 Task: Find connections with filter location Serchhīp with filter topic #hr with filter profile language French with filter current company Job Available Here with filter school St. Xavier's College with filter industry Community Development and Urban Planning with filter service category Video Production with filter keywords title Marketing Staff
Action: Mouse moved to (652, 84)
Screenshot: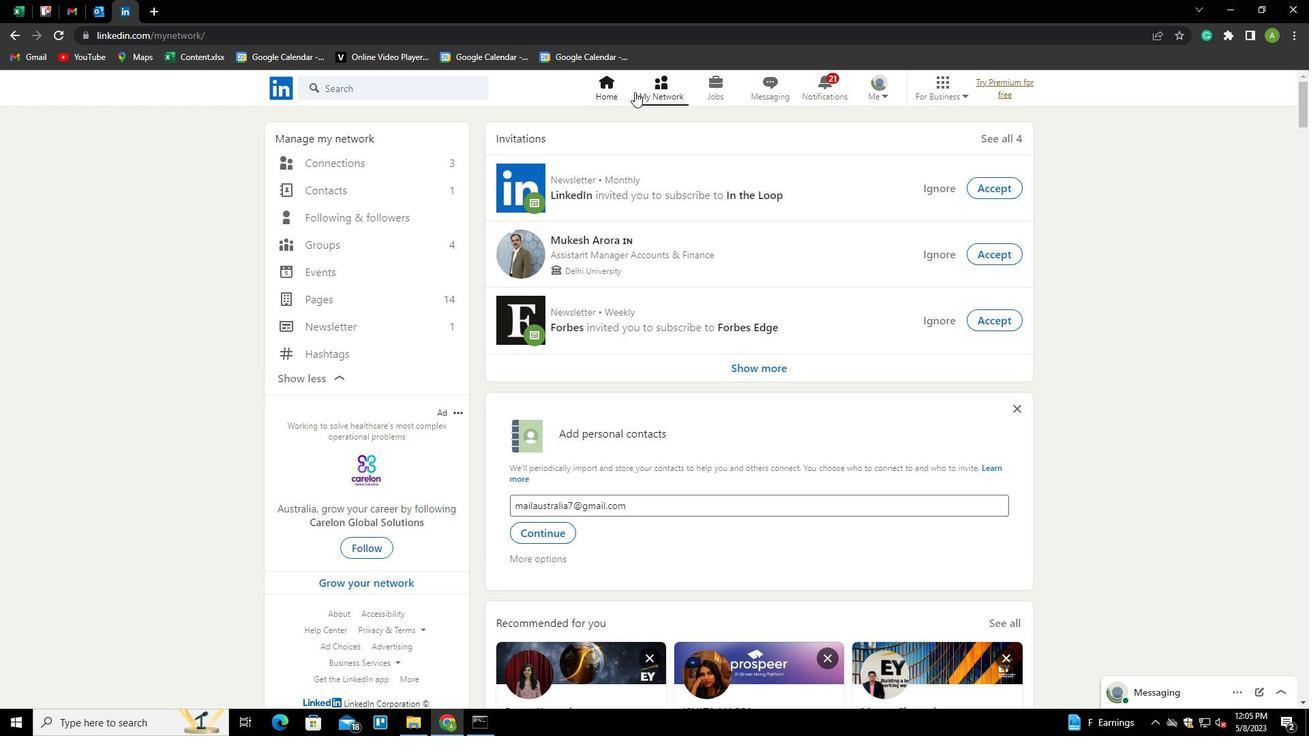 
Action: Mouse pressed left at (652, 84)
Screenshot: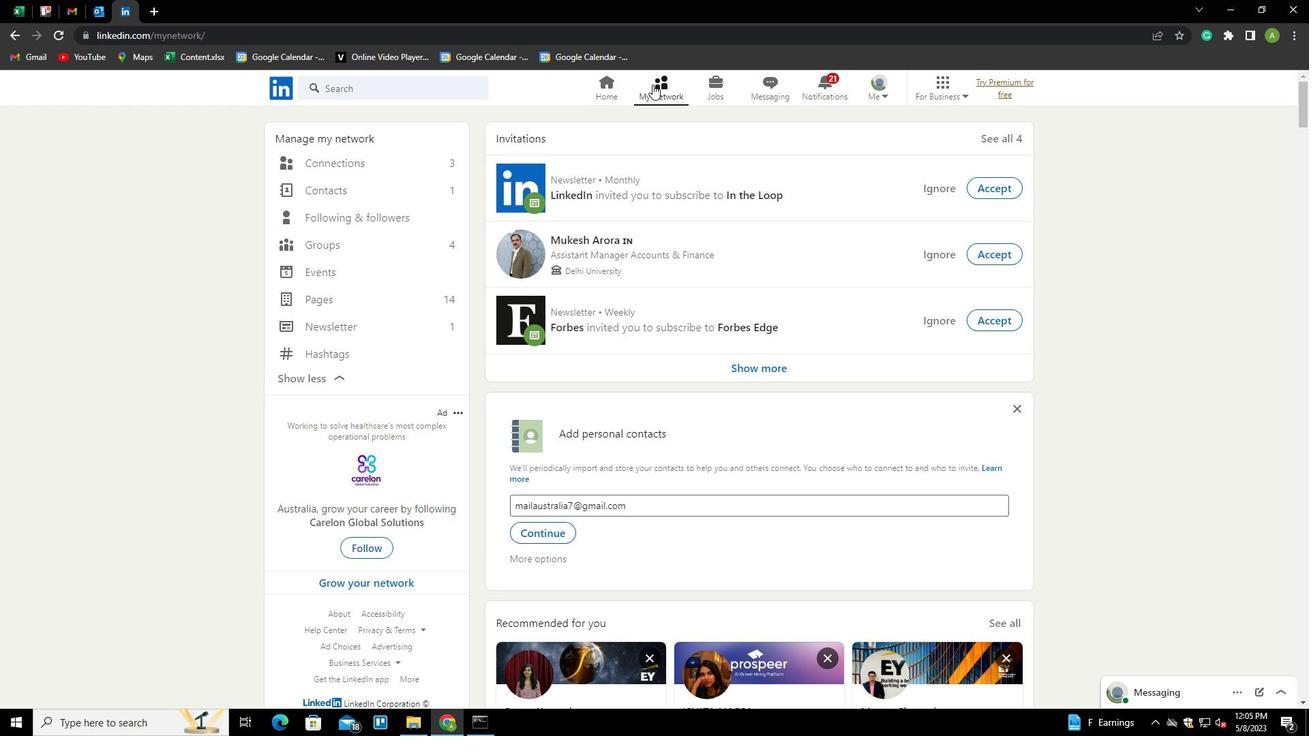 
Action: Mouse moved to (352, 163)
Screenshot: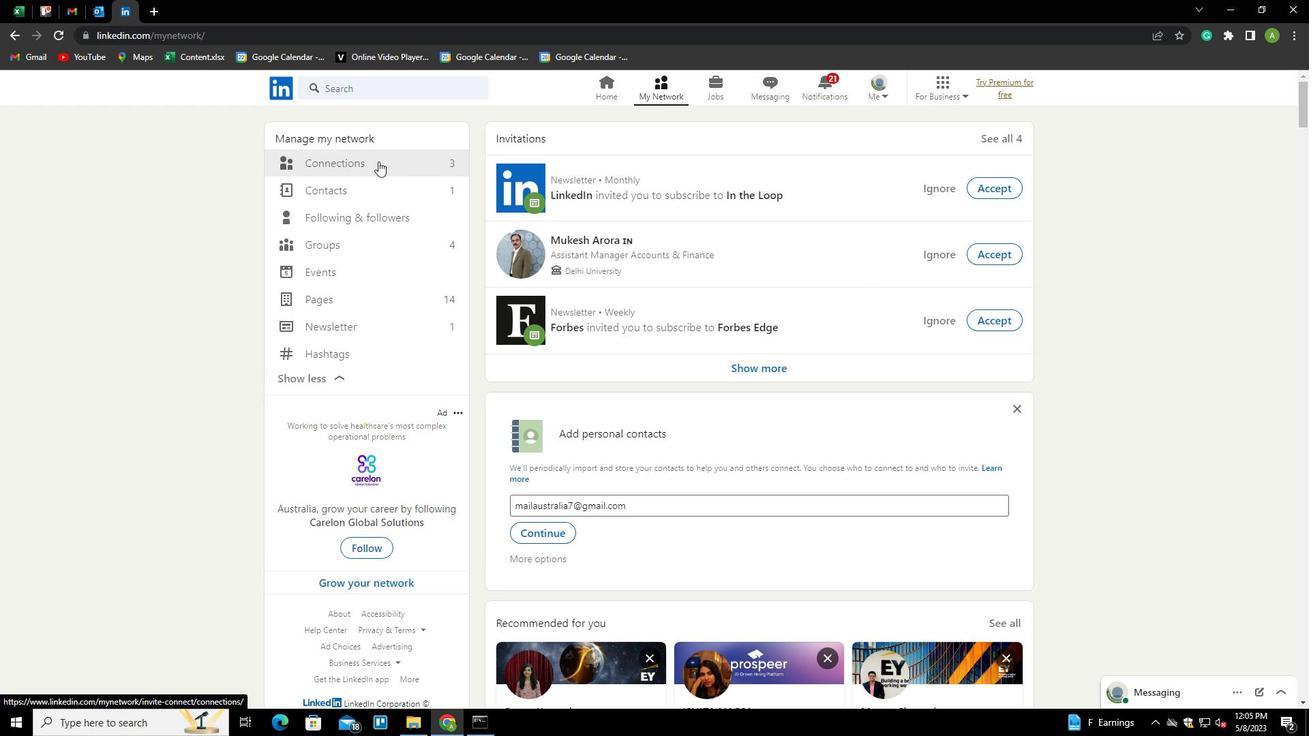 
Action: Mouse pressed left at (352, 163)
Screenshot: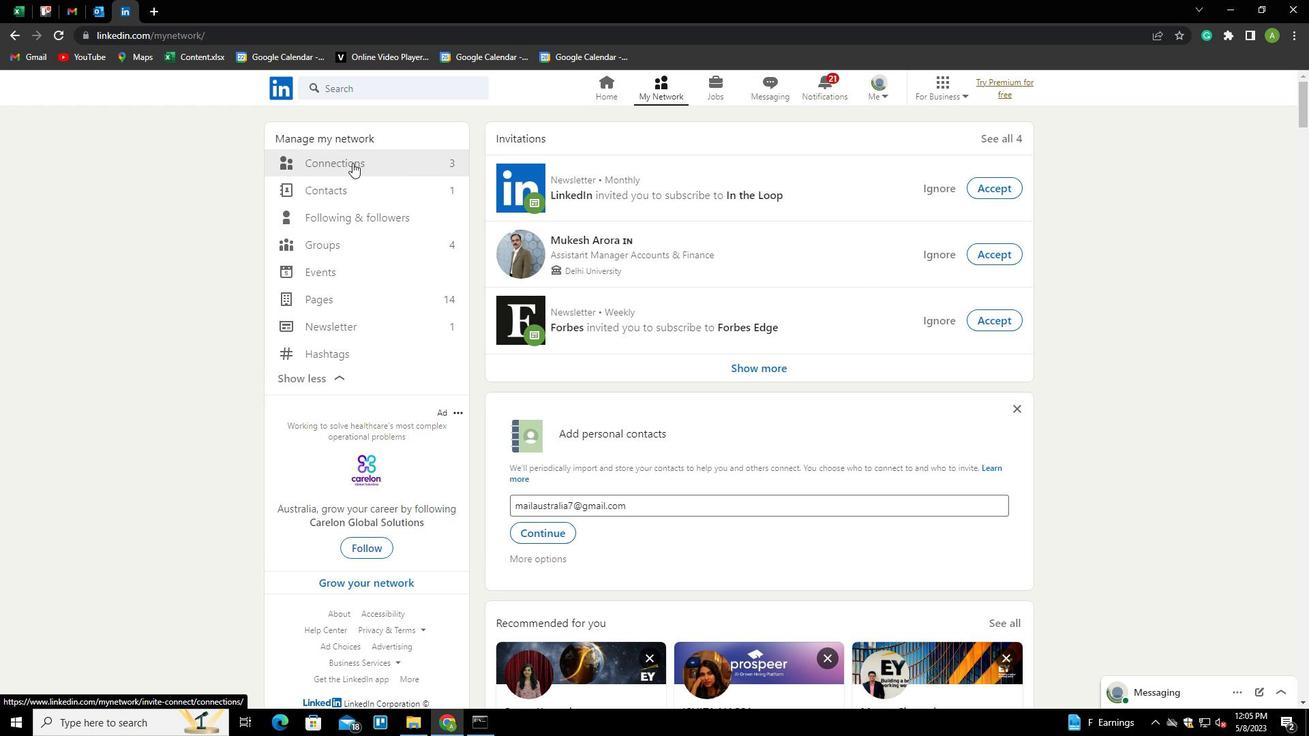 
Action: Mouse moved to (731, 163)
Screenshot: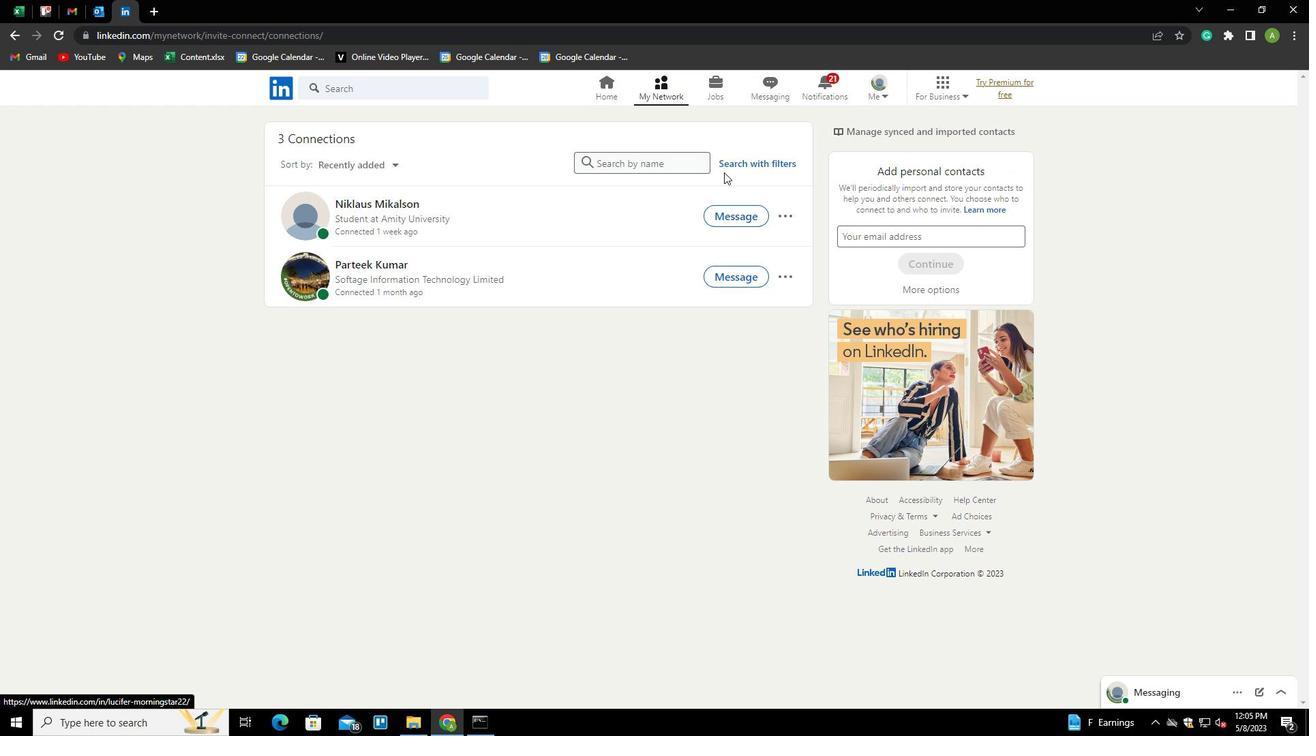 
Action: Mouse pressed left at (731, 163)
Screenshot: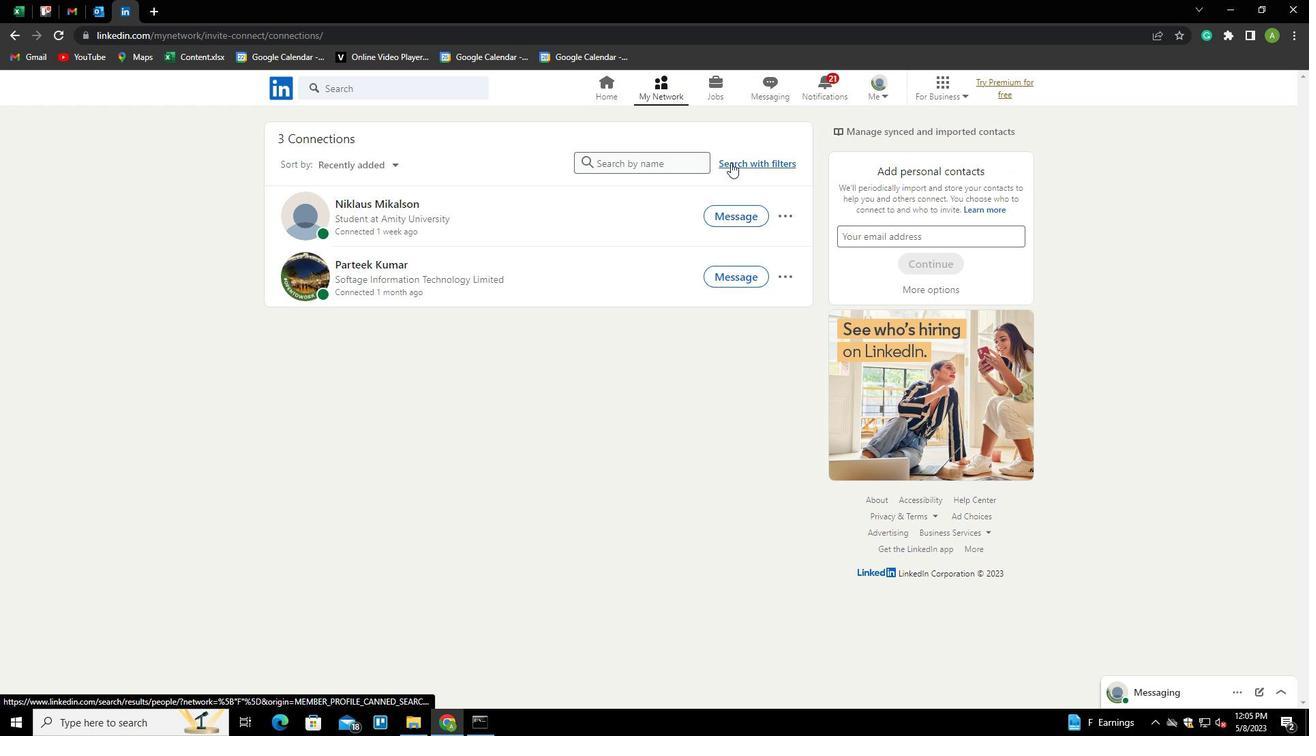 
Action: Mouse moved to (701, 126)
Screenshot: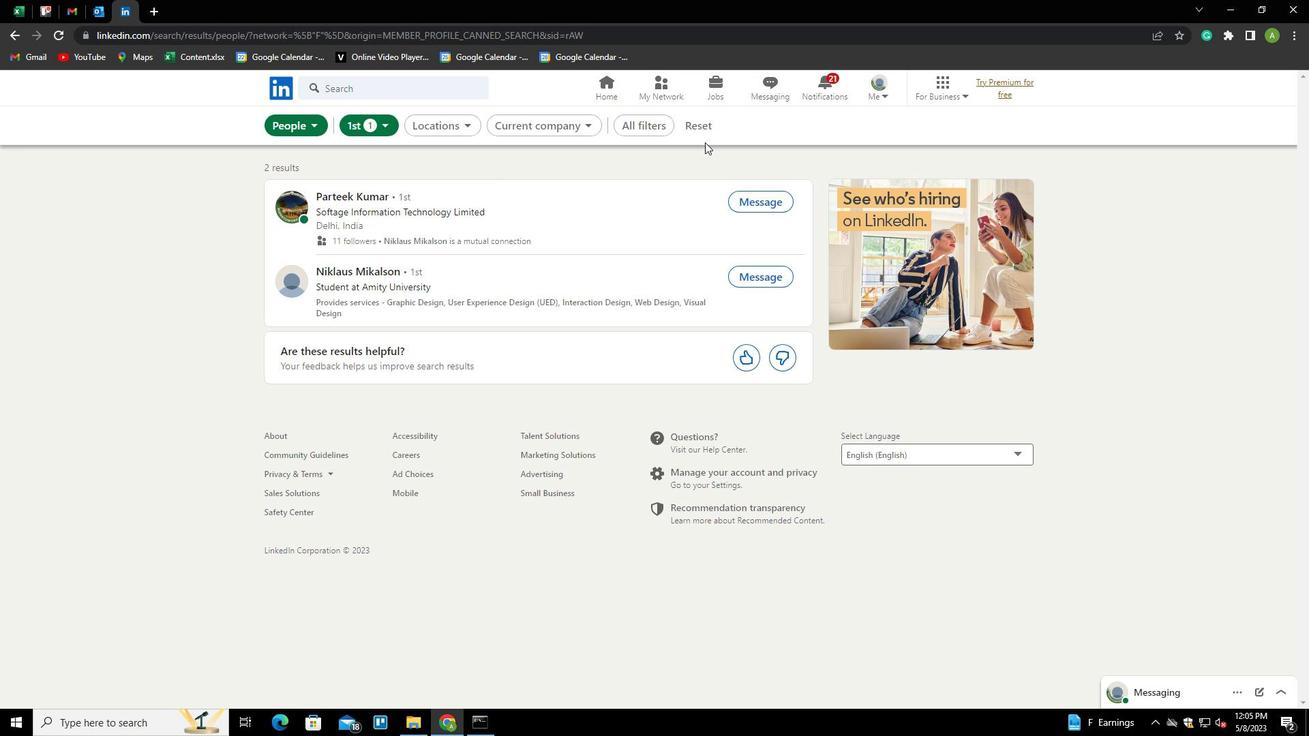 
Action: Mouse pressed left at (701, 126)
Screenshot: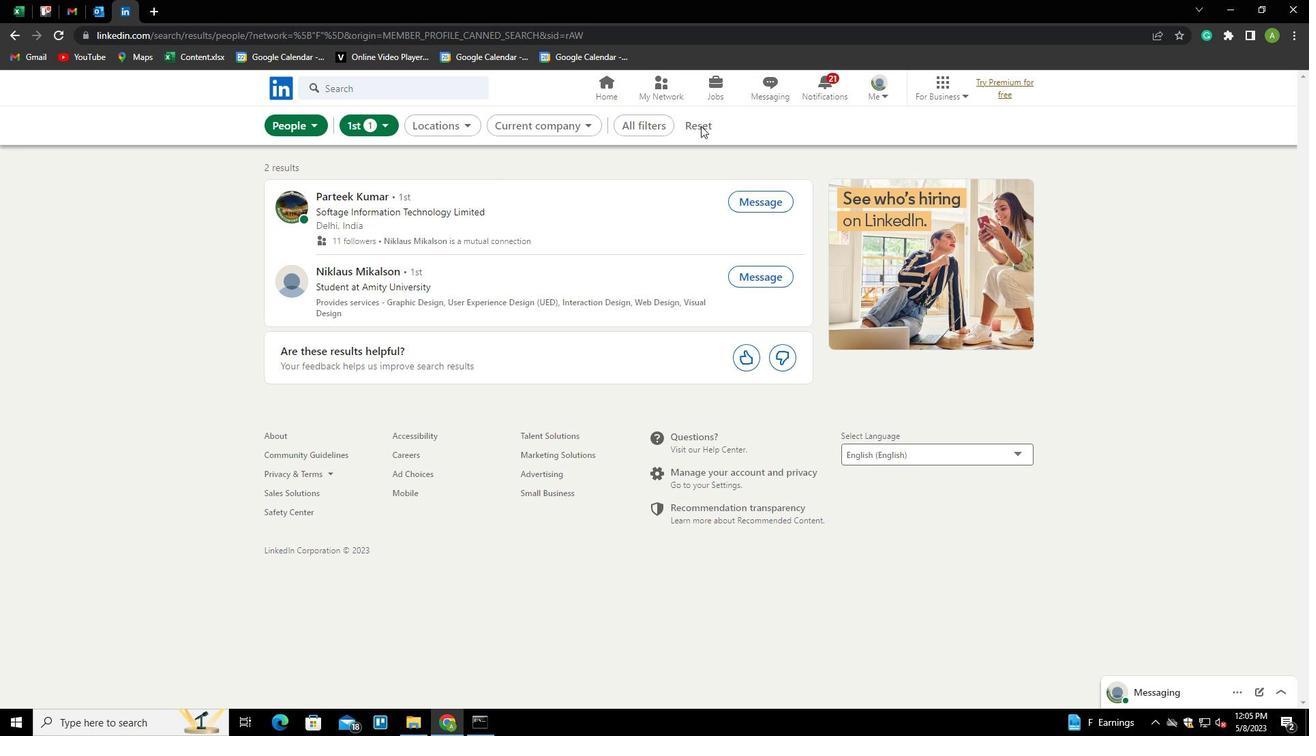 
Action: Mouse moved to (688, 128)
Screenshot: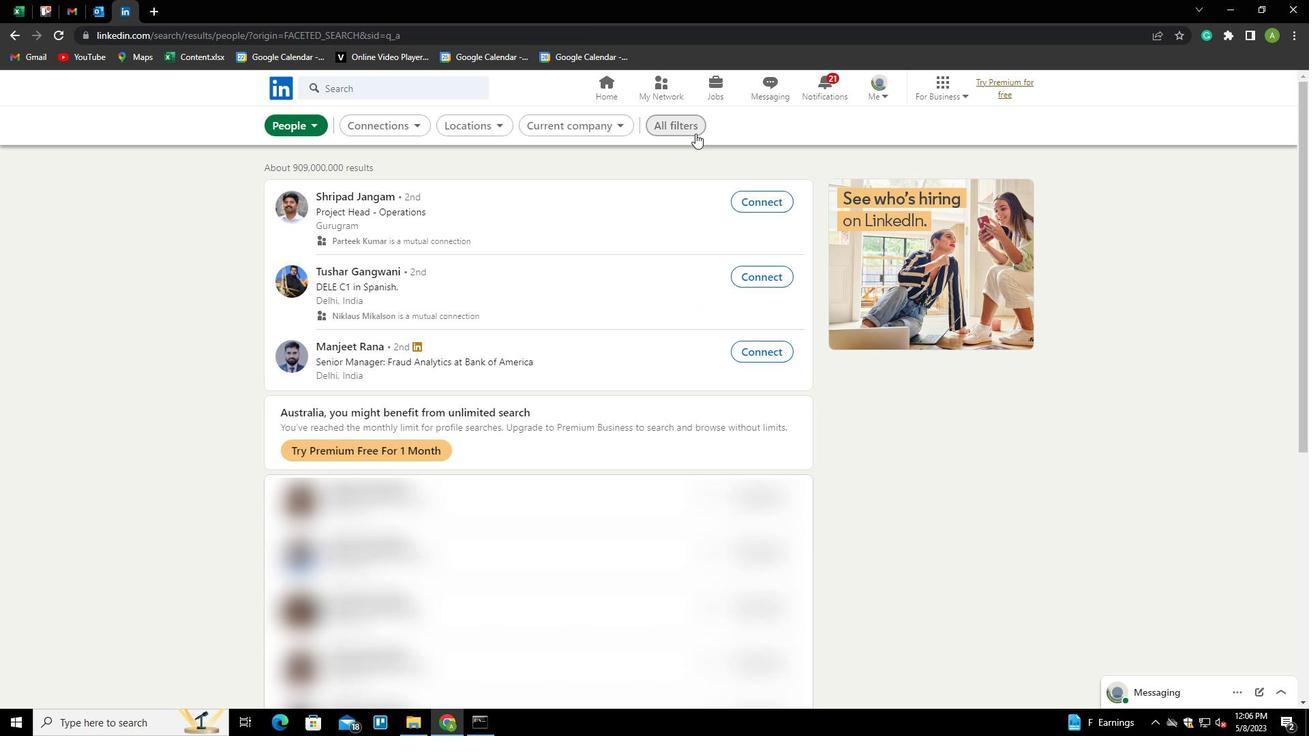 
Action: Mouse pressed left at (688, 128)
Screenshot: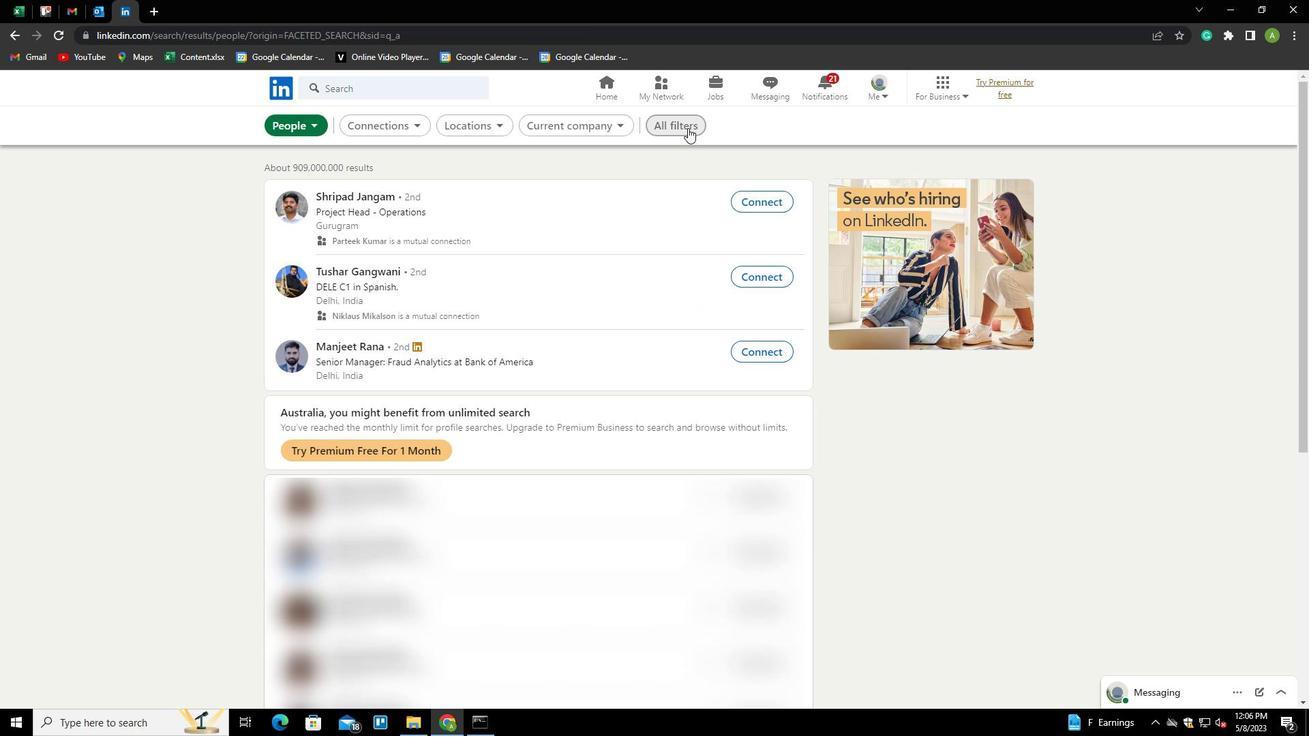 
Action: Mouse moved to (1100, 433)
Screenshot: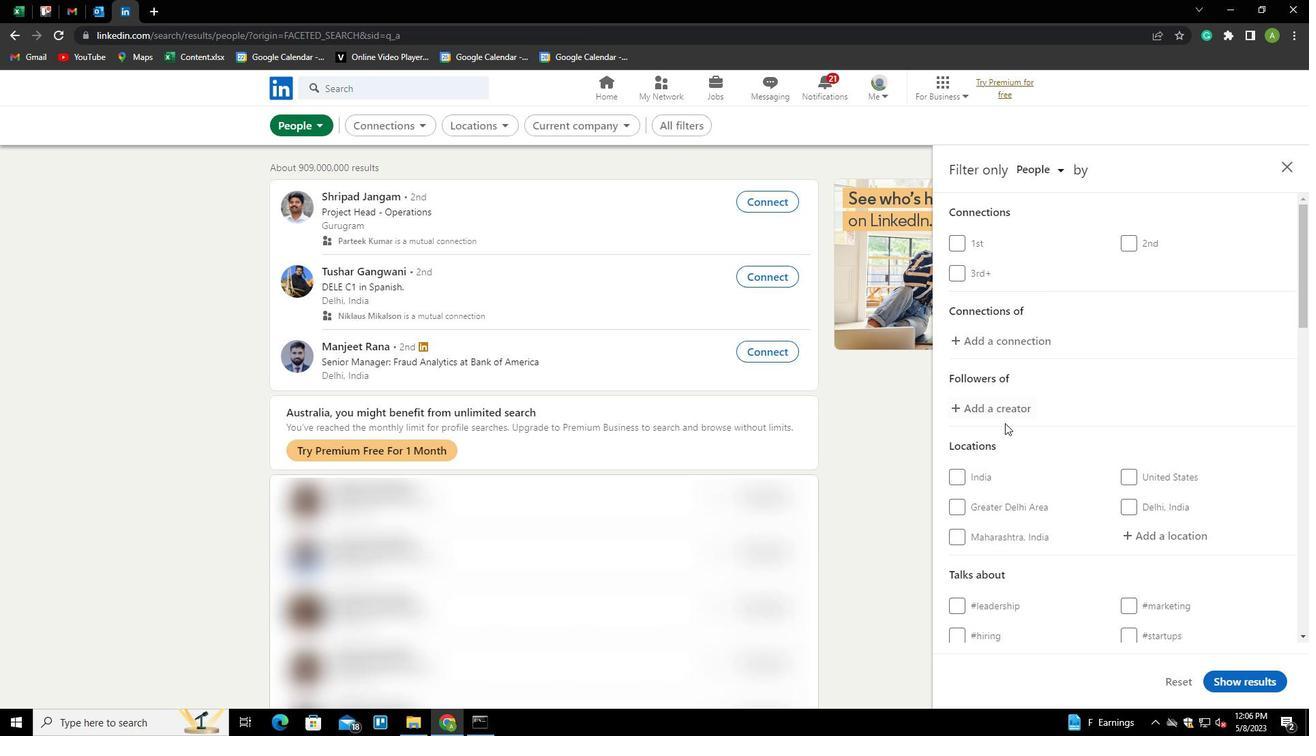 
Action: Mouse scrolled (1100, 432) with delta (0, 0)
Screenshot: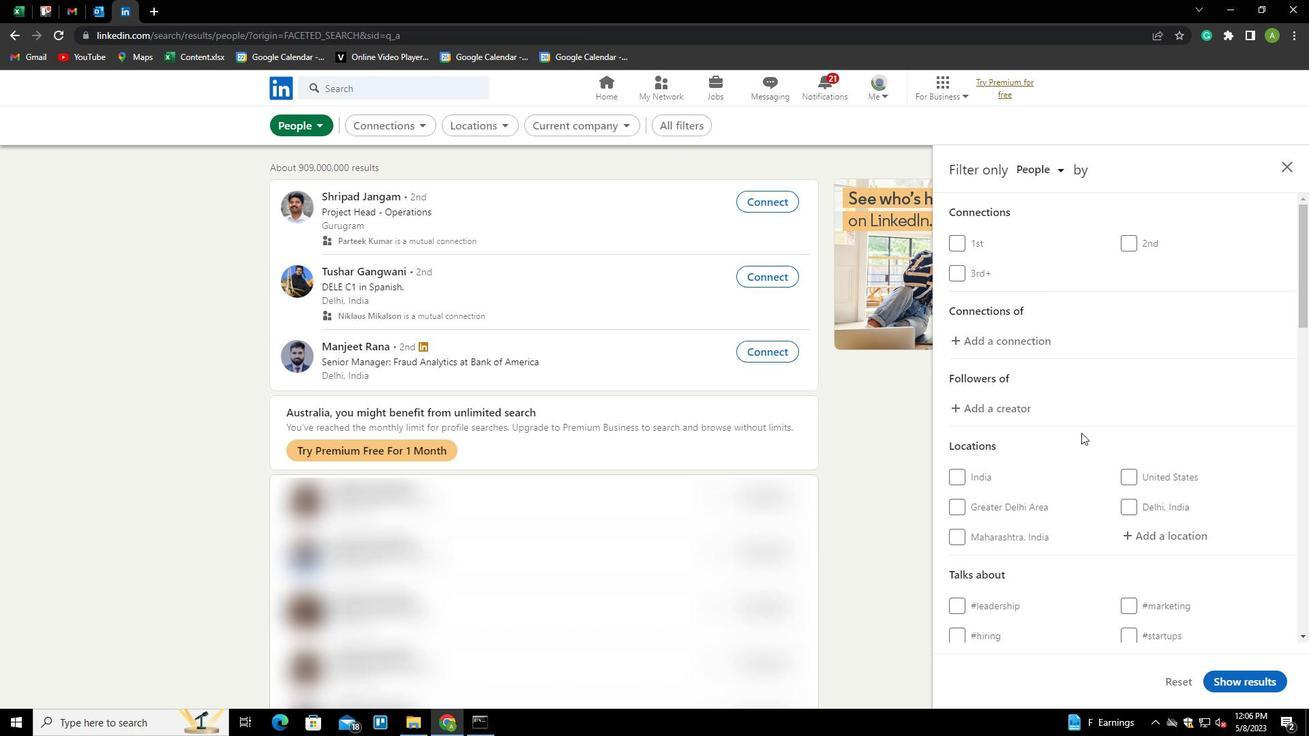 
Action: Mouse scrolled (1100, 432) with delta (0, 0)
Screenshot: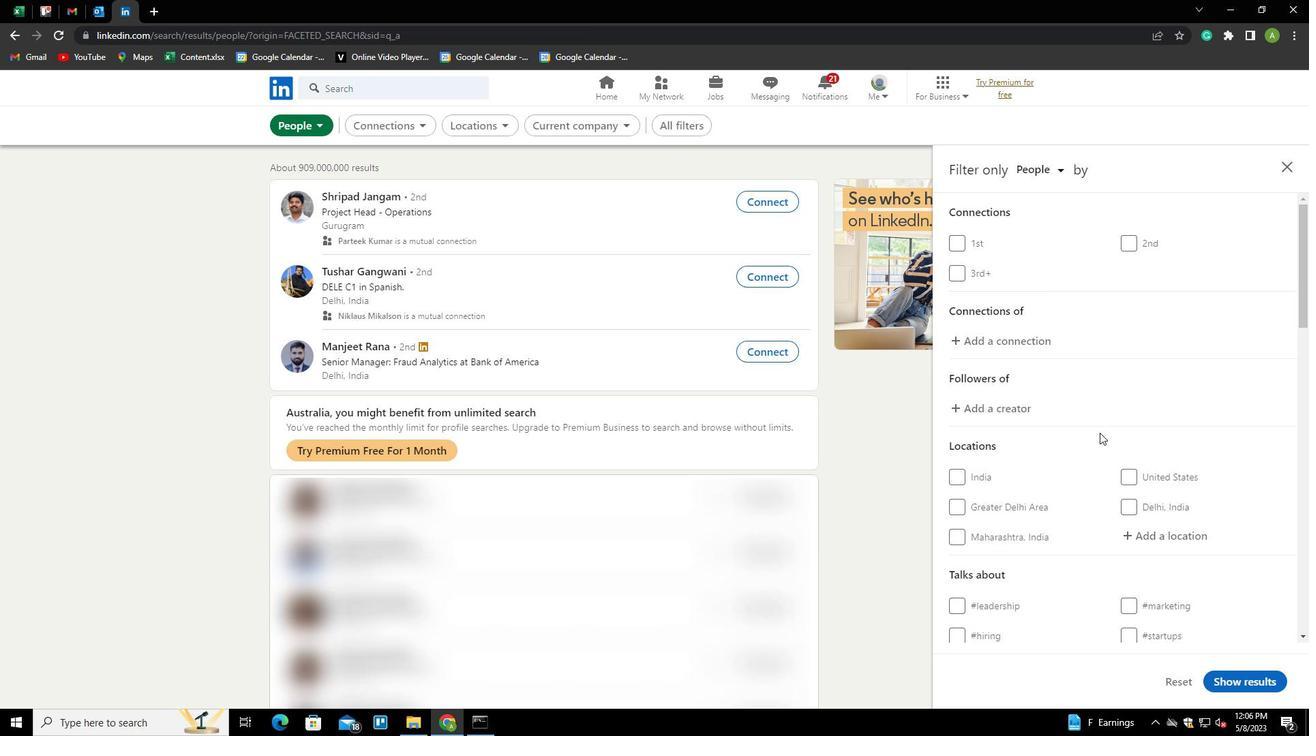 
Action: Mouse moved to (1176, 396)
Screenshot: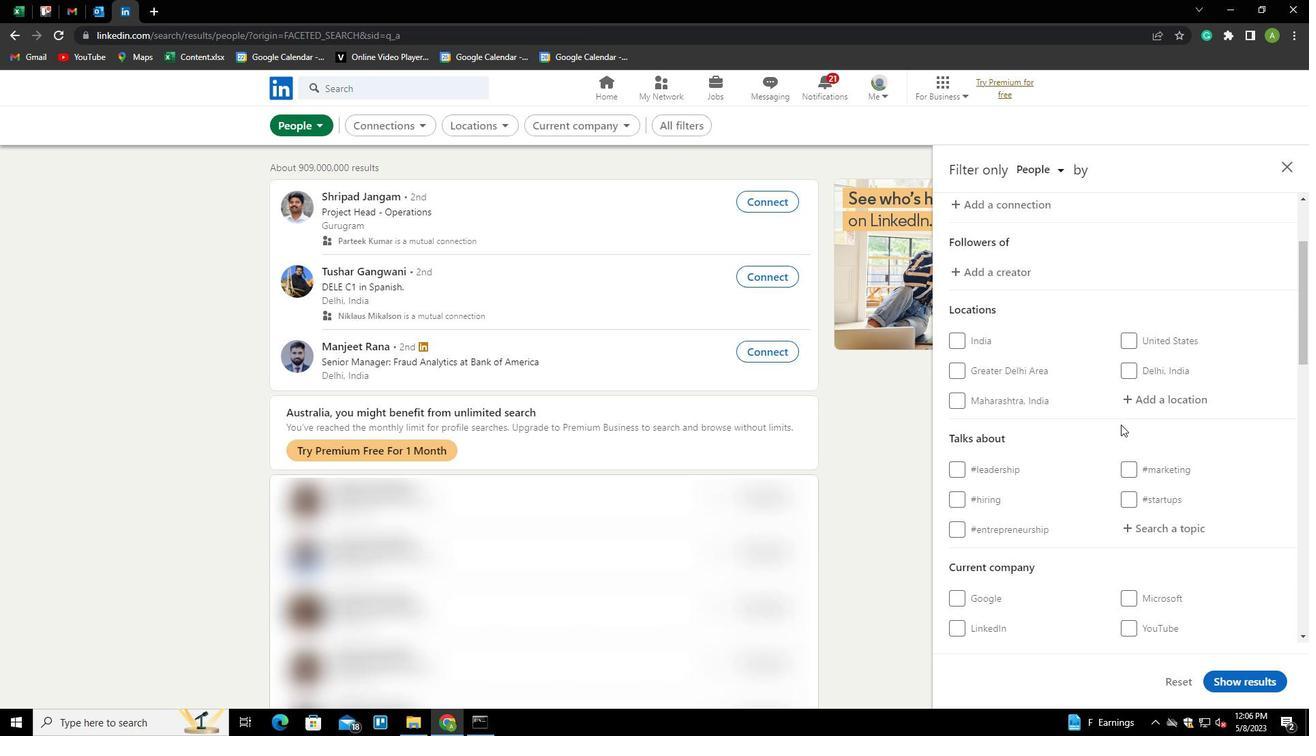 
Action: Mouse pressed left at (1176, 396)
Screenshot: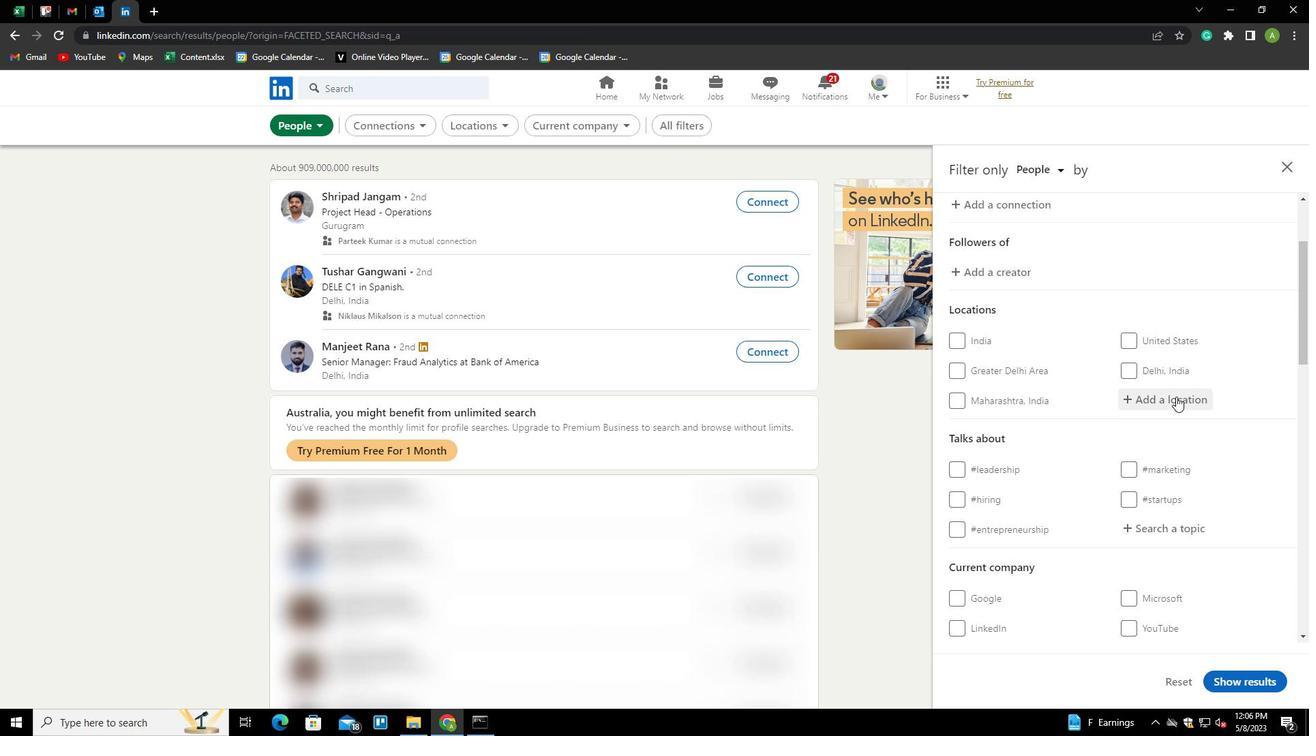 
Action: Key pressed <Key.shift>SERCHHIP<Key.down><Key.enter>
Screenshot: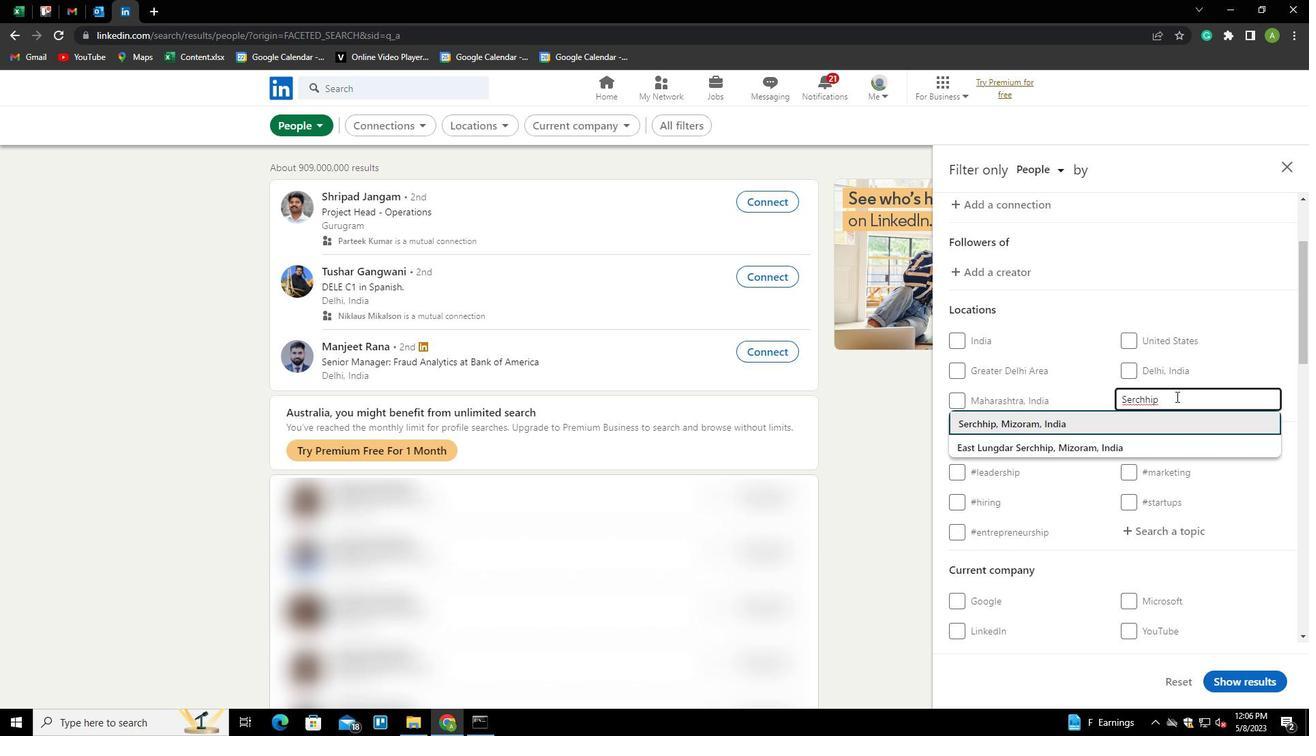 
Action: Mouse scrolled (1176, 396) with delta (0, 0)
Screenshot: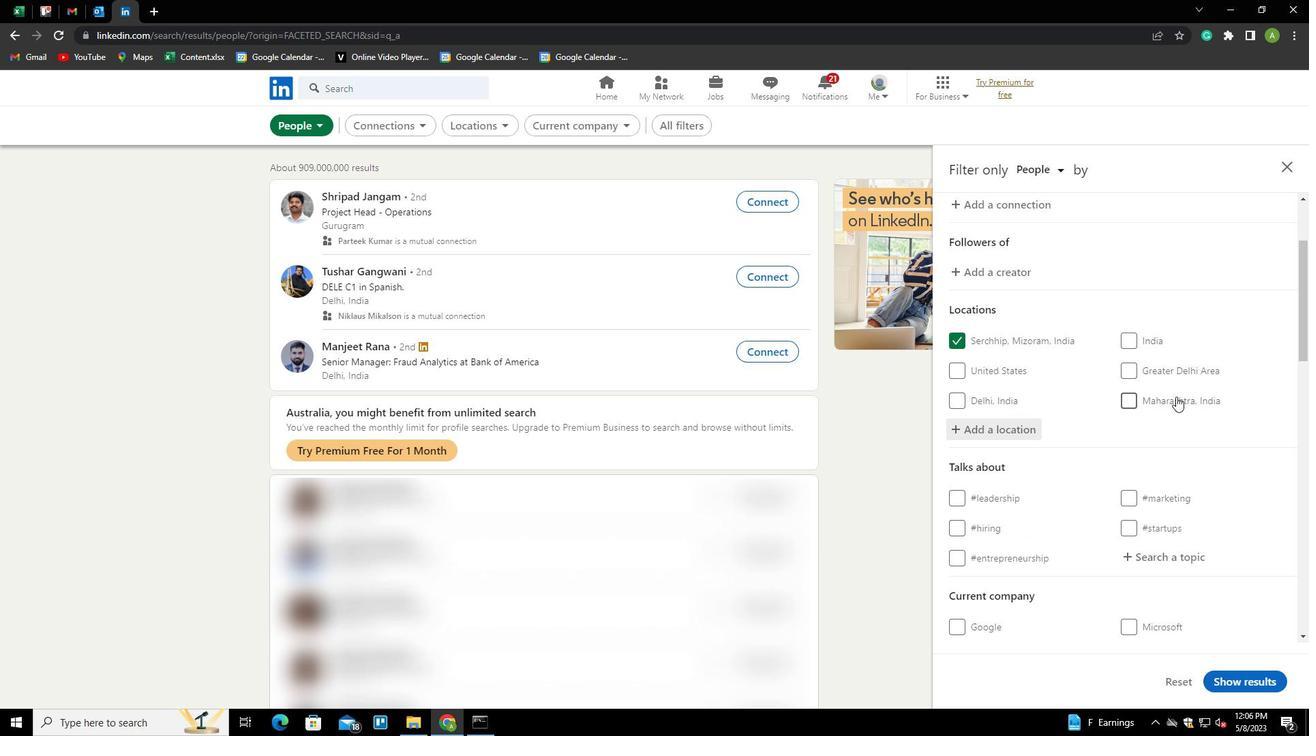 
Action: Mouse scrolled (1176, 396) with delta (0, 0)
Screenshot: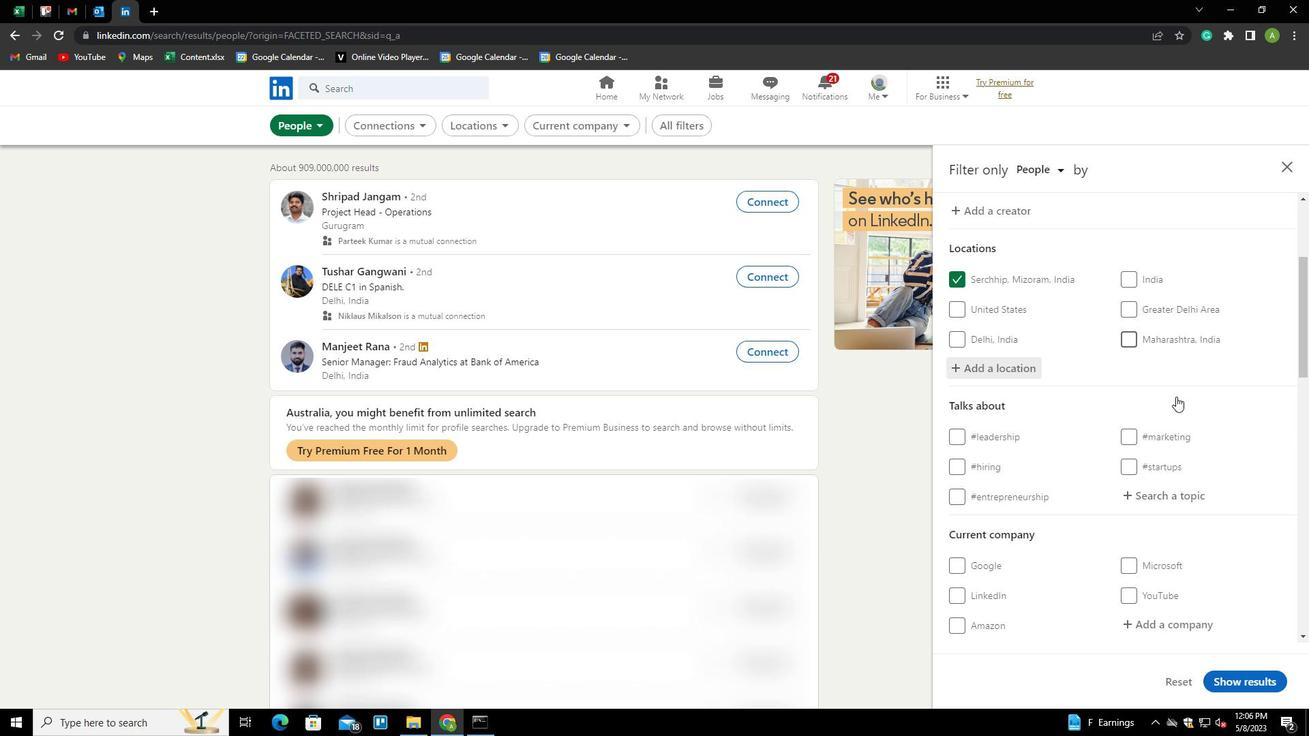 
Action: Mouse scrolled (1176, 396) with delta (0, 0)
Screenshot: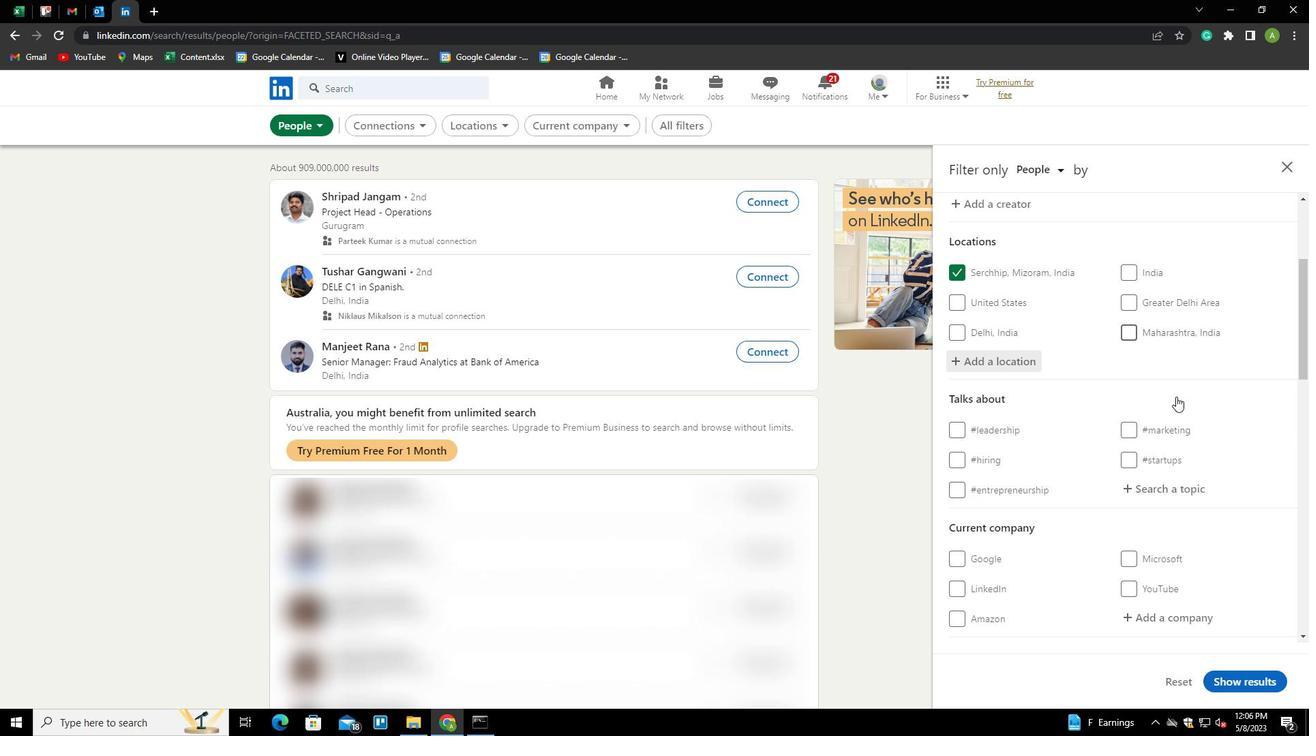 
Action: Mouse scrolled (1176, 396) with delta (0, 0)
Screenshot: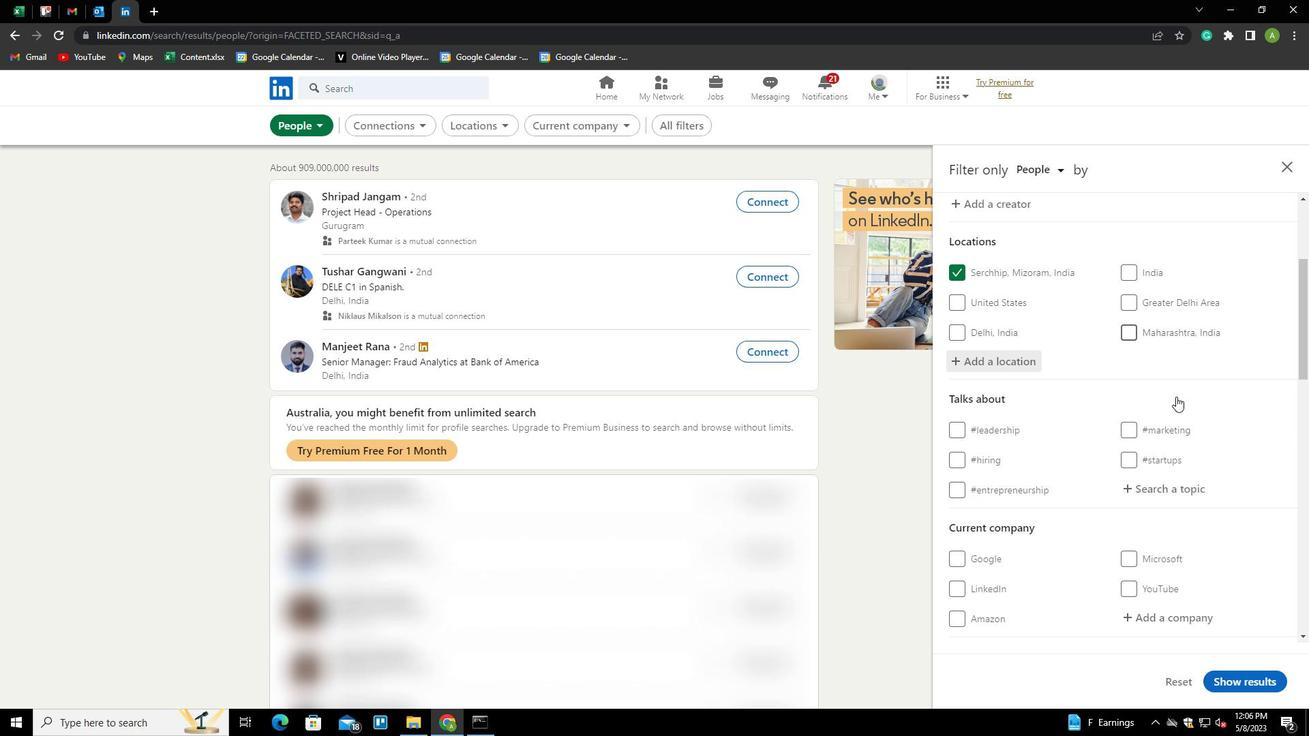
Action: Mouse moved to (1161, 280)
Screenshot: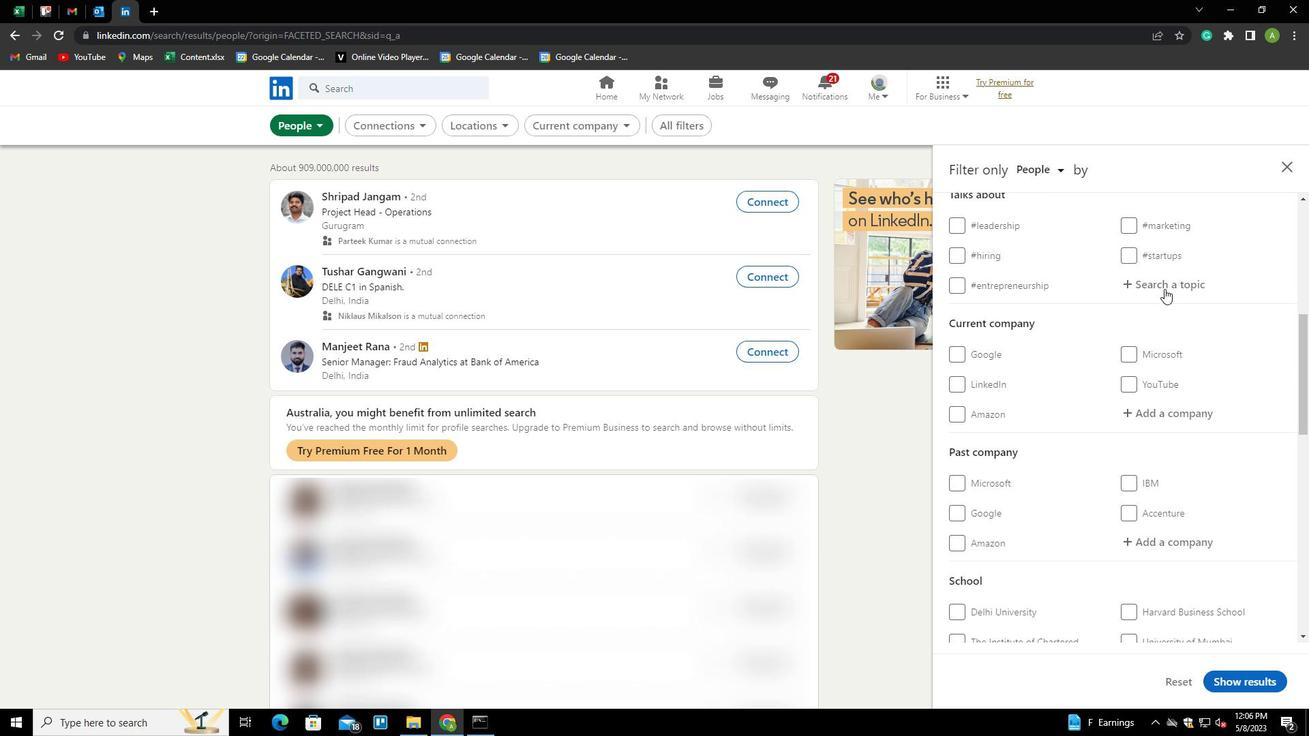 
Action: Mouse pressed left at (1161, 280)
Screenshot: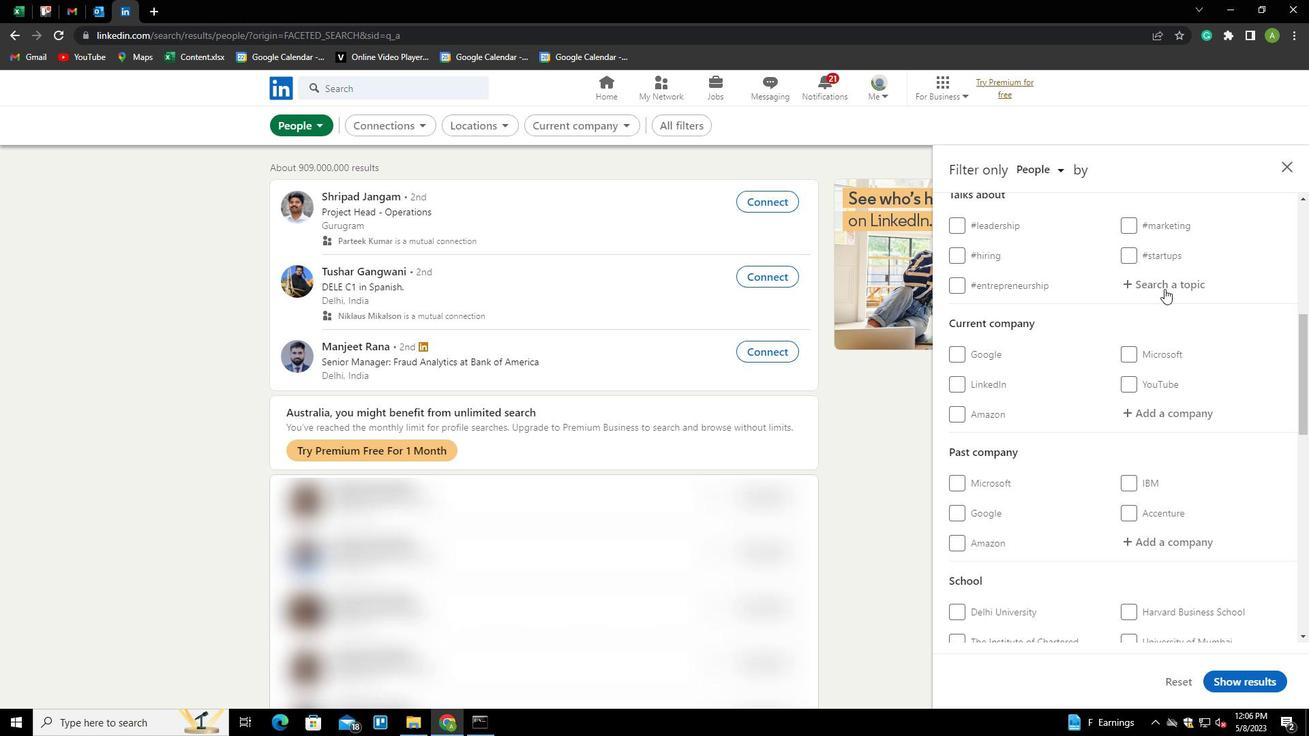 
Action: Mouse moved to (1161, 280)
Screenshot: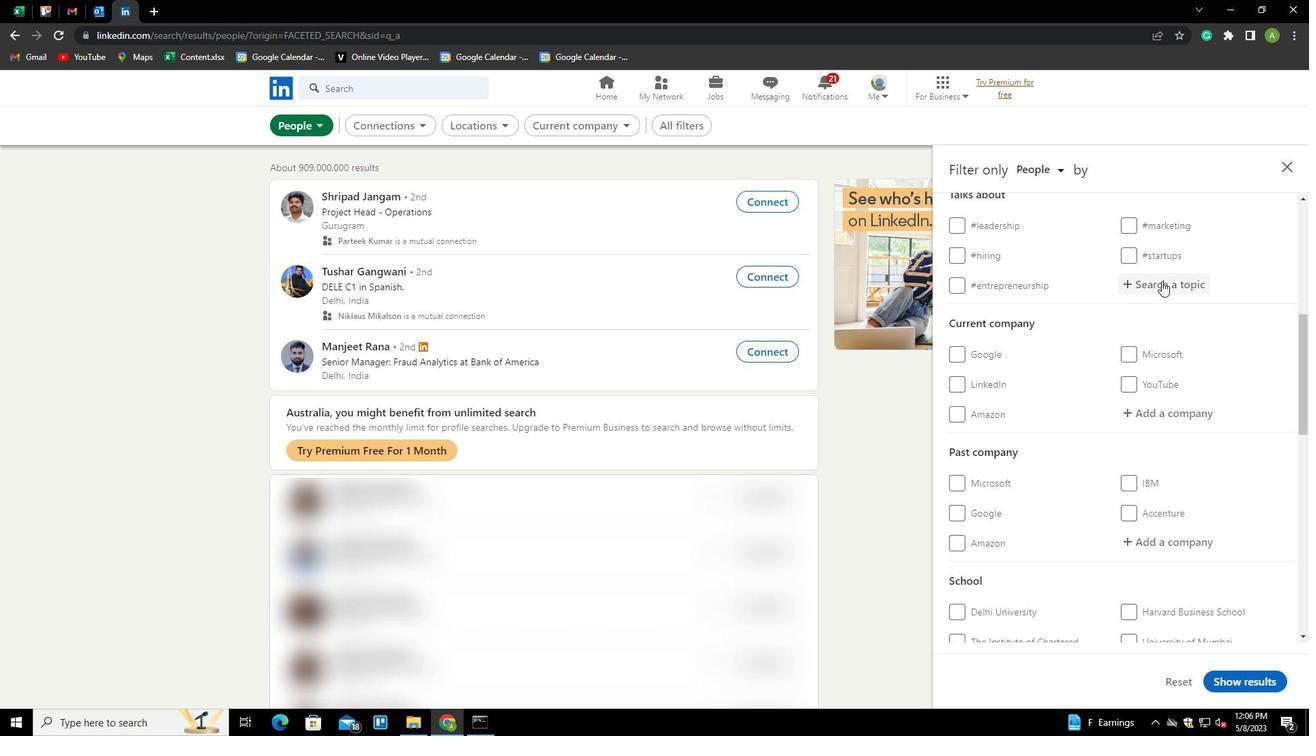 
Action: Key pressed HR<Key.down><Key.down><Key.enter>
Screenshot: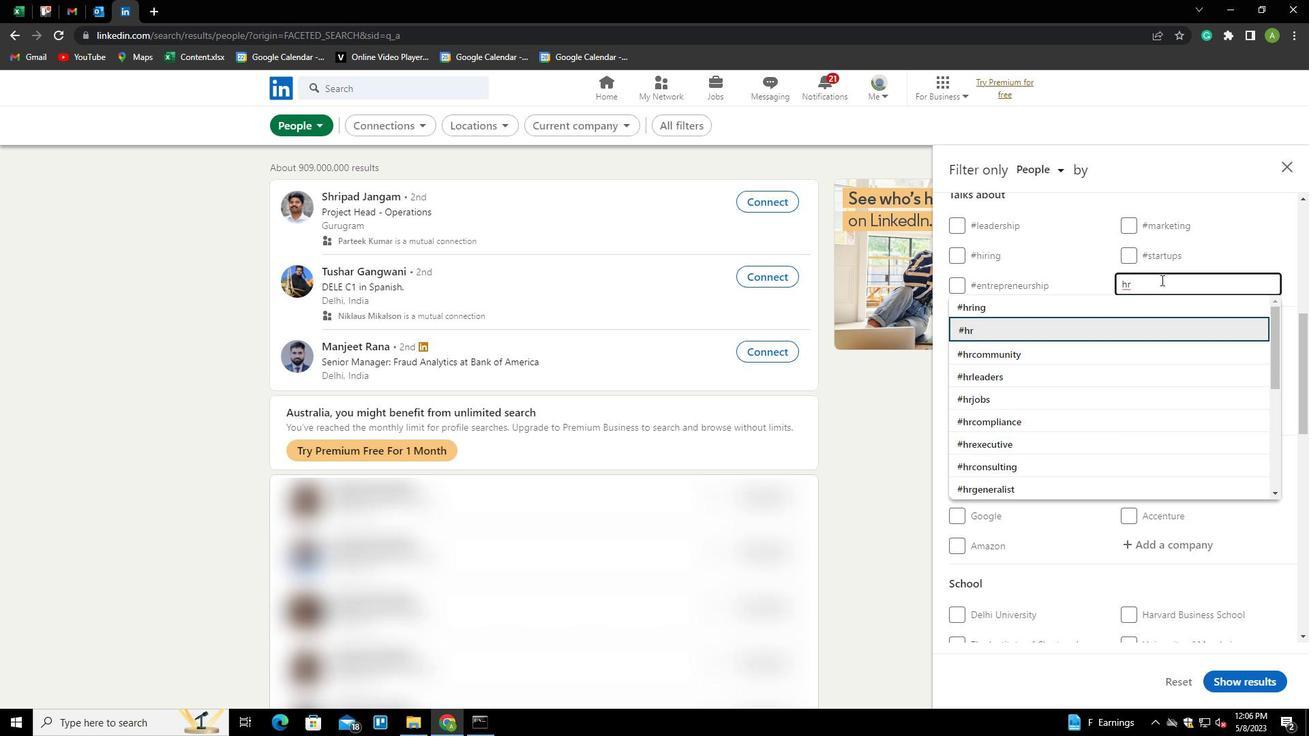 
Action: Mouse scrolled (1161, 279) with delta (0, 0)
Screenshot: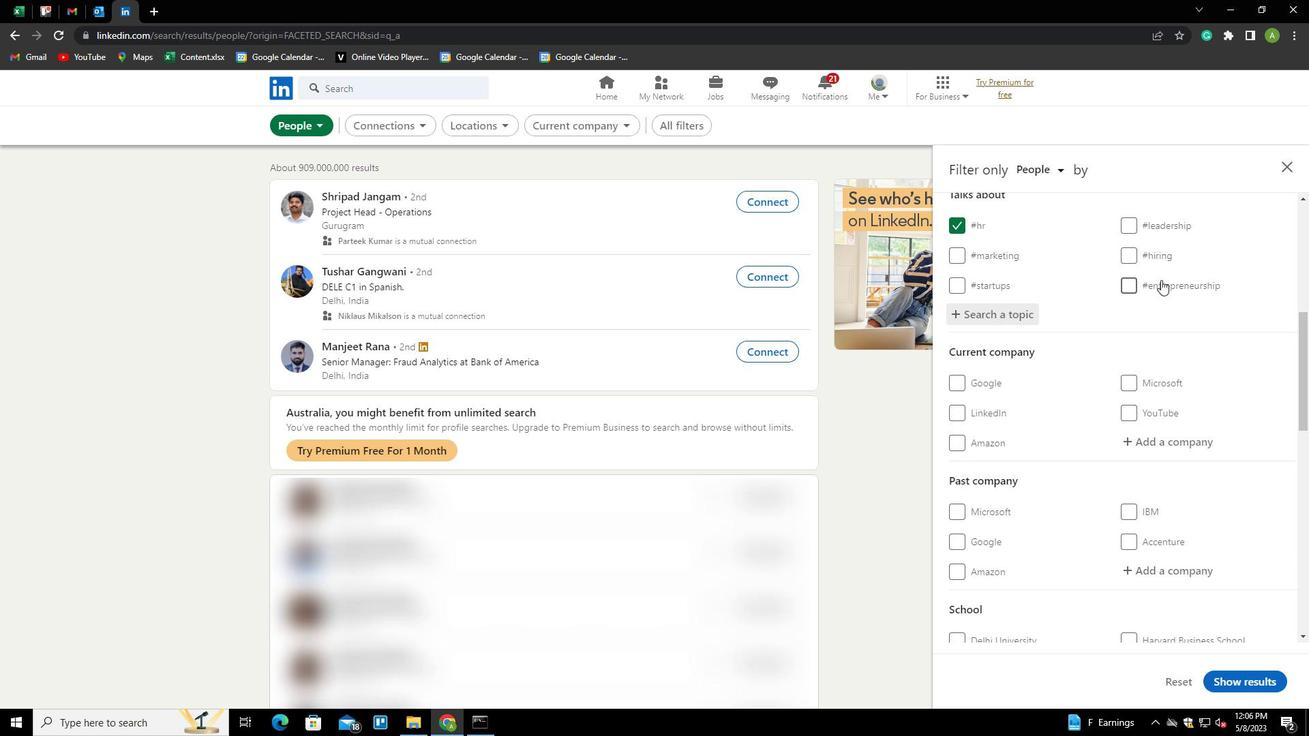 
Action: Mouse scrolled (1161, 279) with delta (0, 0)
Screenshot: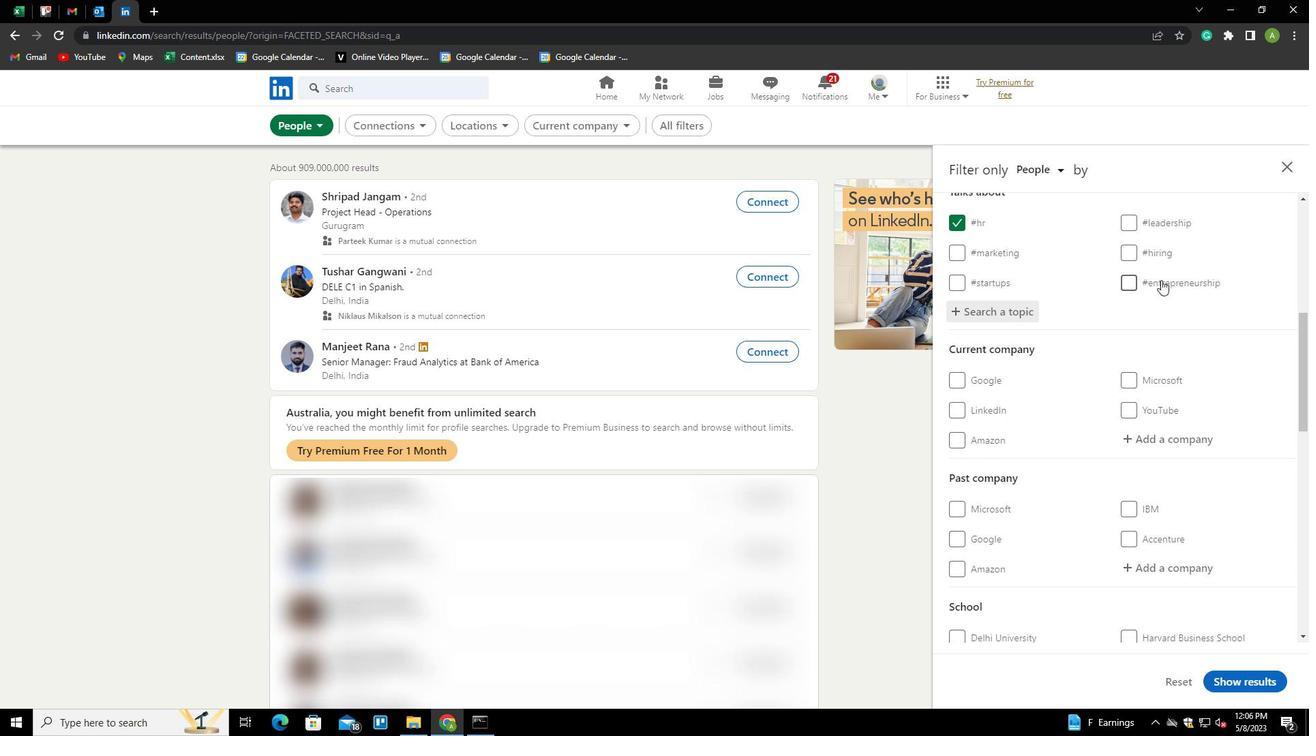 
Action: Mouse scrolled (1161, 279) with delta (0, 0)
Screenshot: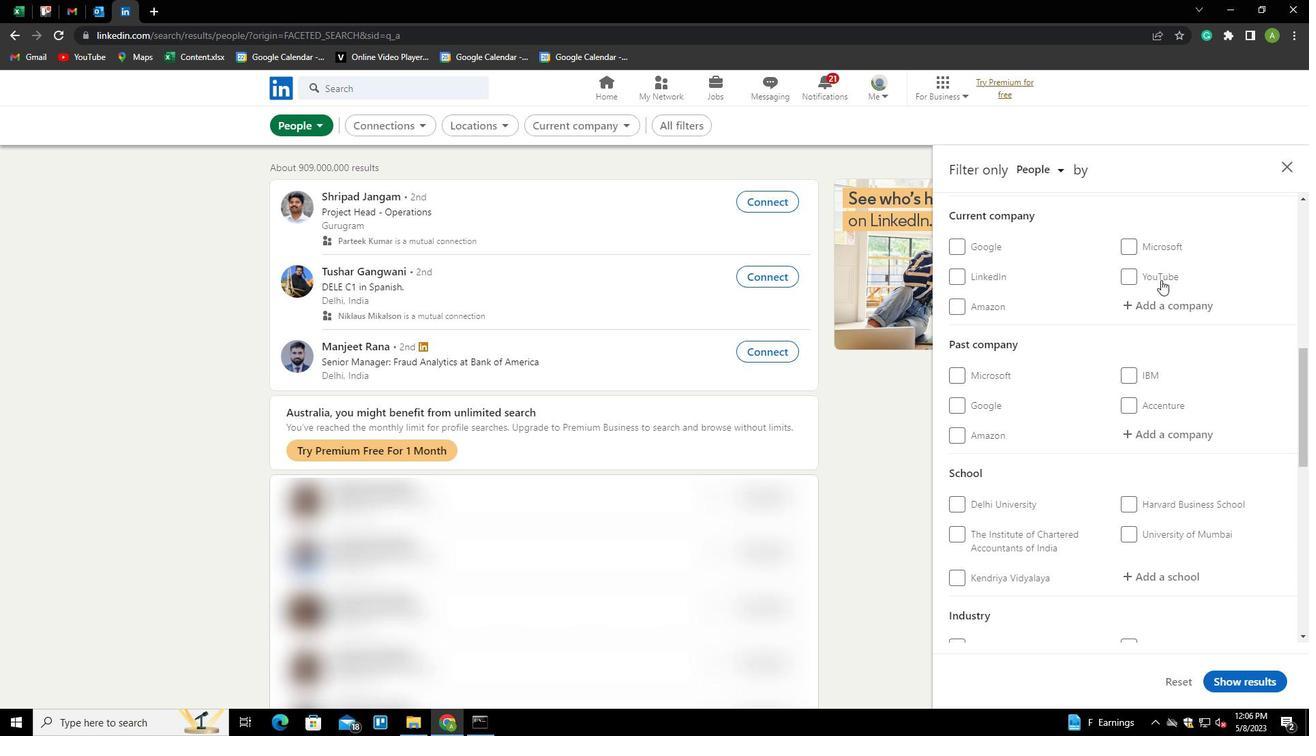 
Action: Mouse scrolled (1161, 279) with delta (0, 0)
Screenshot: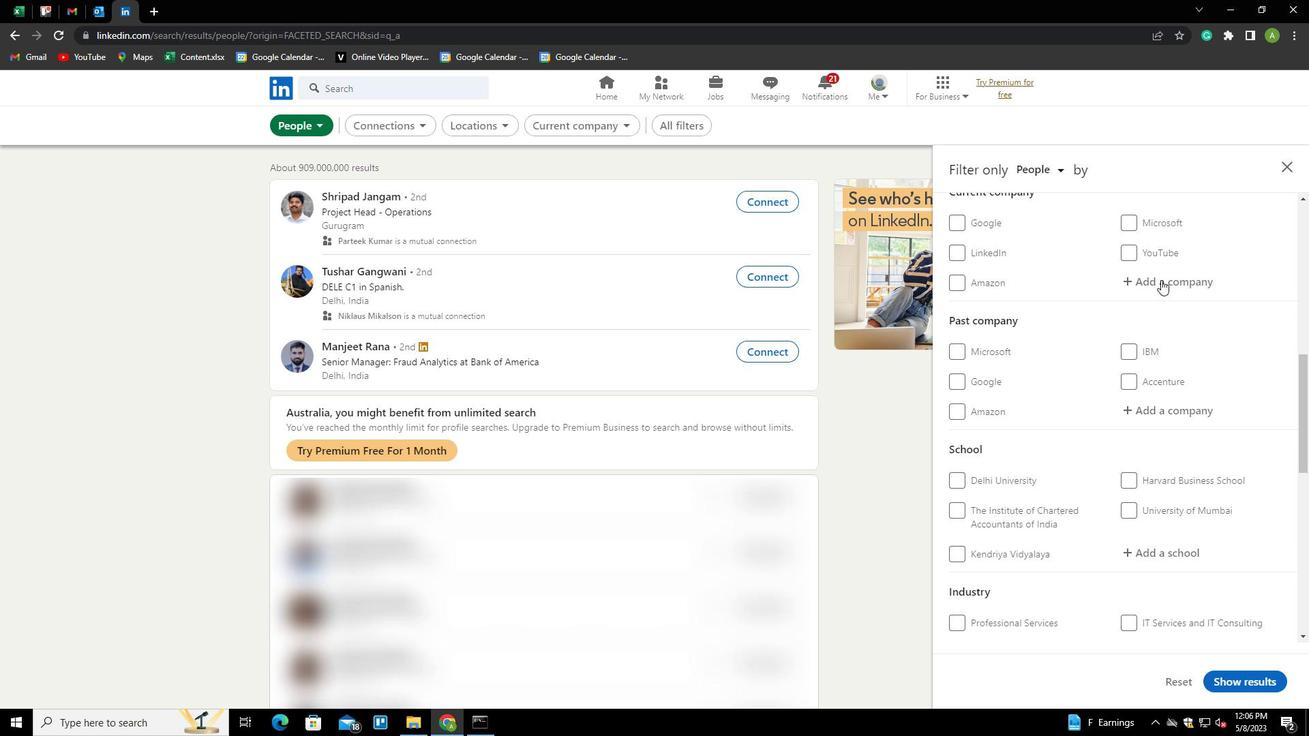 
Action: Mouse scrolled (1161, 279) with delta (0, 0)
Screenshot: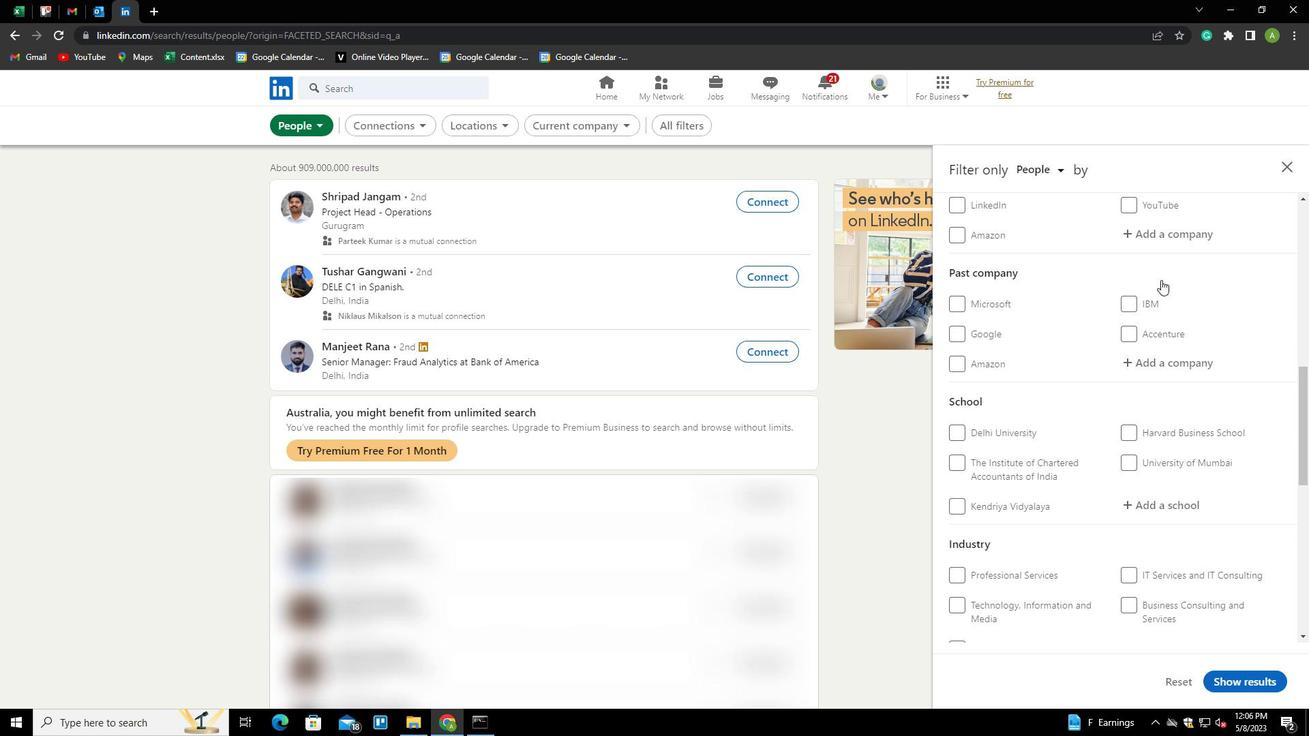 
Action: Mouse scrolled (1161, 279) with delta (0, 0)
Screenshot: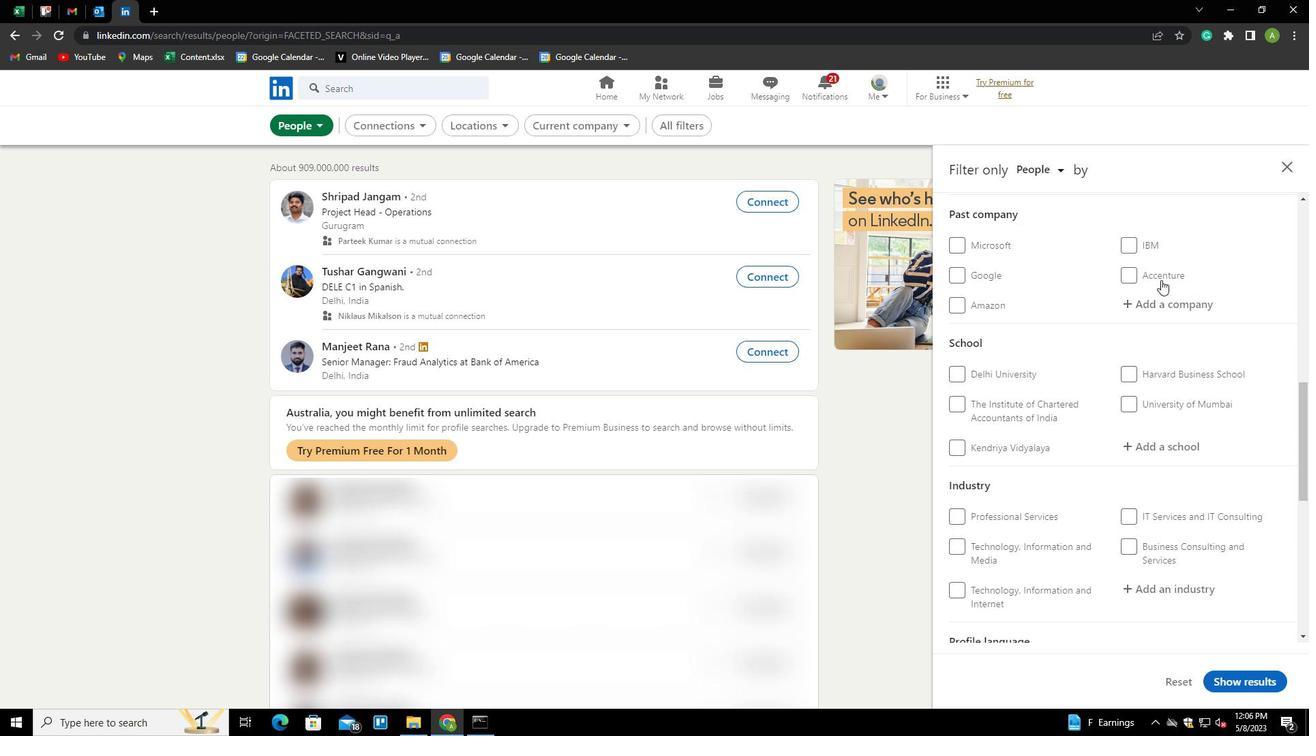 
Action: Mouse scrolled (1161, 279) with delta (0, 0)
Screenshot: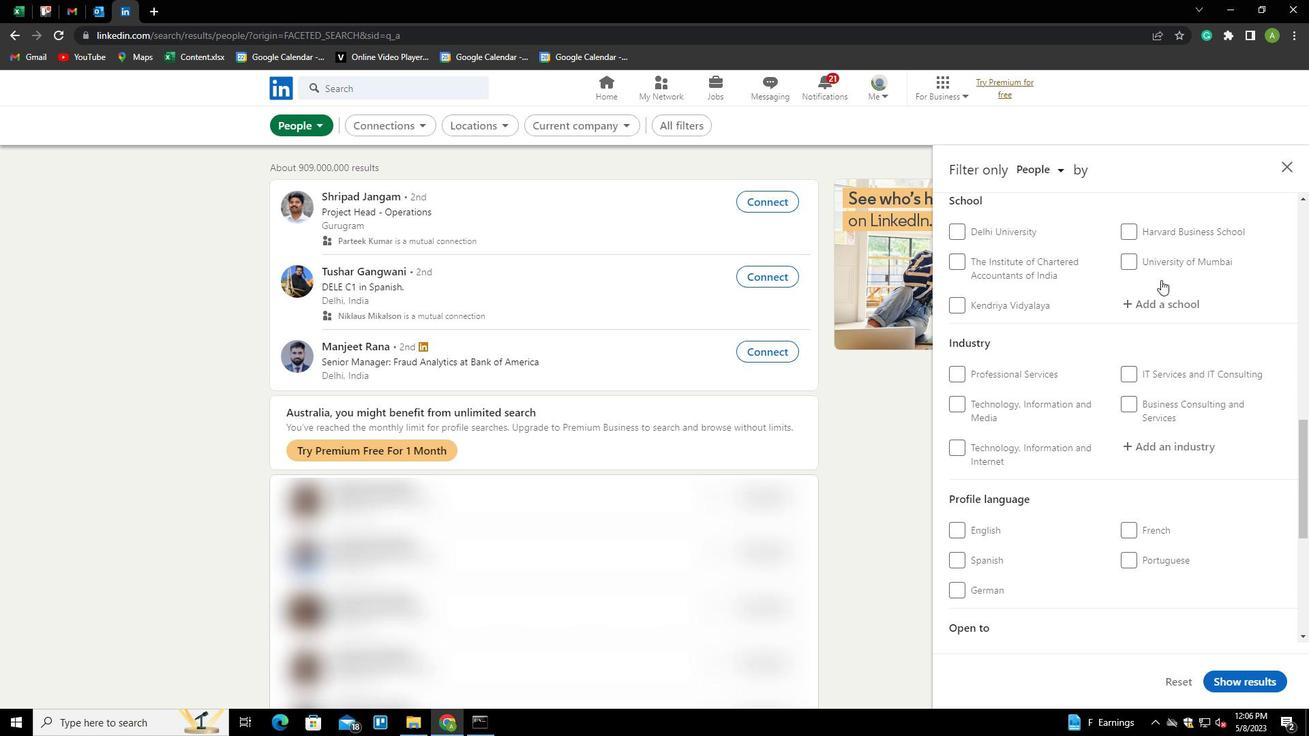 
Action: Mouse scrolled (1161, 279) with delta (0, 0)
Screenshot: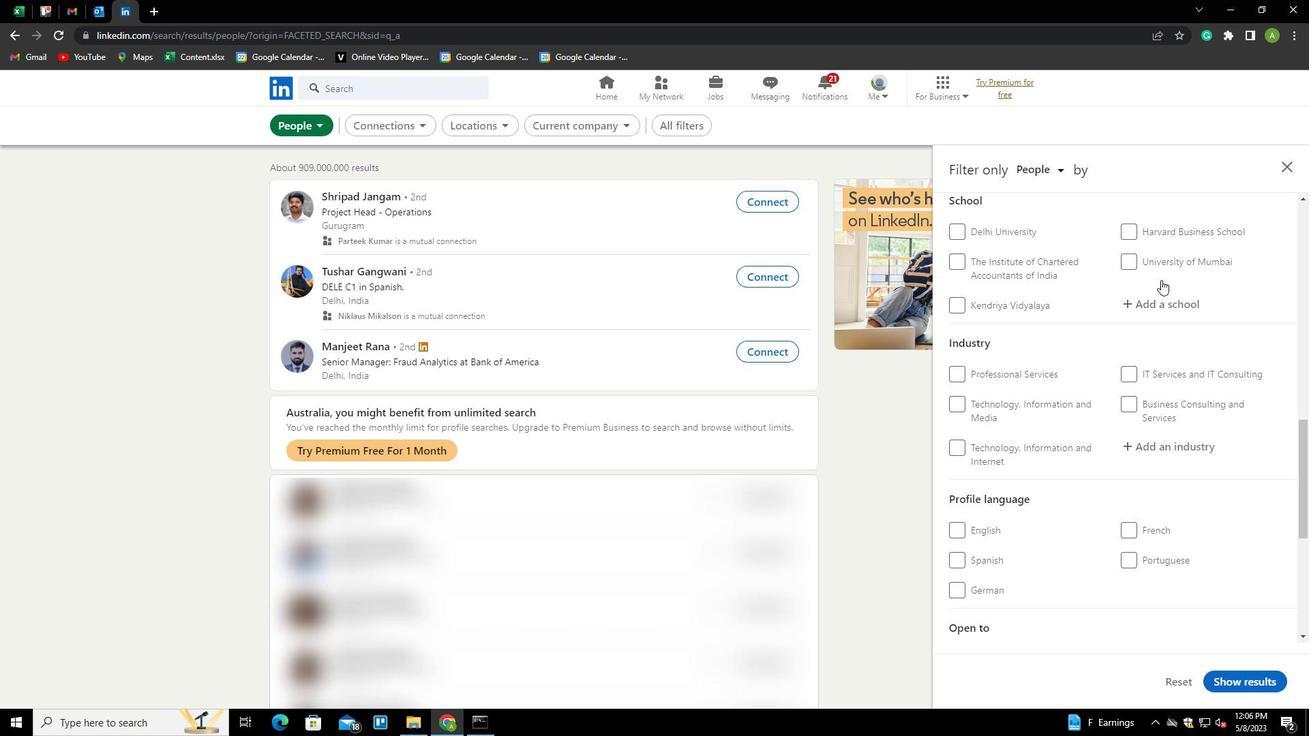 
Action: Mouse moved to (1127, 400)
Screenshot: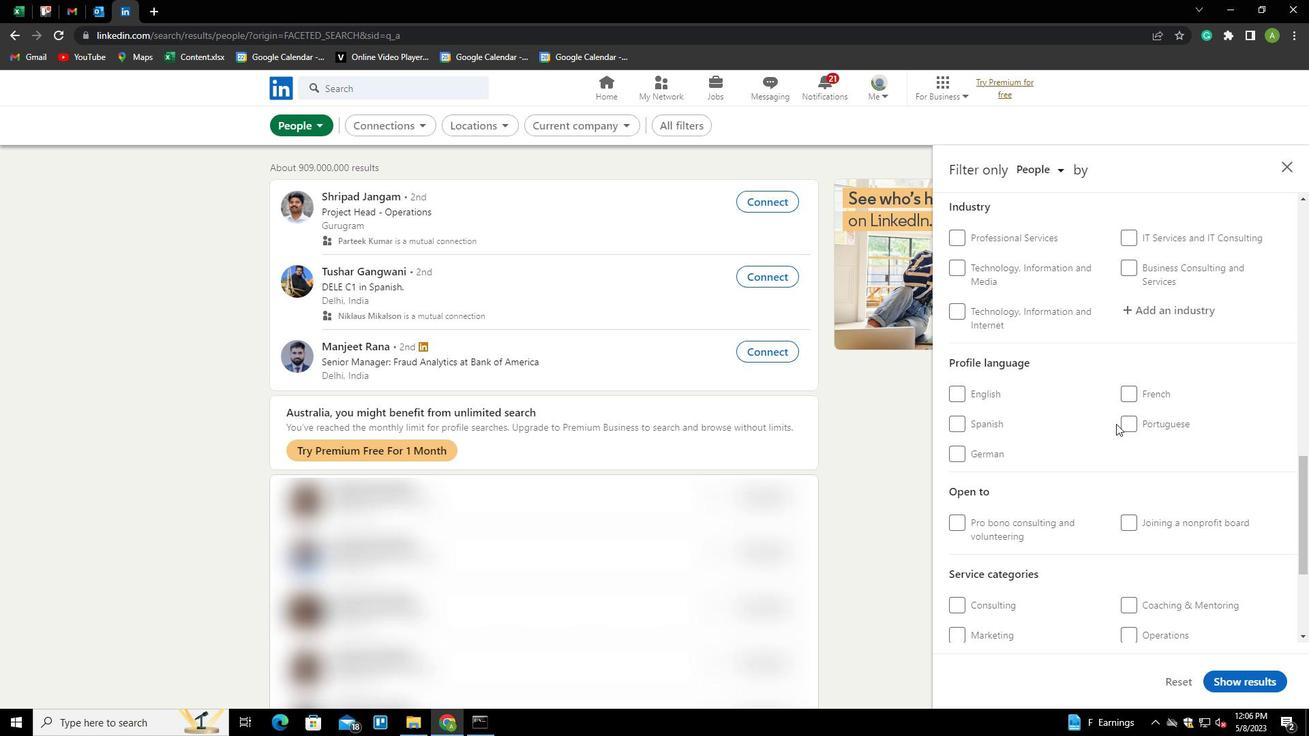 
Action: Mouse pressed left at (1127, 400)
Screenshot: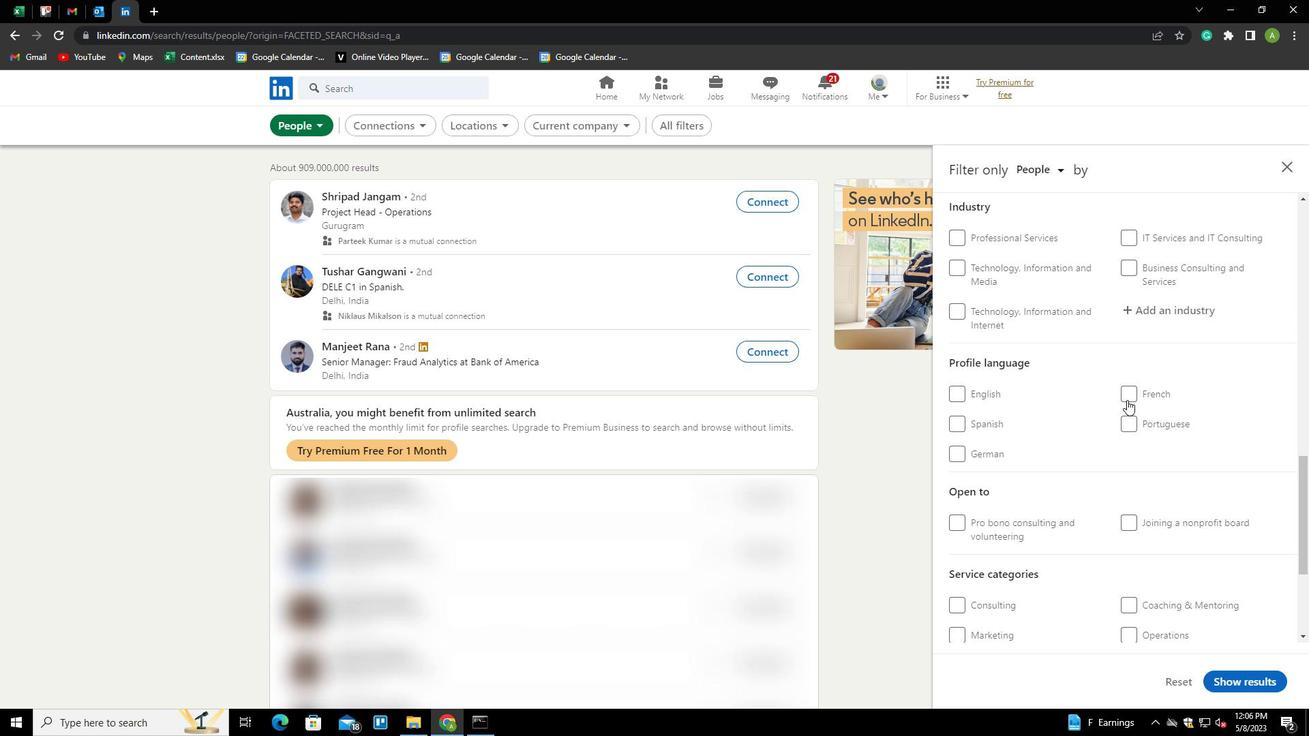 
Action: Mouse moved to (1184, 369)
Screenshot: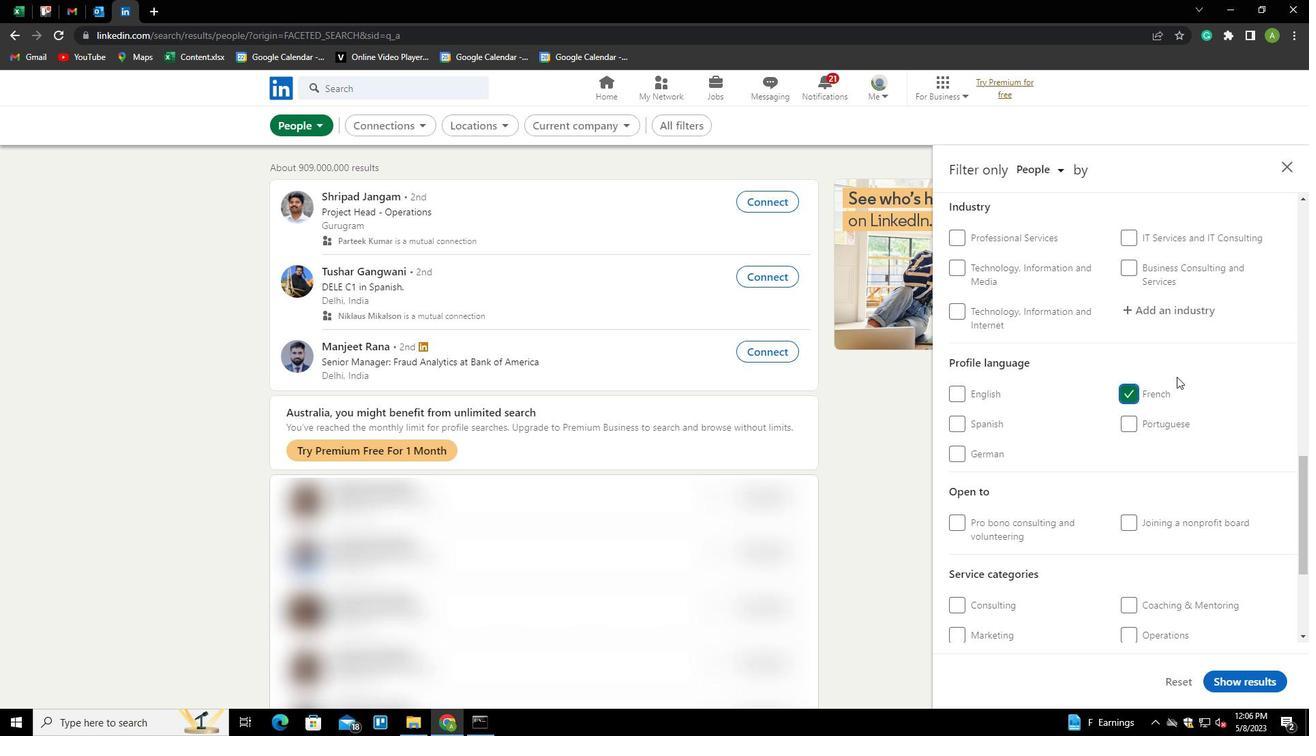 
Action: Mouse scrolled (1184, 370) with delta (0, 0)
Screenshot: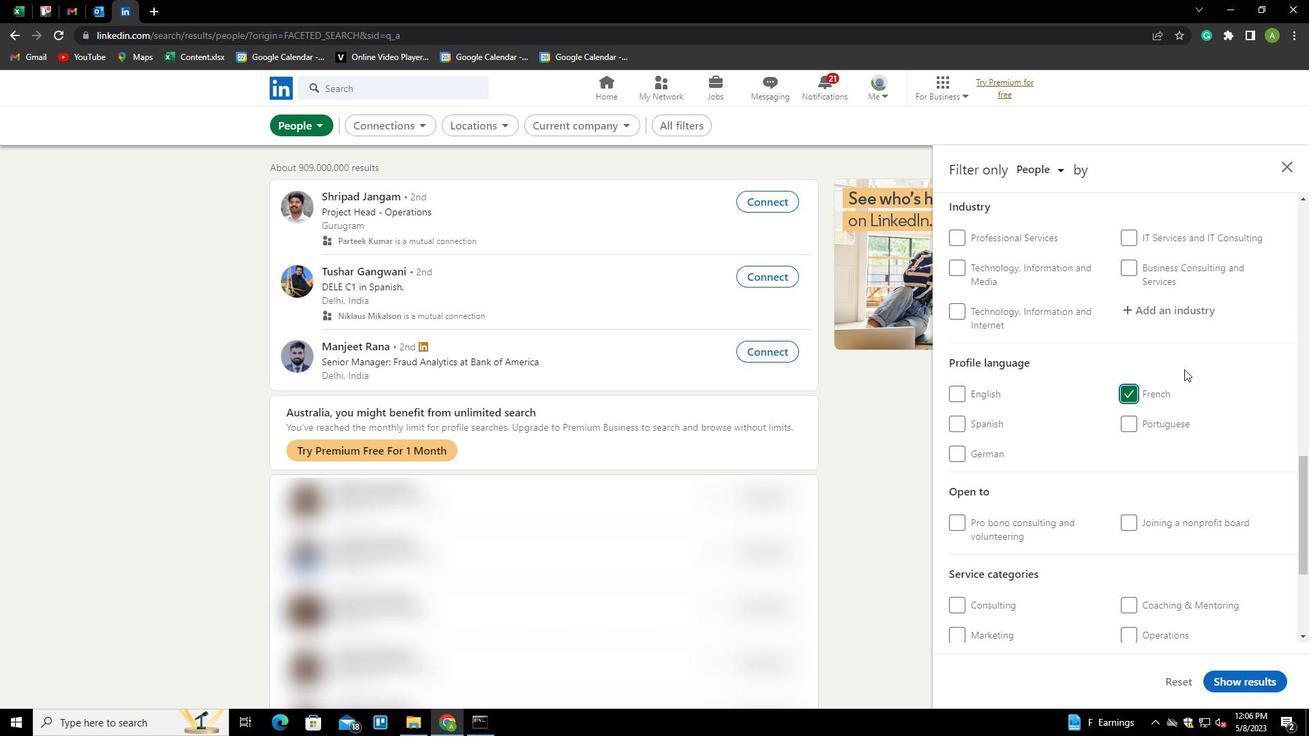
Action: Mouse scrolled (1184, 370) with delta (0, 0)
Screenshot: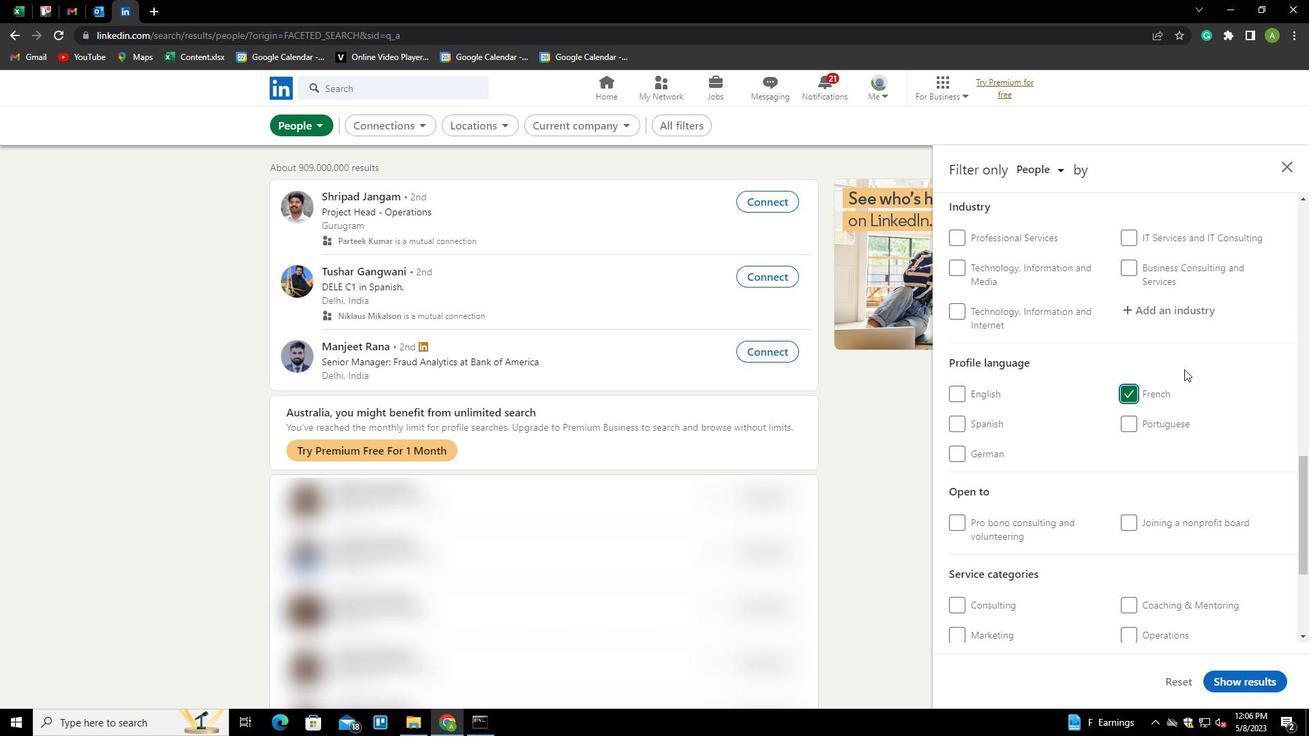 
Action: Mouse scrolled (1184, 370) with delta (0, 0)
Screenshot: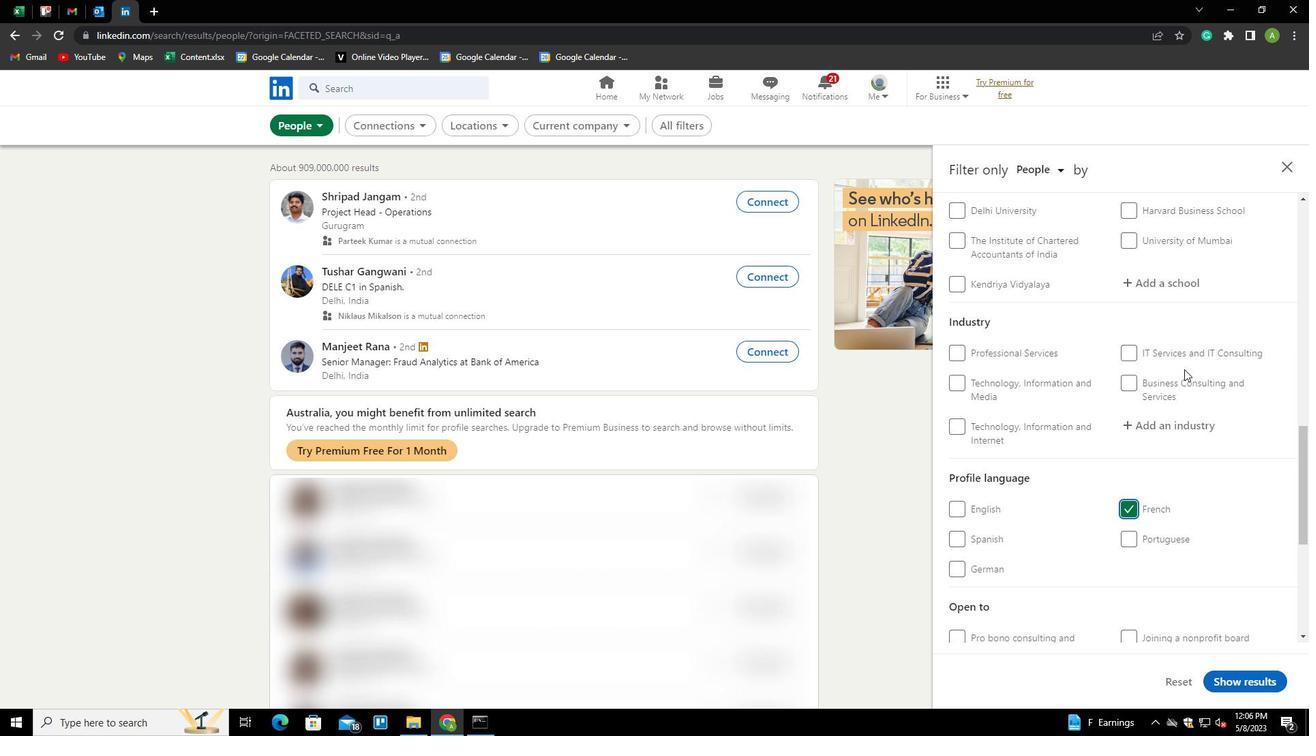 
Action: Mouse scrolled (1184, 370) with delta (0, 0)
Screenshot: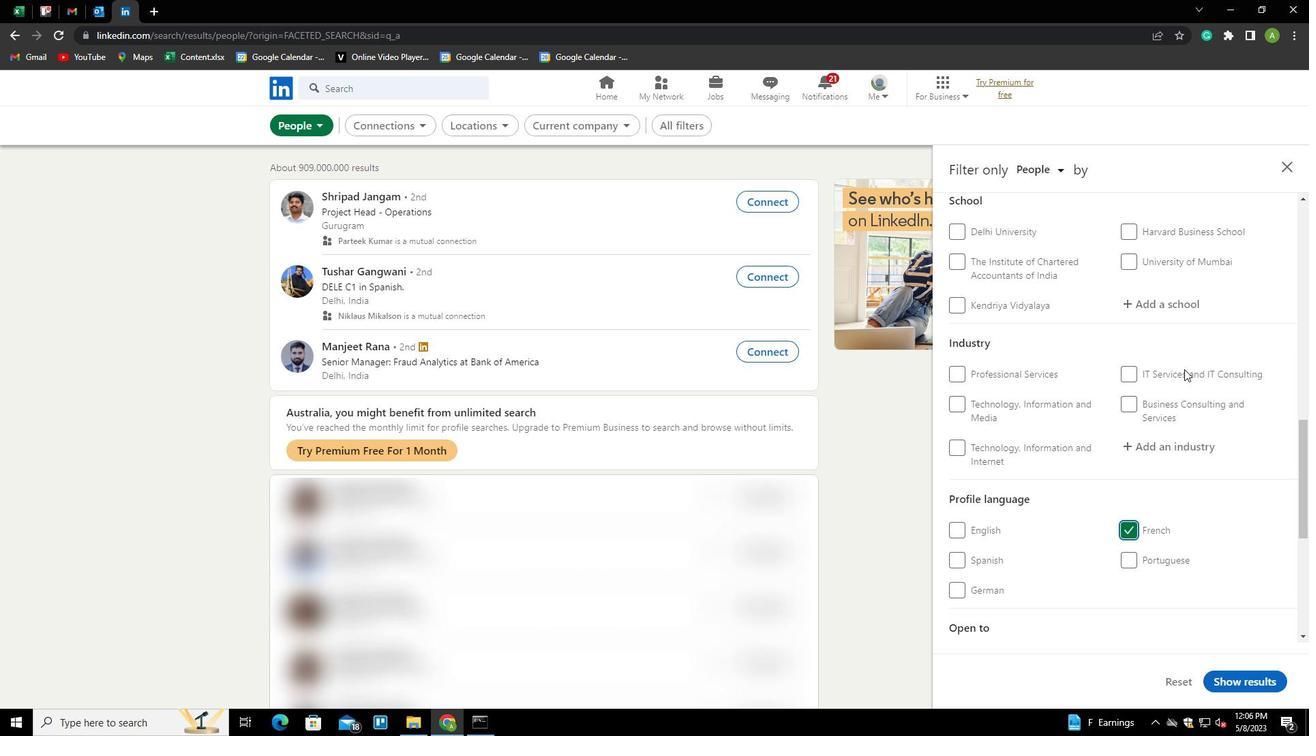 
Action: Mouse scrolled (1184, 370) with delta (0, 0)
Screenshot: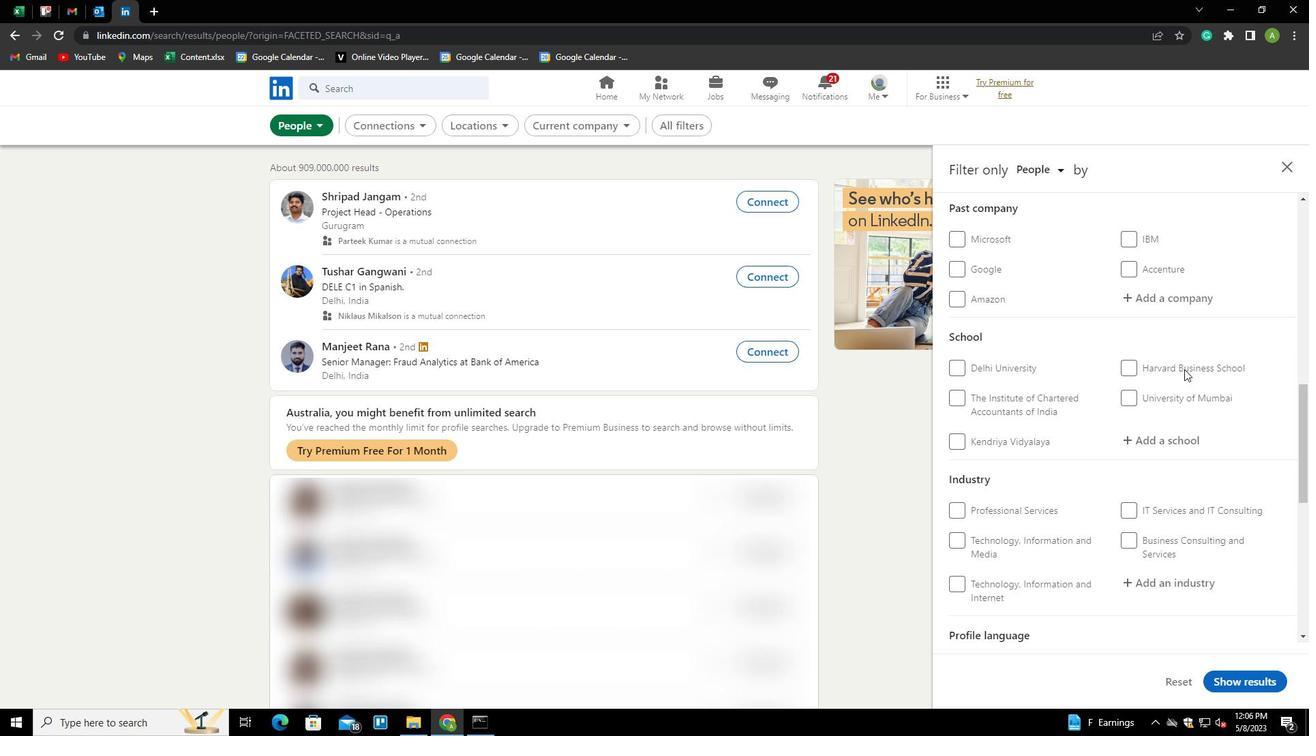 
Action: Mouse scrolled (1184, 370) with delta (0, 0)
Screenshot: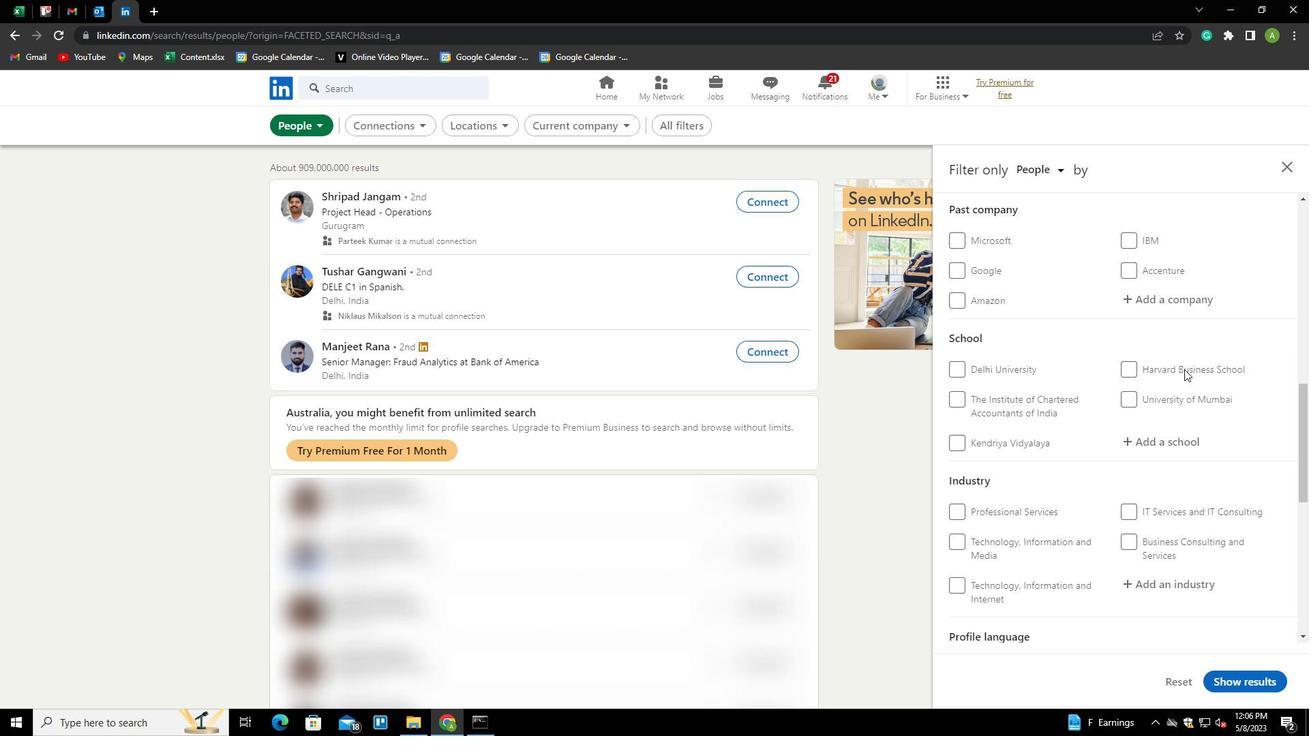 
Action: Mouse moved to (1175, 308)
Screenshot: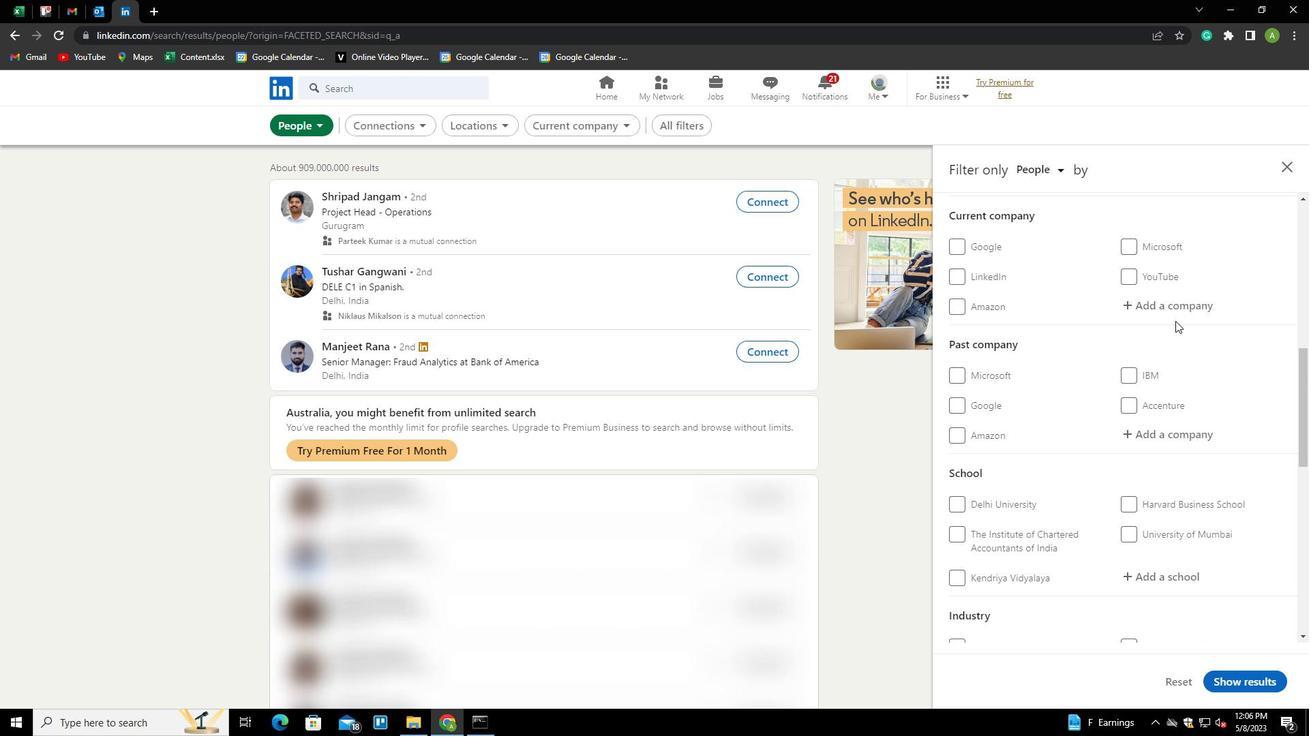 
Action: Mouse pressed left at (1175, 308)
Screenshot: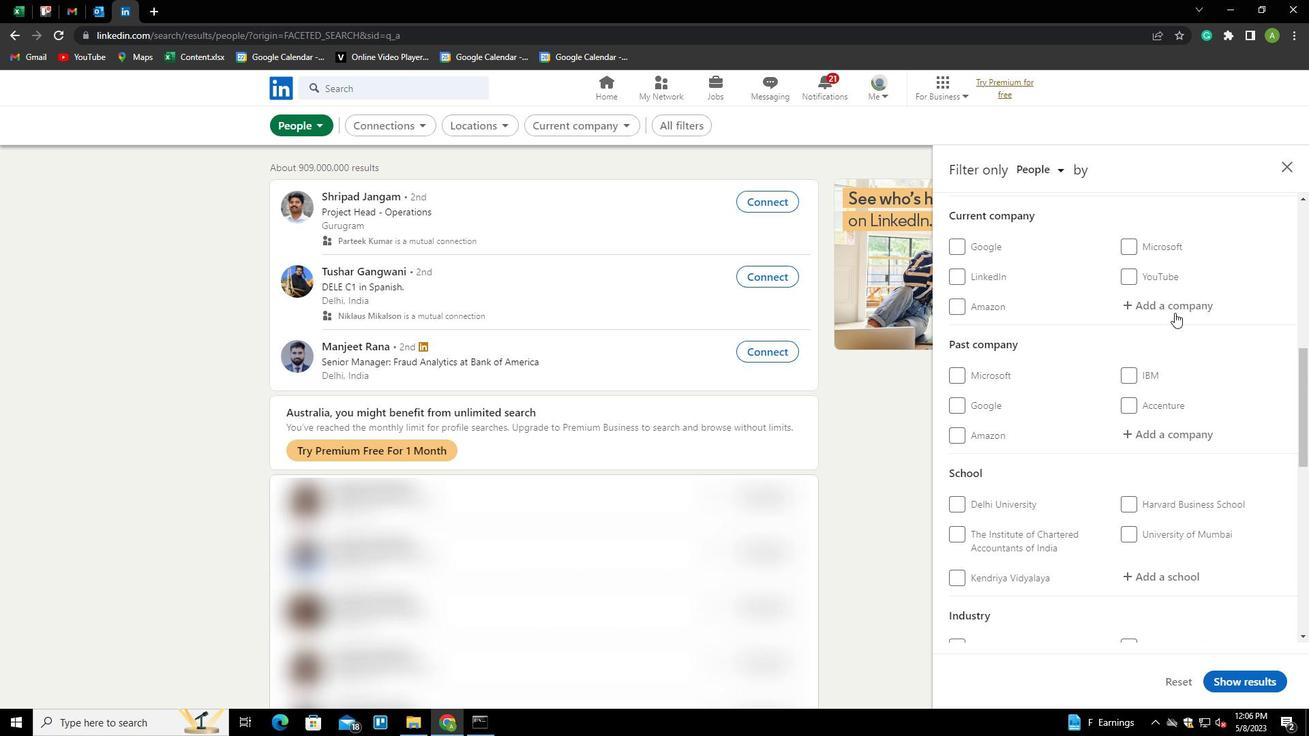 
Action: Key pressed <Key.shift>JOB<Key.space><Key.shift>AC<Key.backspace>VAILABLE<Key.space><Key.shift>HERE<Key.down><Key.enter>
Screenshot: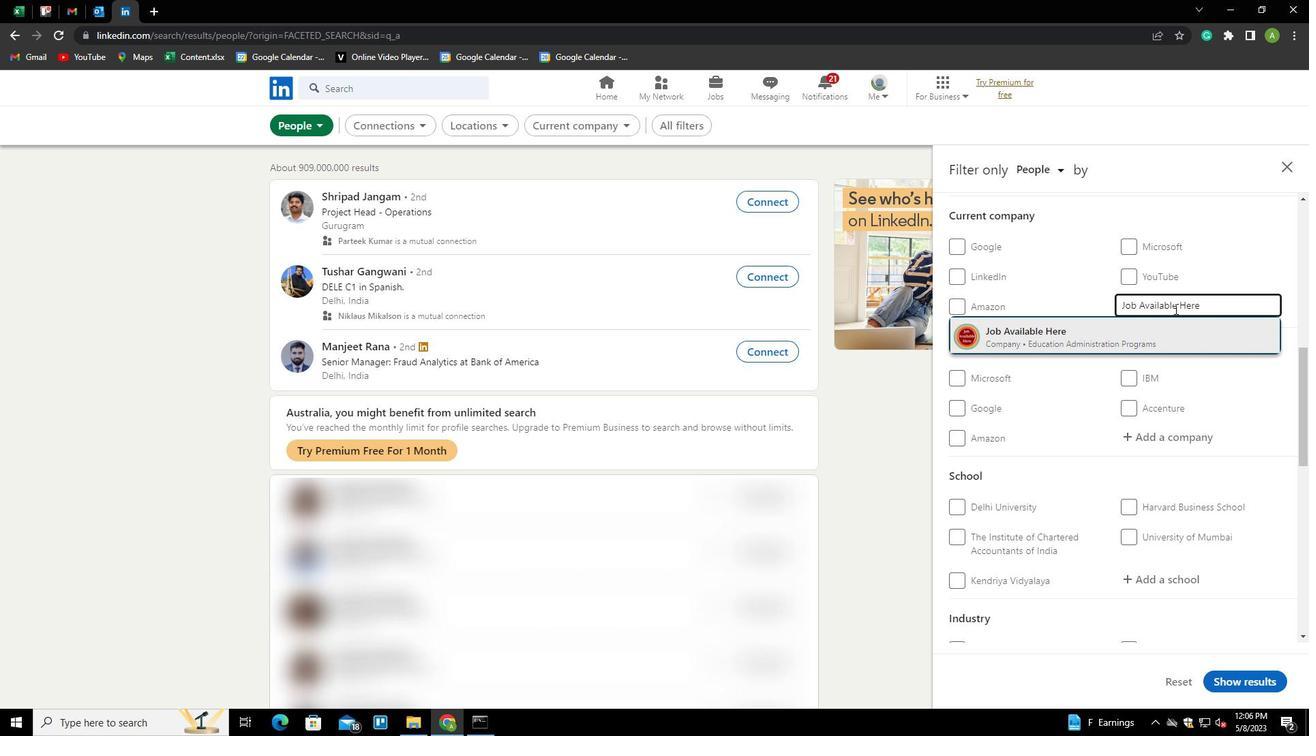 
Action: Mouse scrolled (1175, 308) with delta (0, 0)
Screenshot: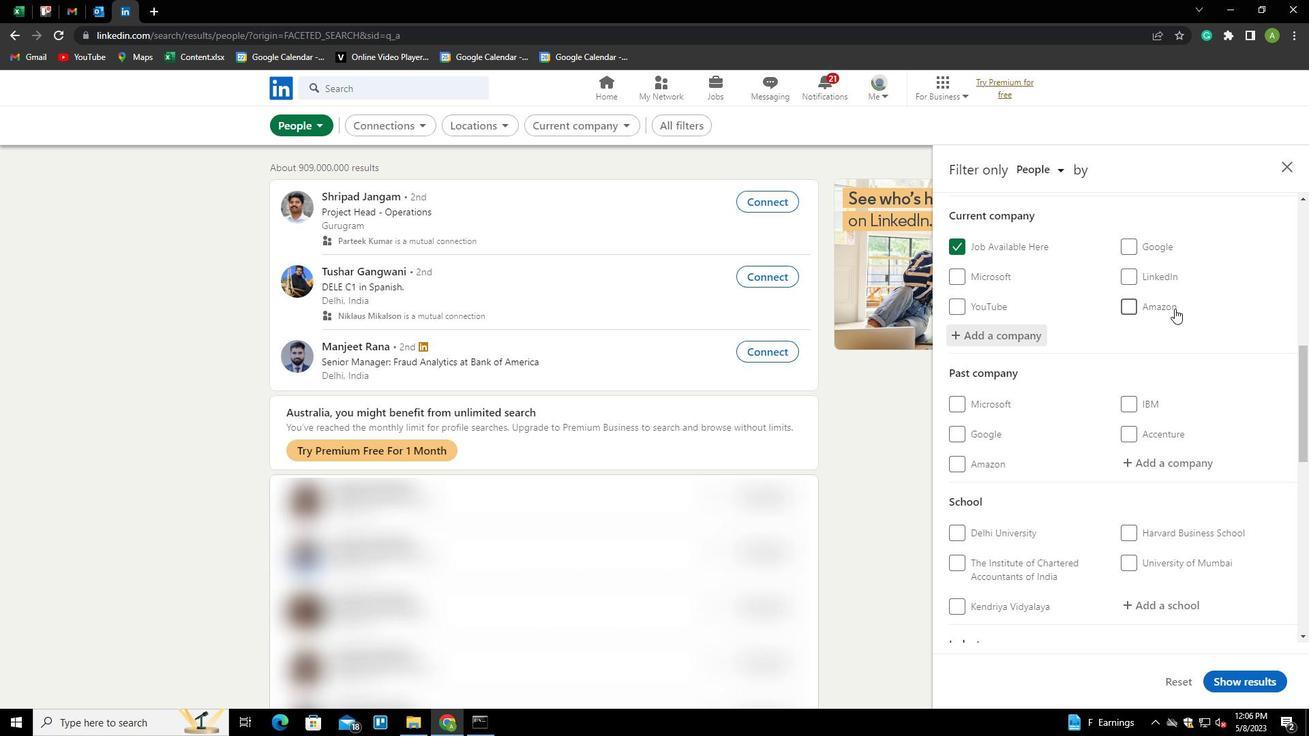 
Action: Mouse scrolled (1175, 308) with delta (0, 0)
Screenshot: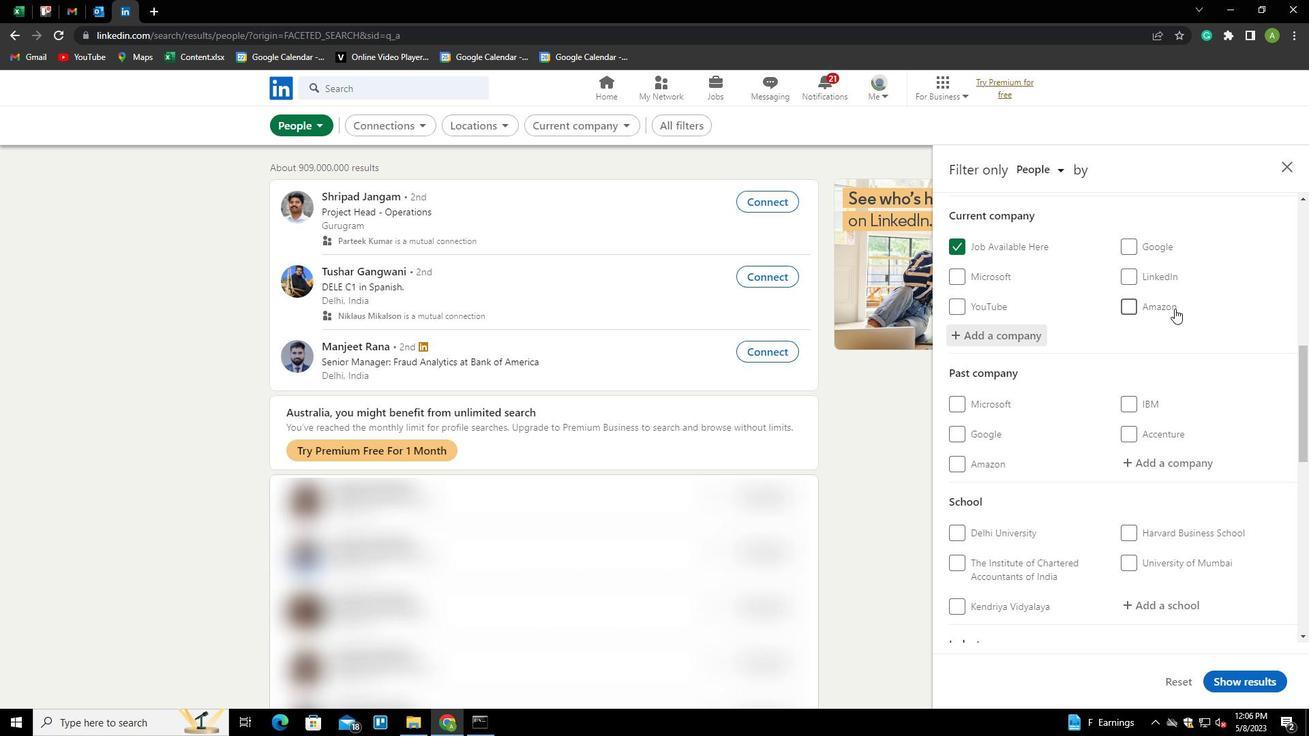 
Action: Mouse scrolled (1175, 308) with delta (0, 0)
Screenshot: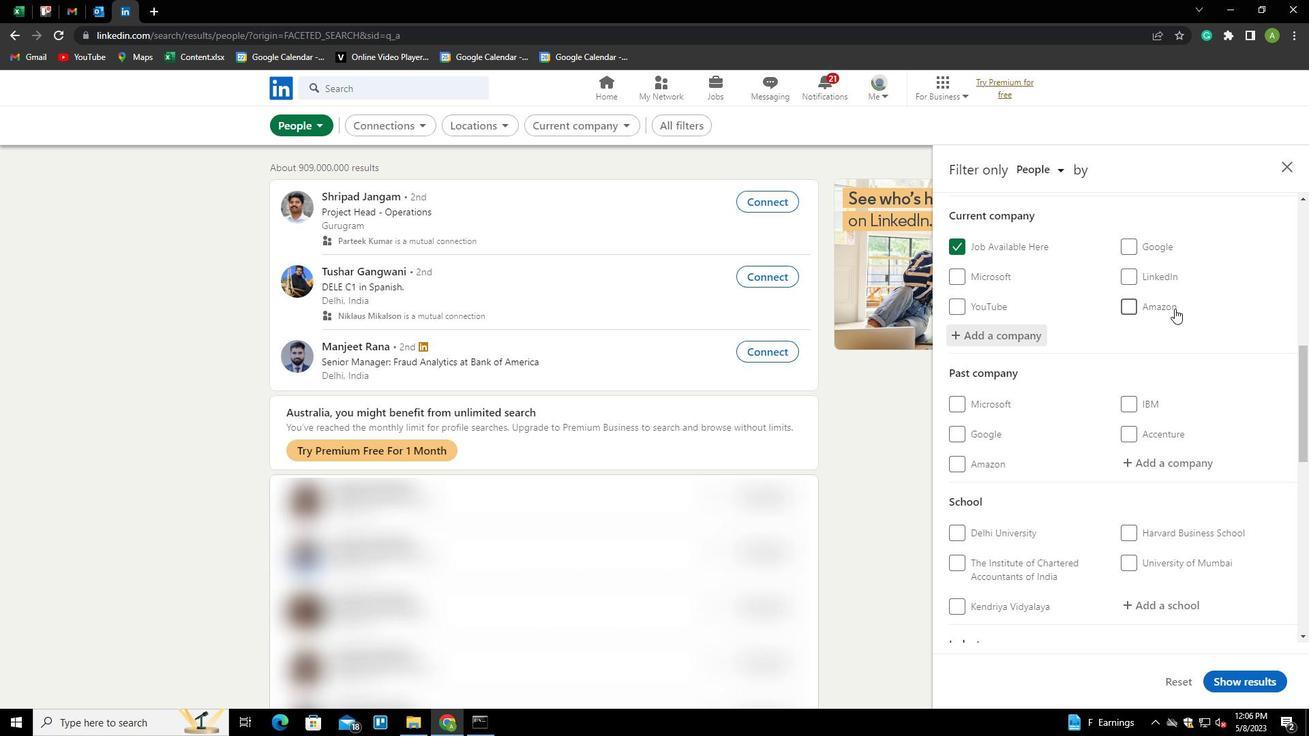 
Action: Mouse moved to (1169, 395)
Screenshot: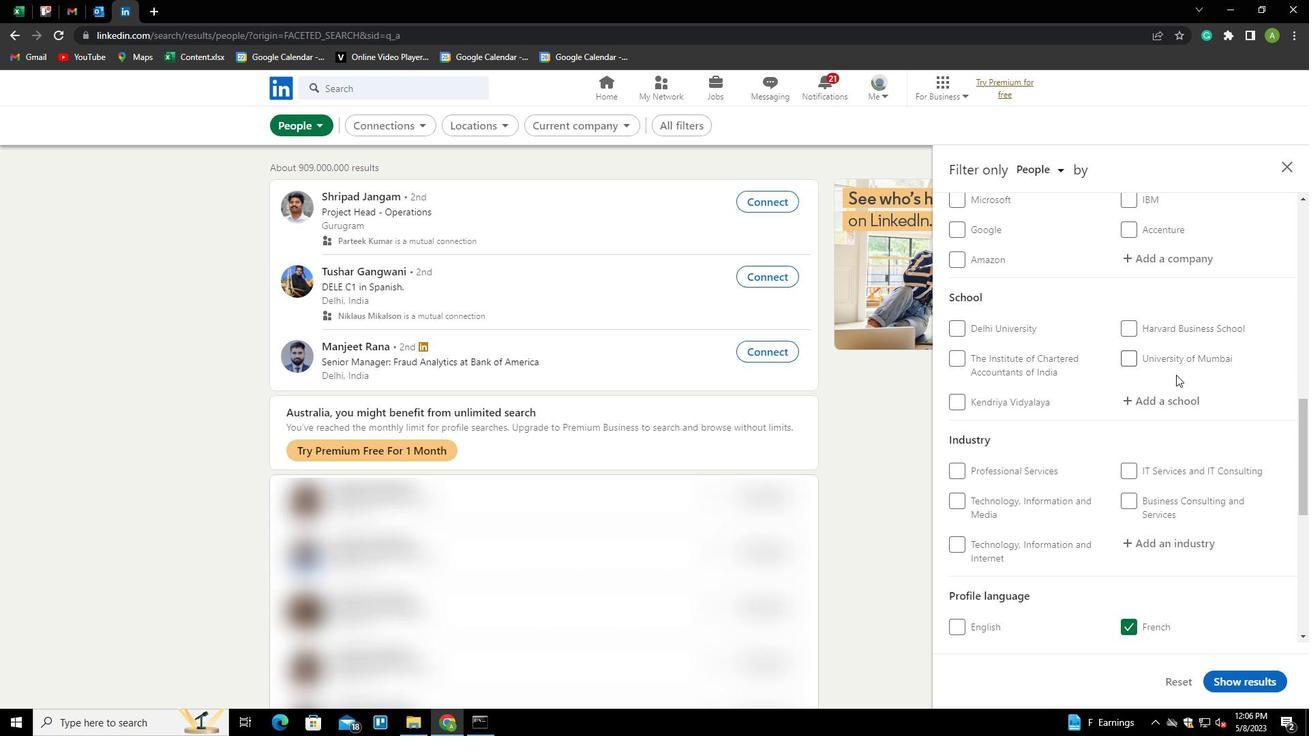 
Action: Mouse pressed left at (1169, 395)
Screenshot: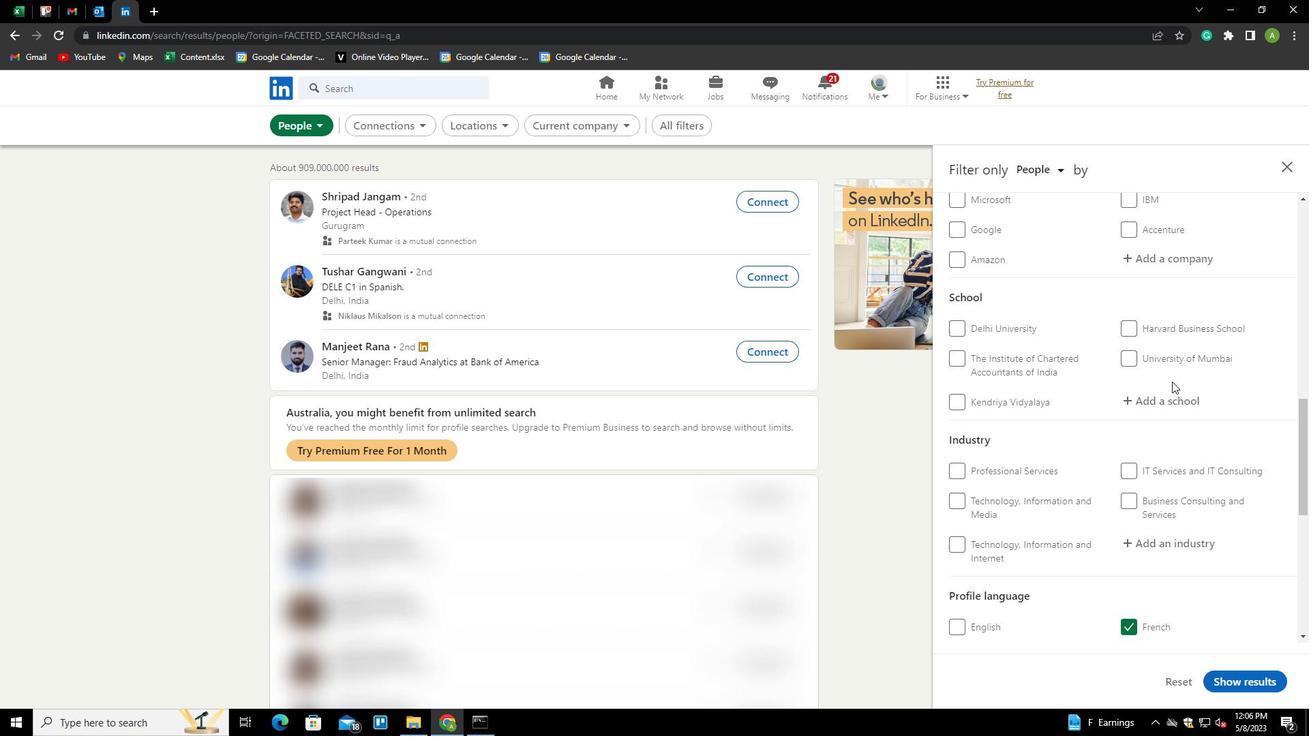 
Action: Key pressed <Key.shift>ST,<Key.space><Key.shift><Key.shift><Key.shift><Key.shift><Key.shift><Key.shift><Key.shift><Key.shift><Key.shift><Key.shift><Key.shift><Key.shift><Key.shift><Key.shift><Key.shift><Key.shift><Key.shift><Key.shift><Key.shift><Key.shift><Key.shift><Key.shift><Key.shift><Key.shift><Key.shift><Key.shift><Key.shift><Key.shift><Key.shift><Key.shift><Key.shift><Key.shift><Key.shift><Key.shift><Key.shift><Key.shift><Key.shift><Key.shift>XAVIER'S<Key.space><Key.shift>COLLEGER<Key.backspace><Key.down><Key.enter>
Screenshot: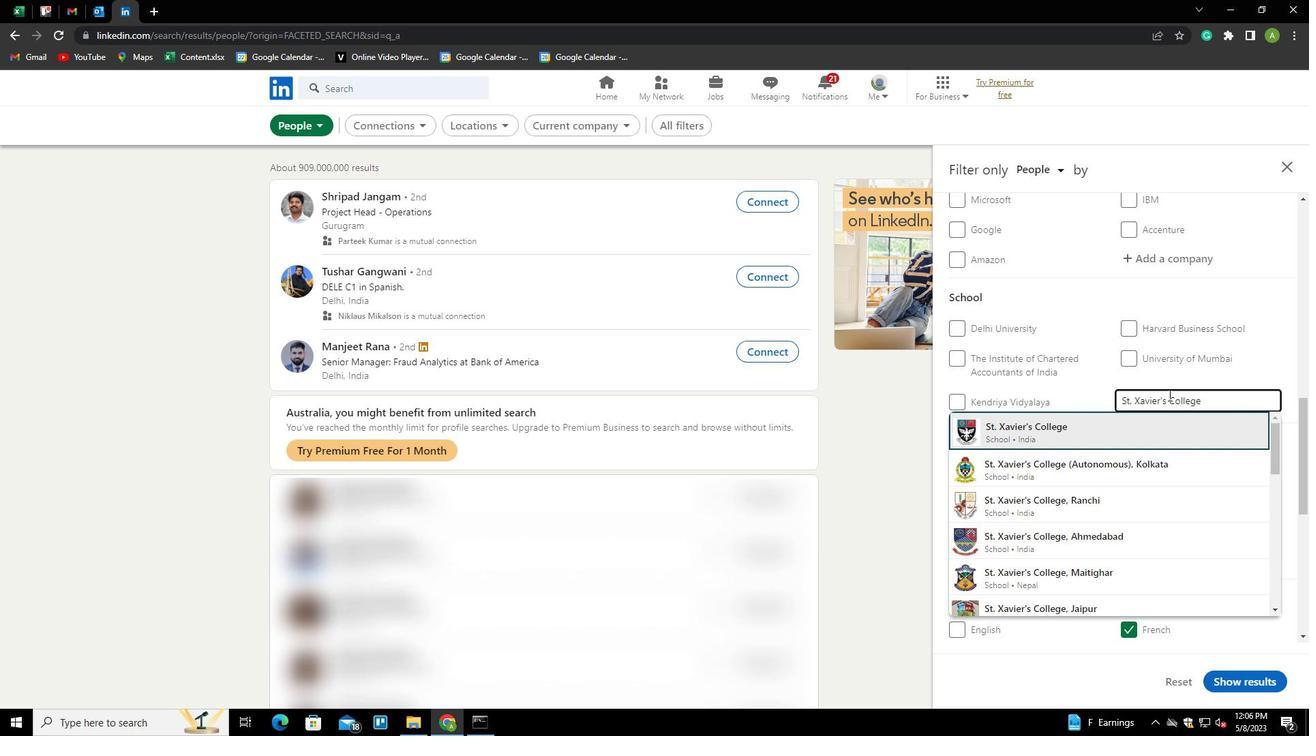 
Action: Mouse moved to (1289, 326)
Screenshot: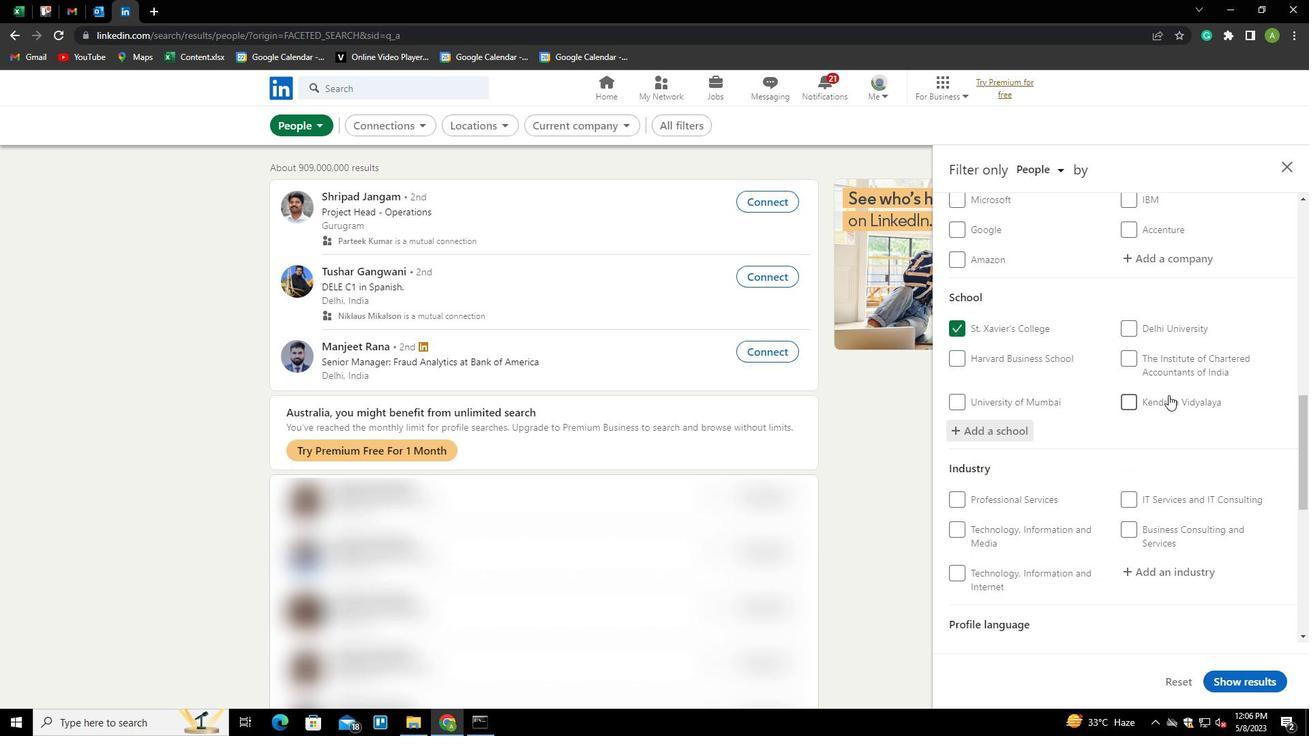 
Action: Mouse scrolled (1289, 325) with delta (0, 0)
Screenshot: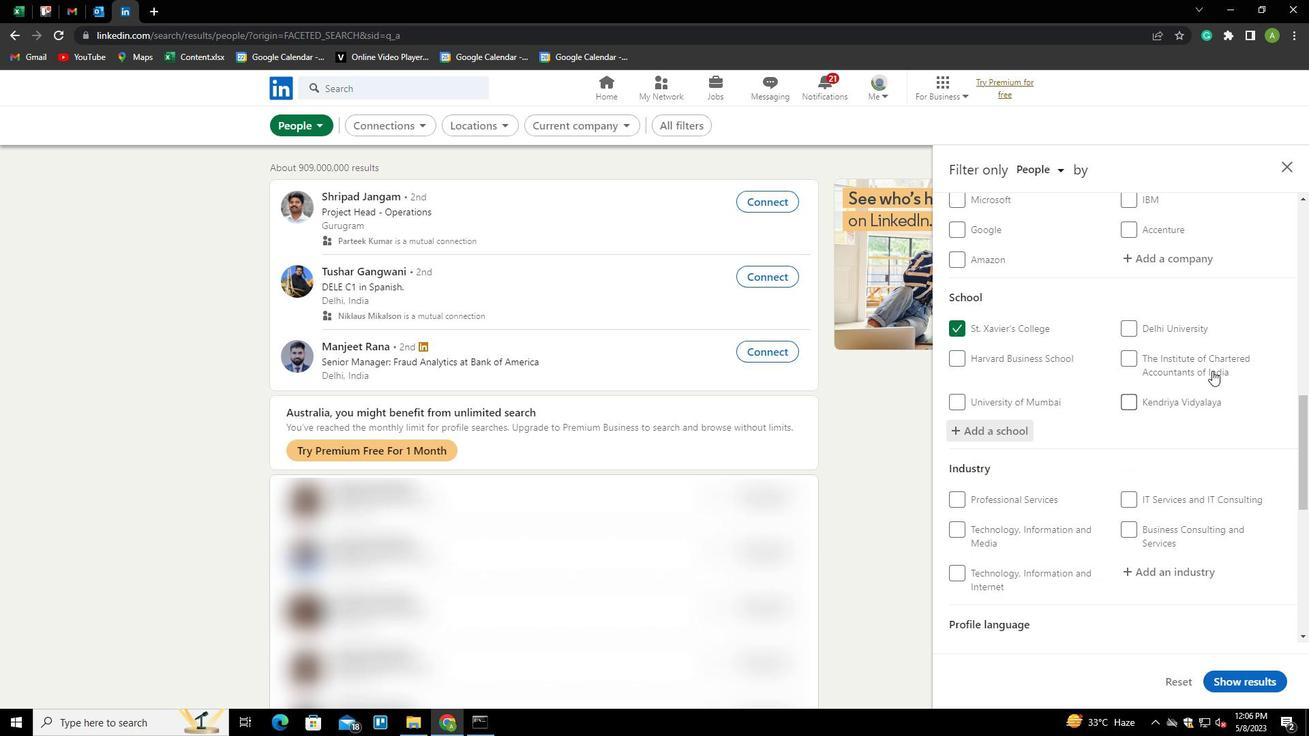
Action: Mouse moved to (1276, 332)
Screenshot: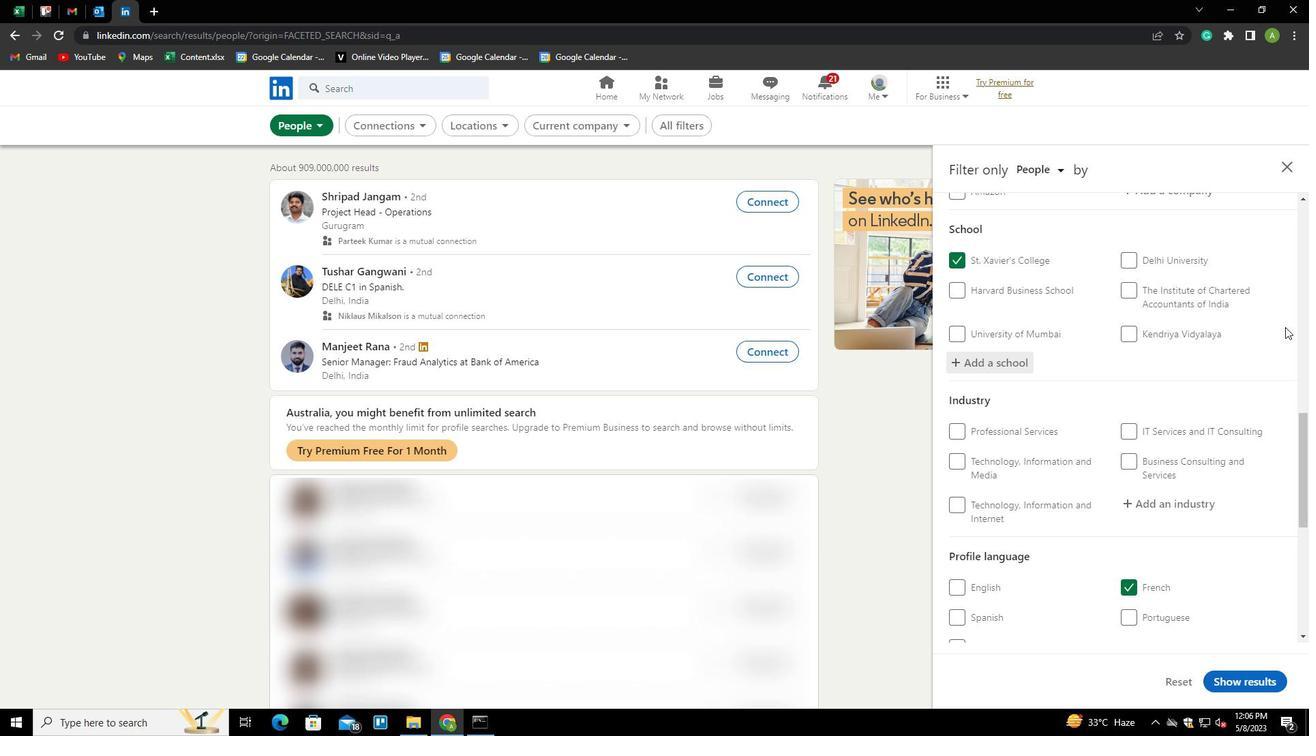 
Action: Mouse scrolled (1276, 332) with delta (0, 0)
Screenshot: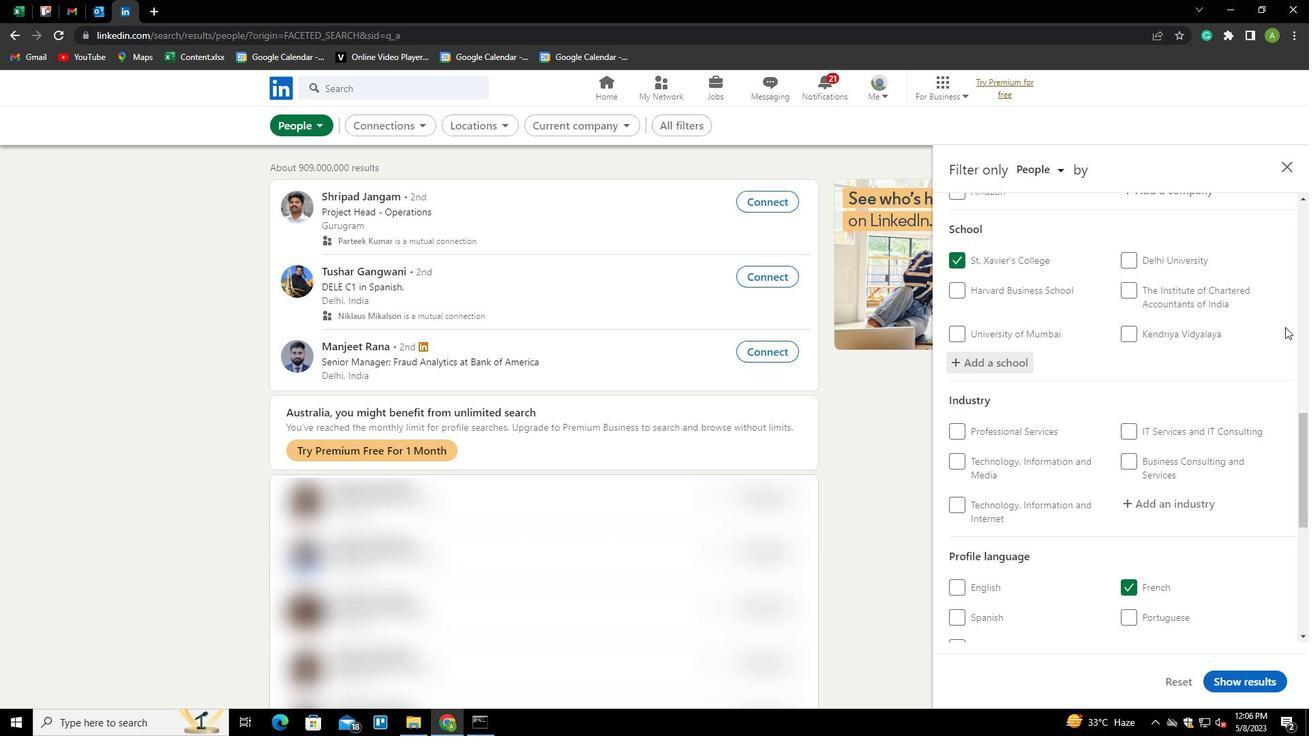 
Action: Mouse moved to (1275, 334)
Screenshot: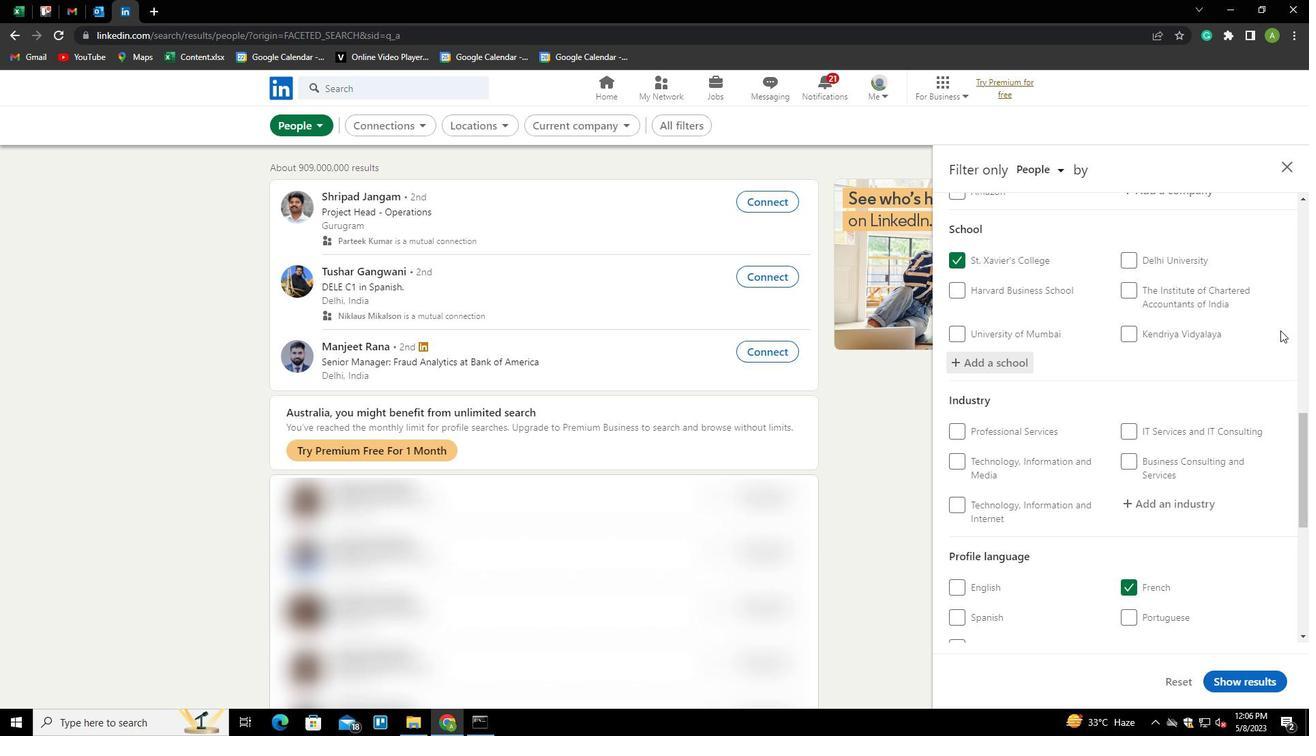
Action: Mouse scrolled (1275, 333) with delta (0, 0)
Screenshot: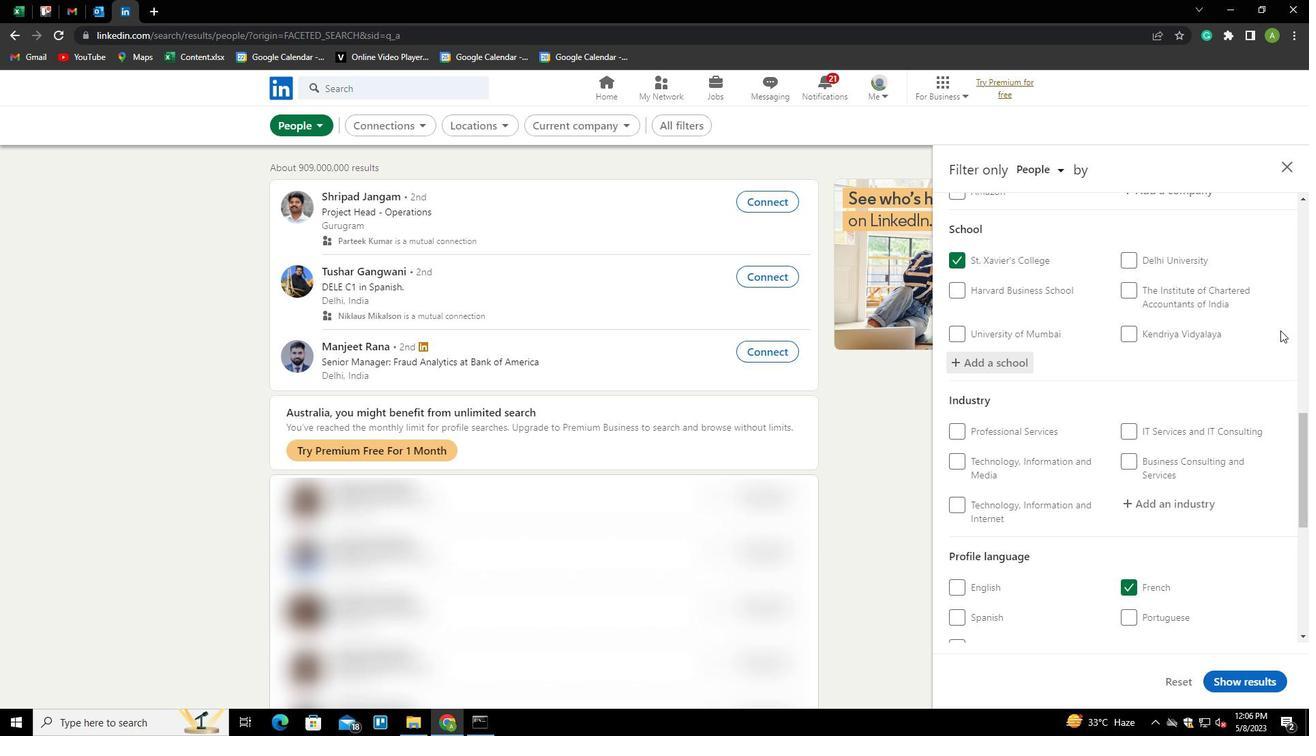 
Action: Mouse moved to (1193, 365)
Screenshot: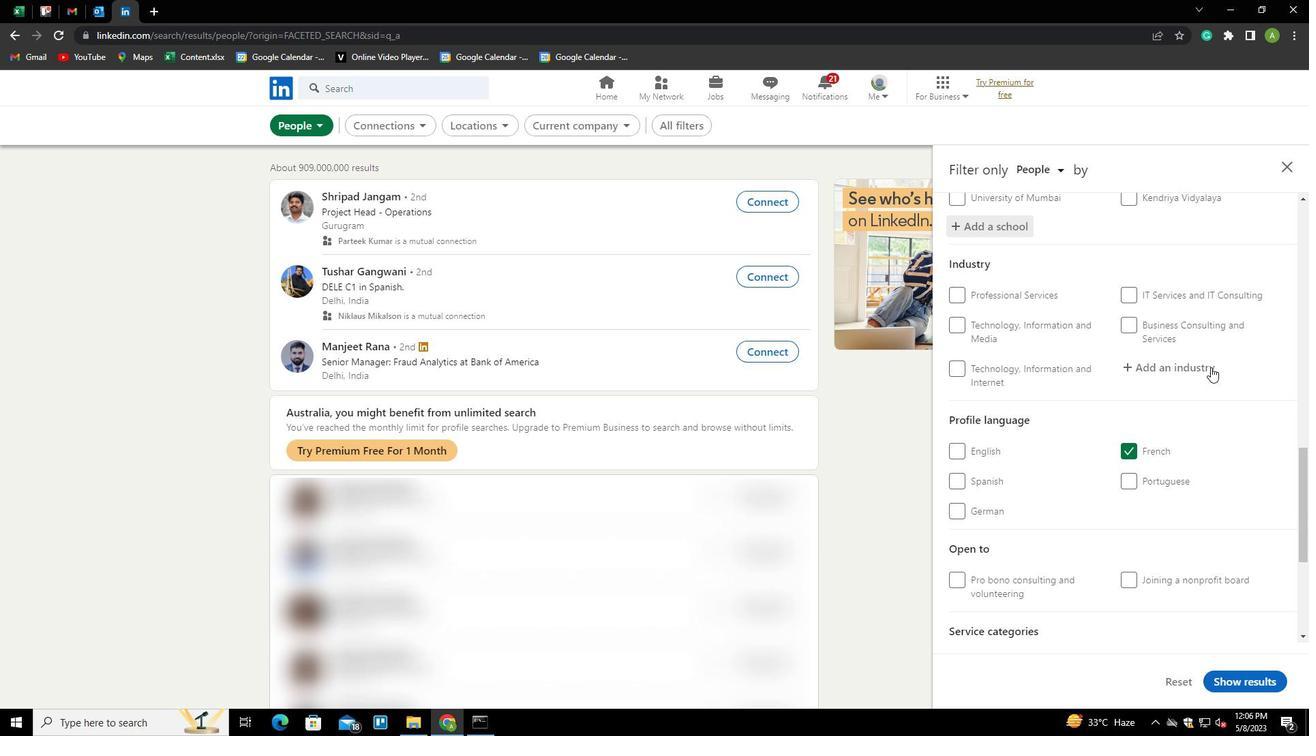 
Action: Mouse pressed left at (1193, 365)
Screenshot: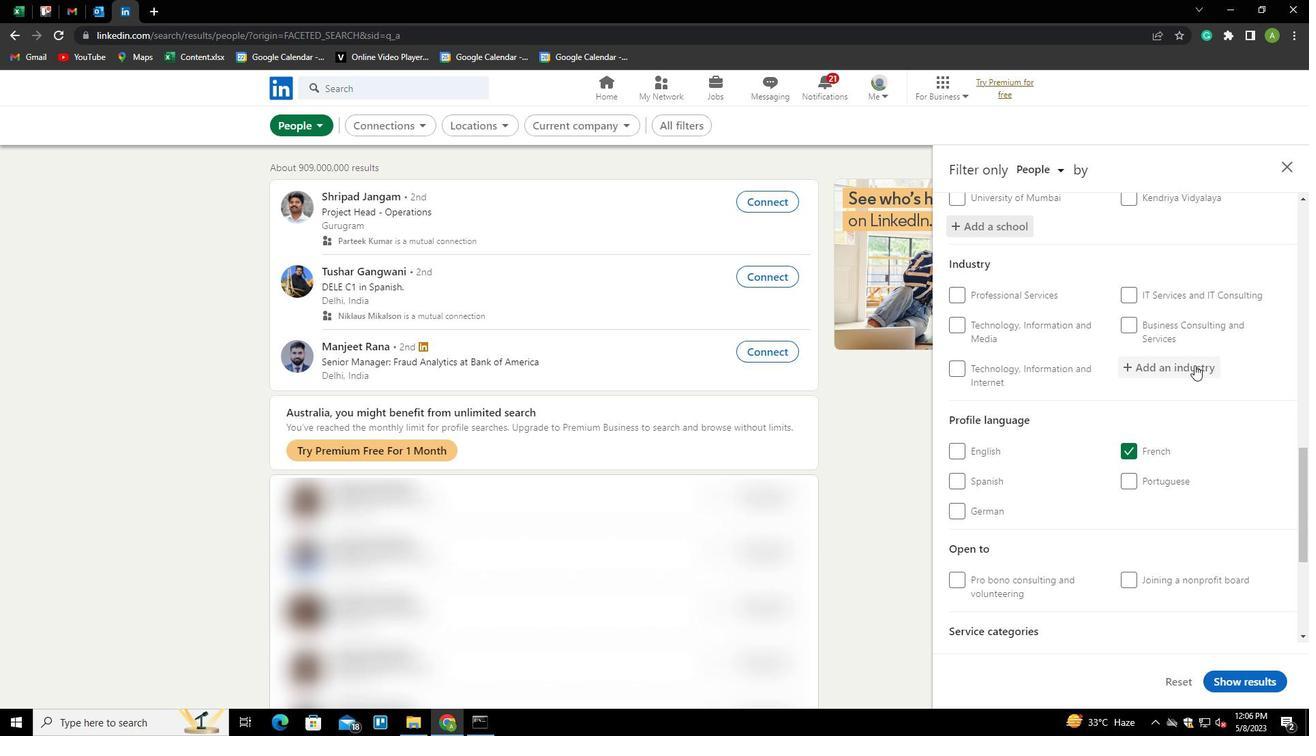 
Action: Key pressed <Key.shift>COMMUNITY<Key.space><Key.shift>DEVELOPMENT<Key.space>AND<Key.space><Key.shift><Key.shift><Key.shift>UB<Key.backspace>RBAN<Key.space><Key.shift>PLANNING<Key.down><Key.enter>
Screenshot: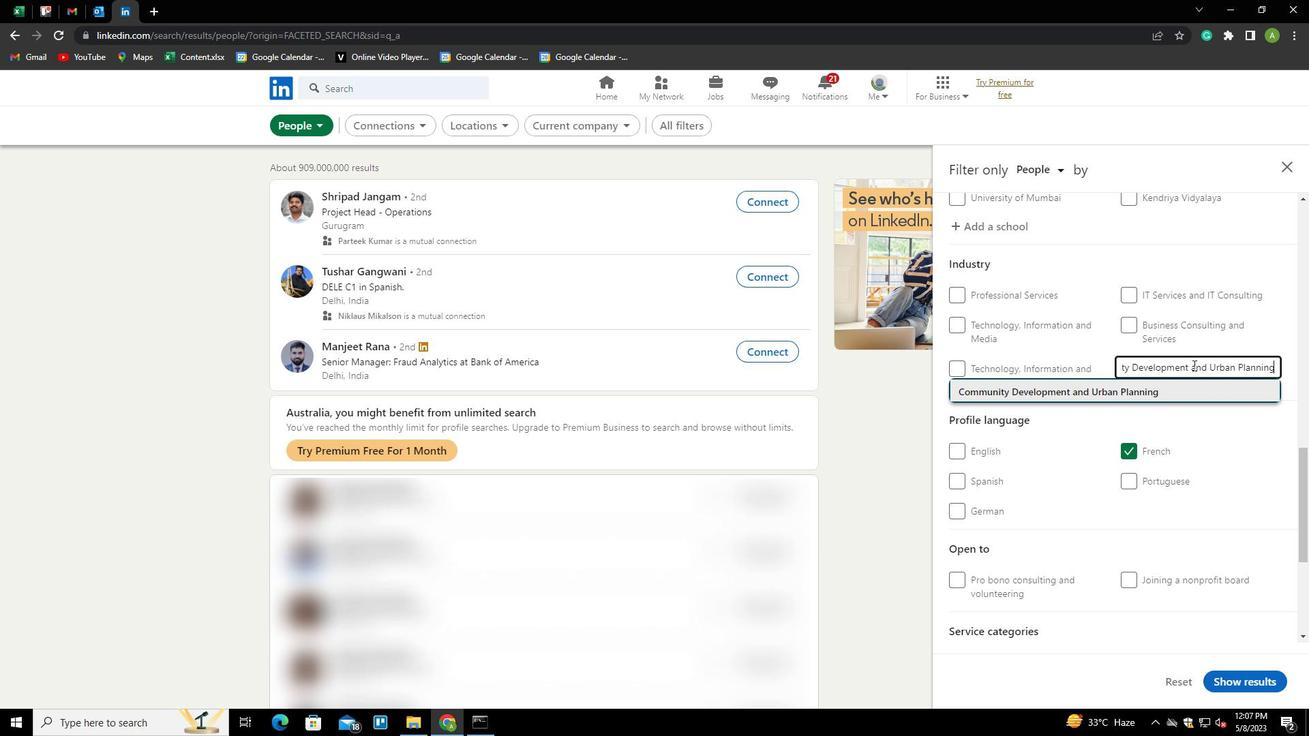 
Action: Mouse moved to (1194, 365)
Screenshot: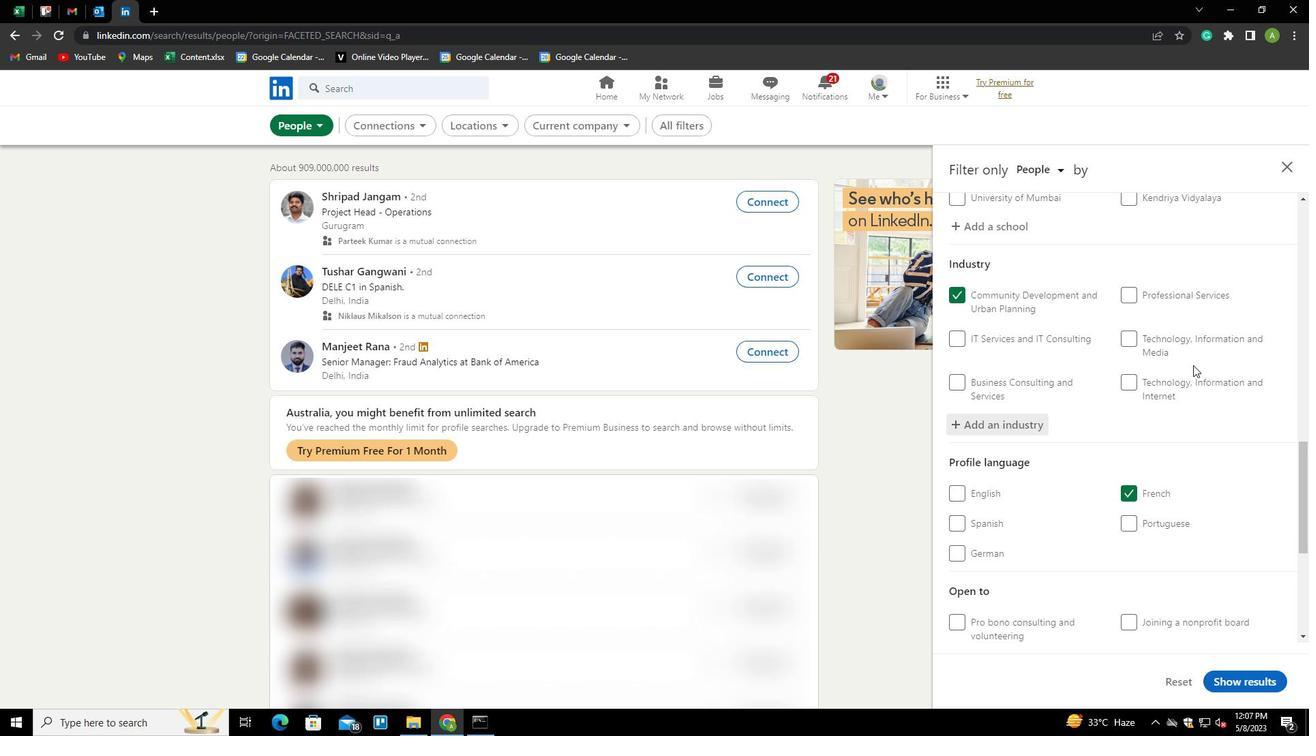 
Action: Mouse scrolled (1194, 364) with delta (0, 0)
Screenshot: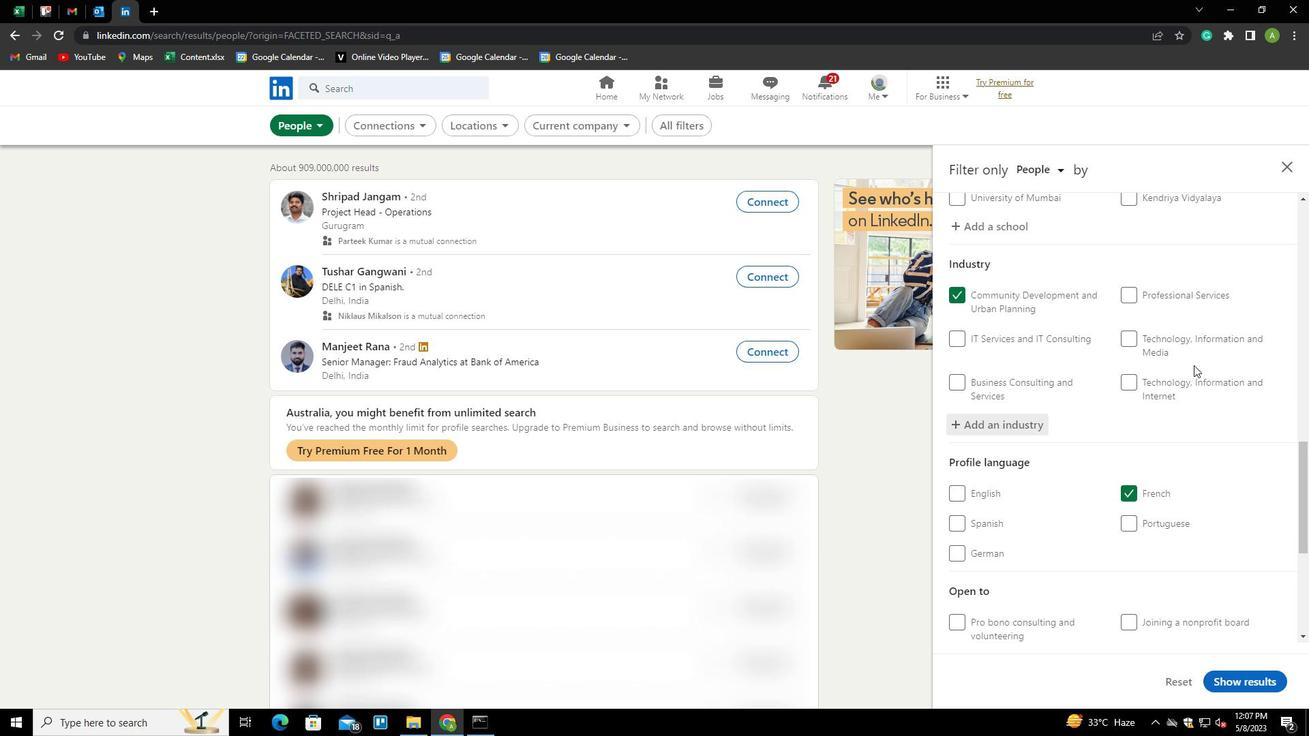 
Action: Mouse scrolled (1194, 364) with delta (0, 0)
Screenshot: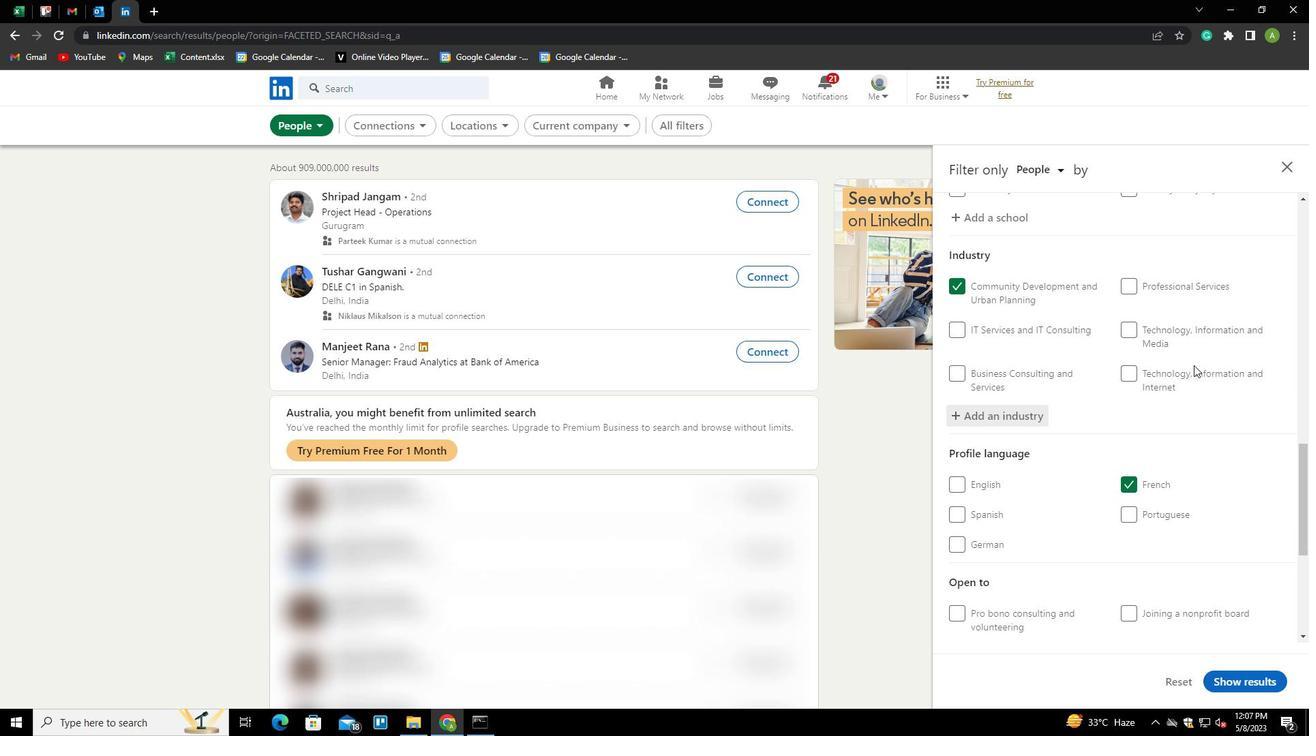 
Action: Mouse scrolled (1194, 364) with delta (0, 0)
Screenshot: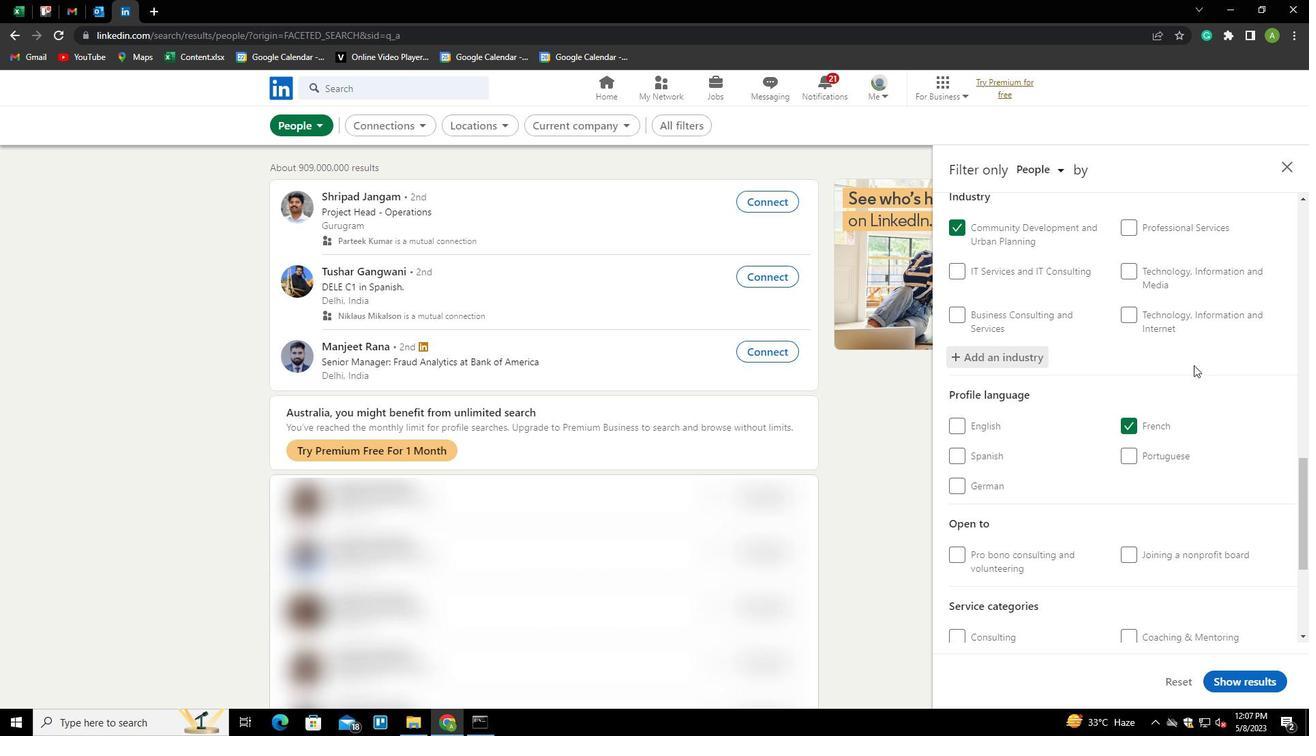 
Action: Mouse scrolled (1194, 364) with delta (0, 0)
Screenshot: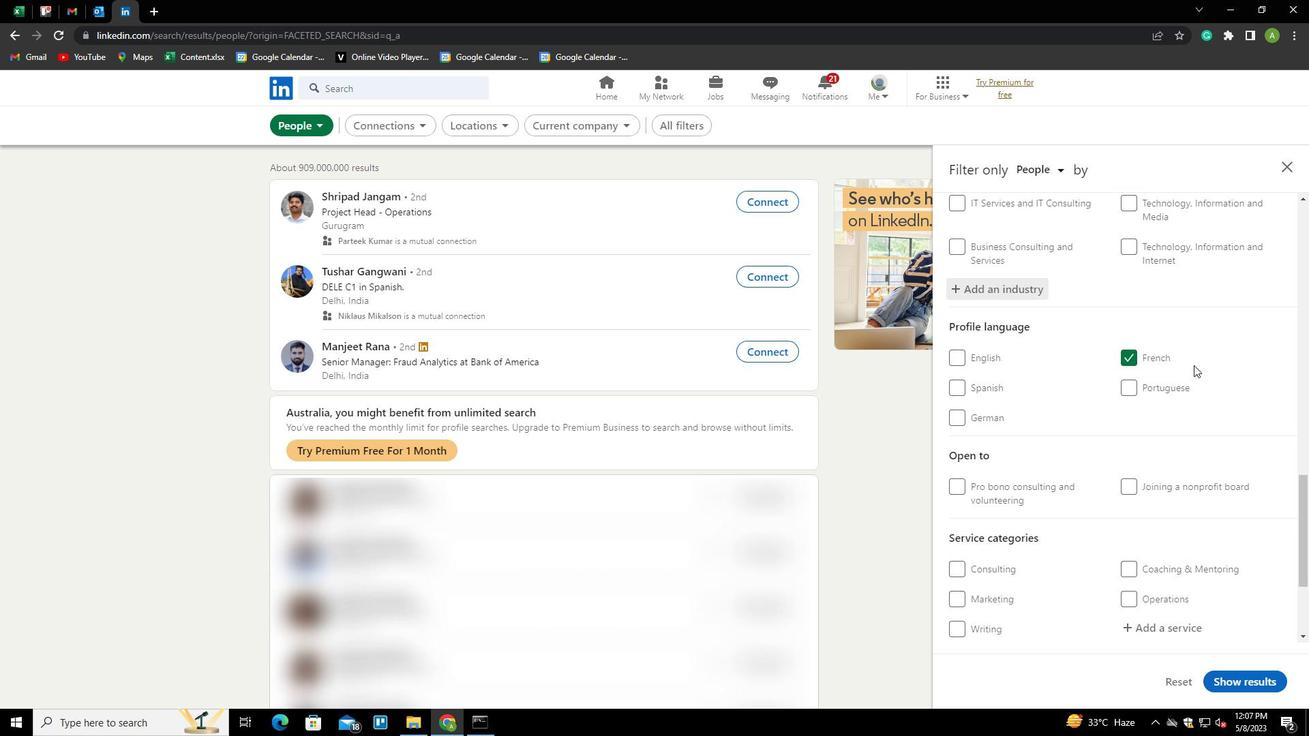 
Action: Mouse scrolled (1194, 364) with delta (0, 0)
Screenshot: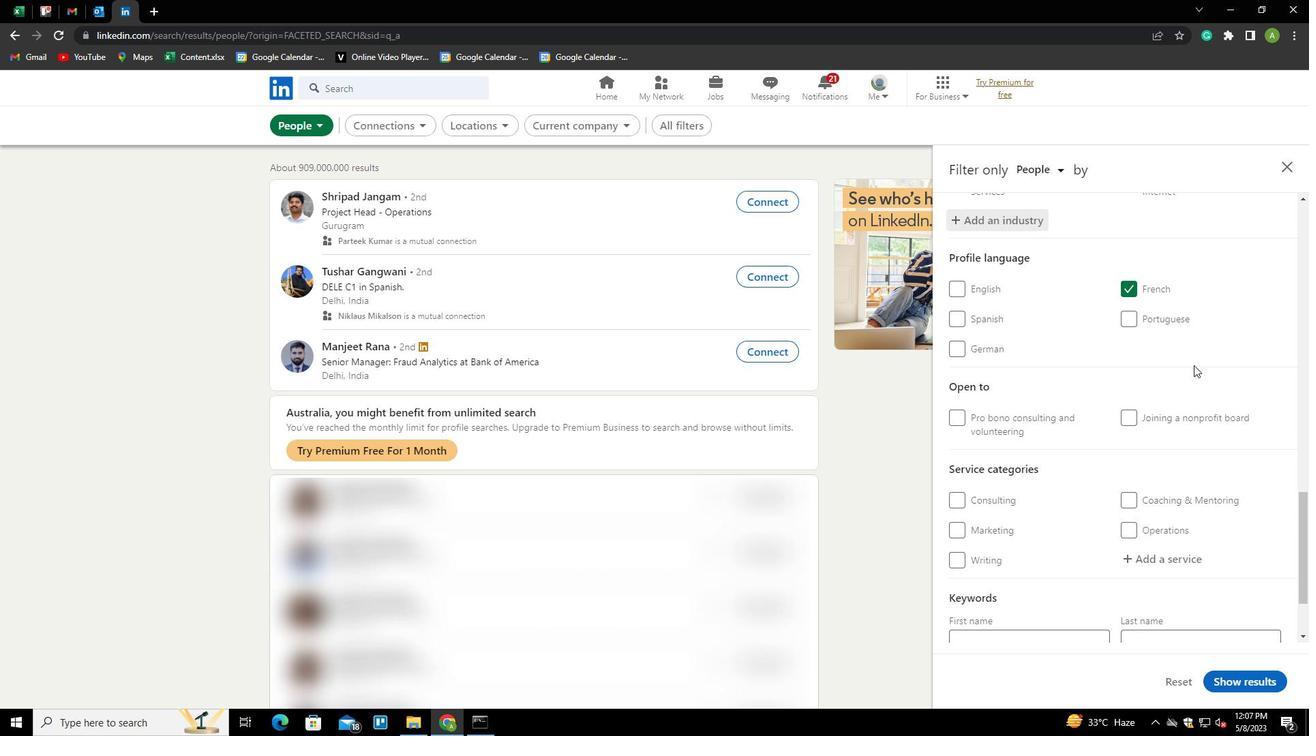 
Action: Mouse moved to (1179, 453)
Screenshot: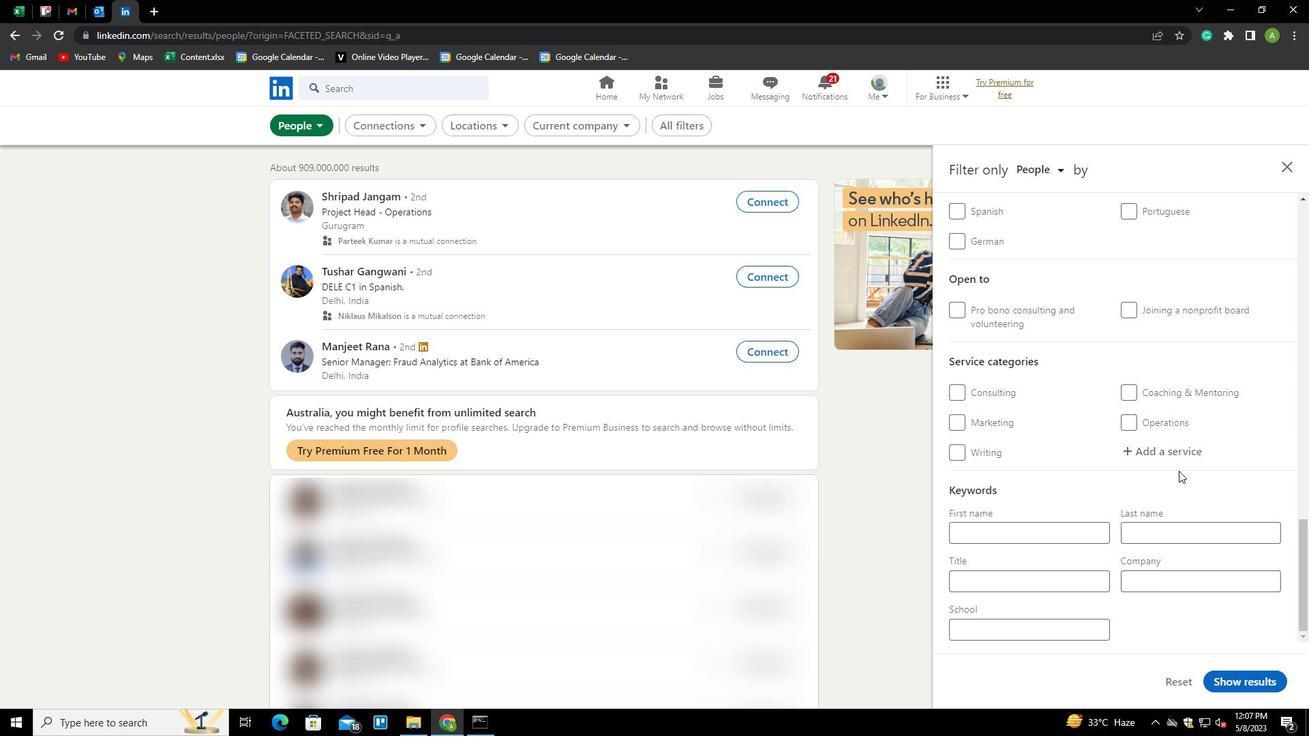 
Action: Mouse pressed left at (1179, 453)
Screenshot: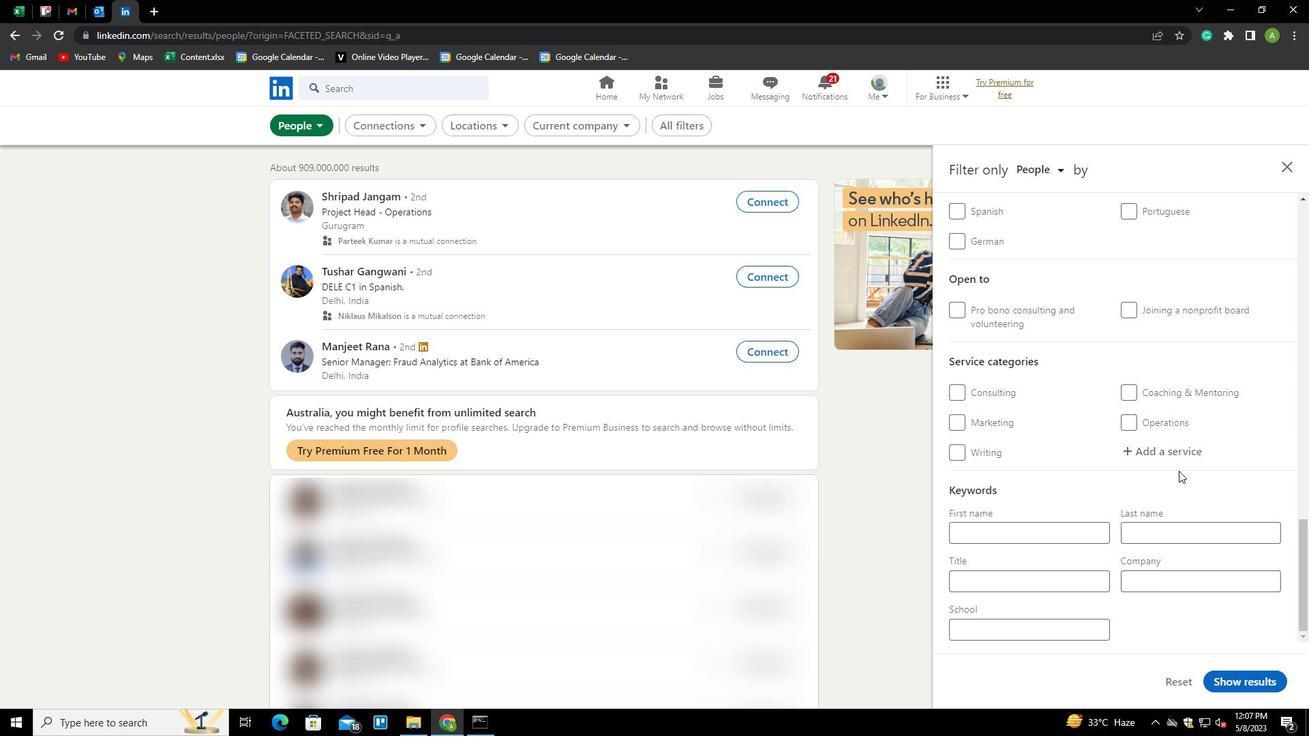 
Action: Mouse moved to (1179, 452)
Screenshot: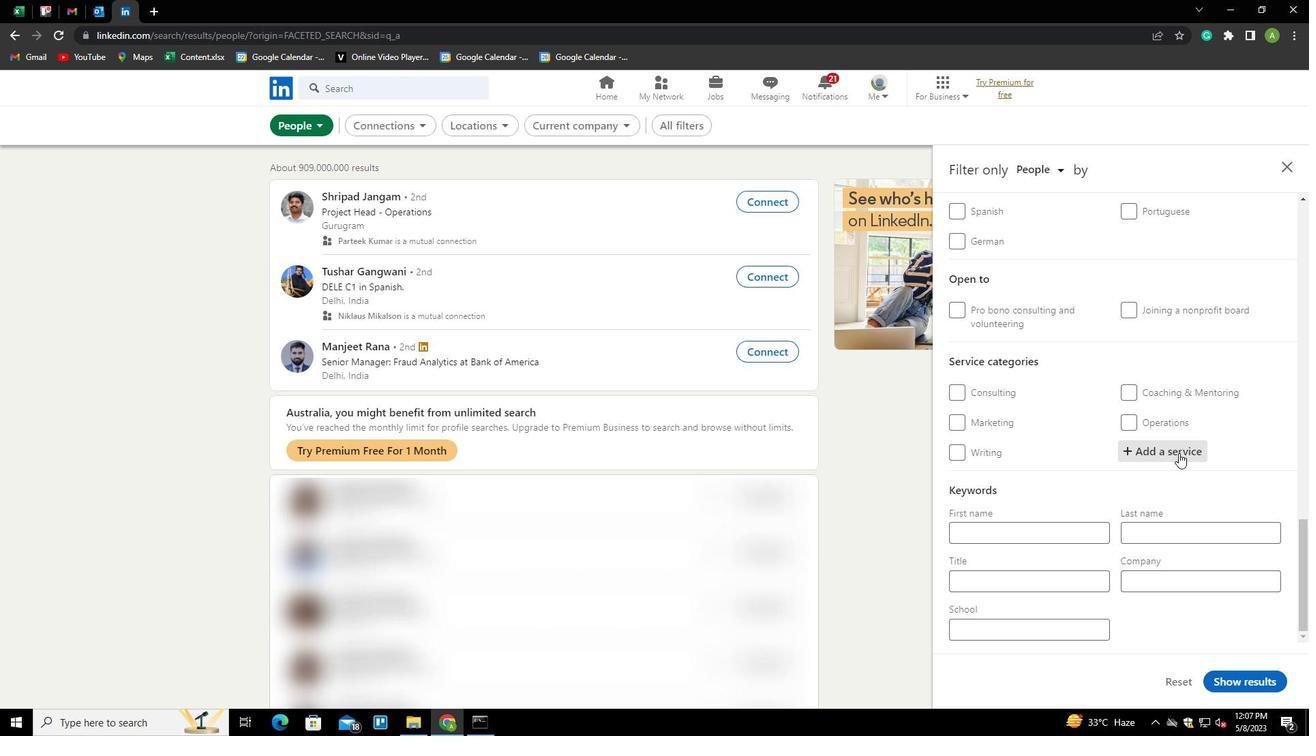 
Action: Key pressed <Key.shift><Key.shift><Key.shift><Key.shift><Key.shift><Key.shift><Key.shift><Key.shift>VIDEO<Key.space><Key.shift>PRODUCTION<Key.down><Key.enter>
Screenshot: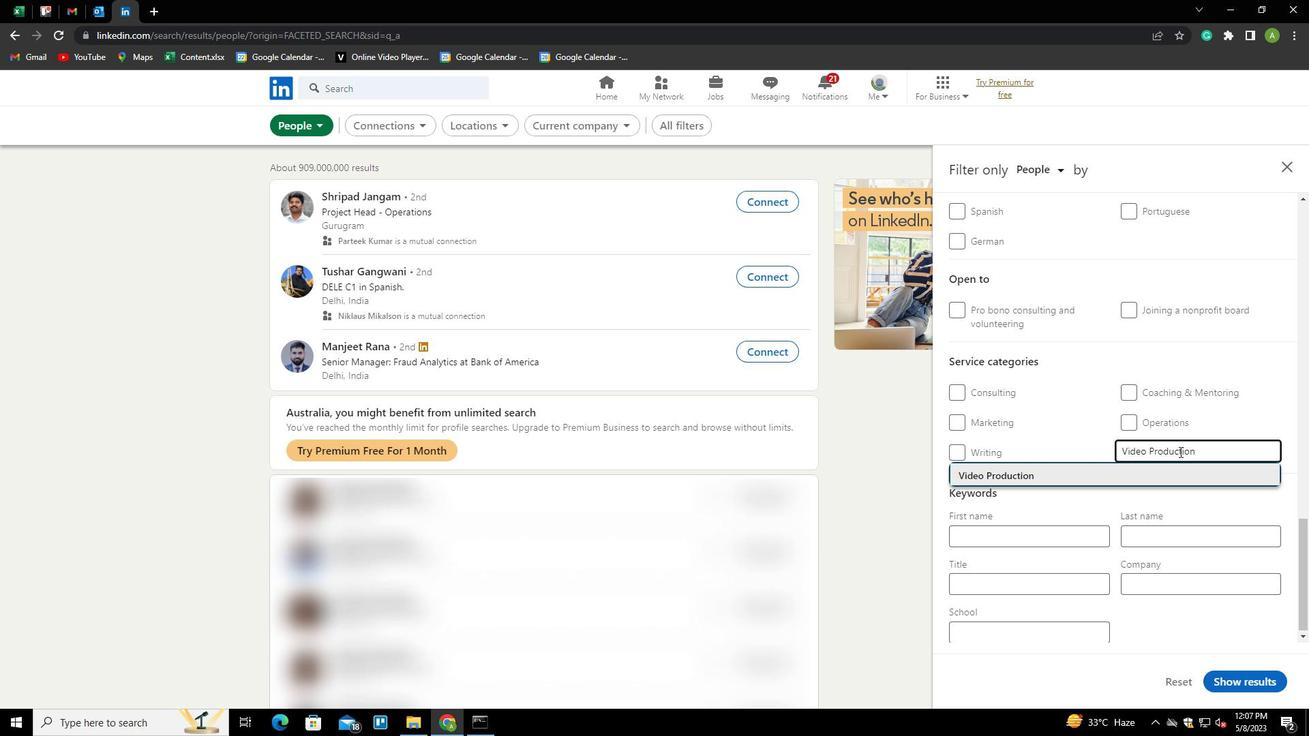 
Action: Mouse scrolled (1179, 451) with delta (0, 0)
Screenshot: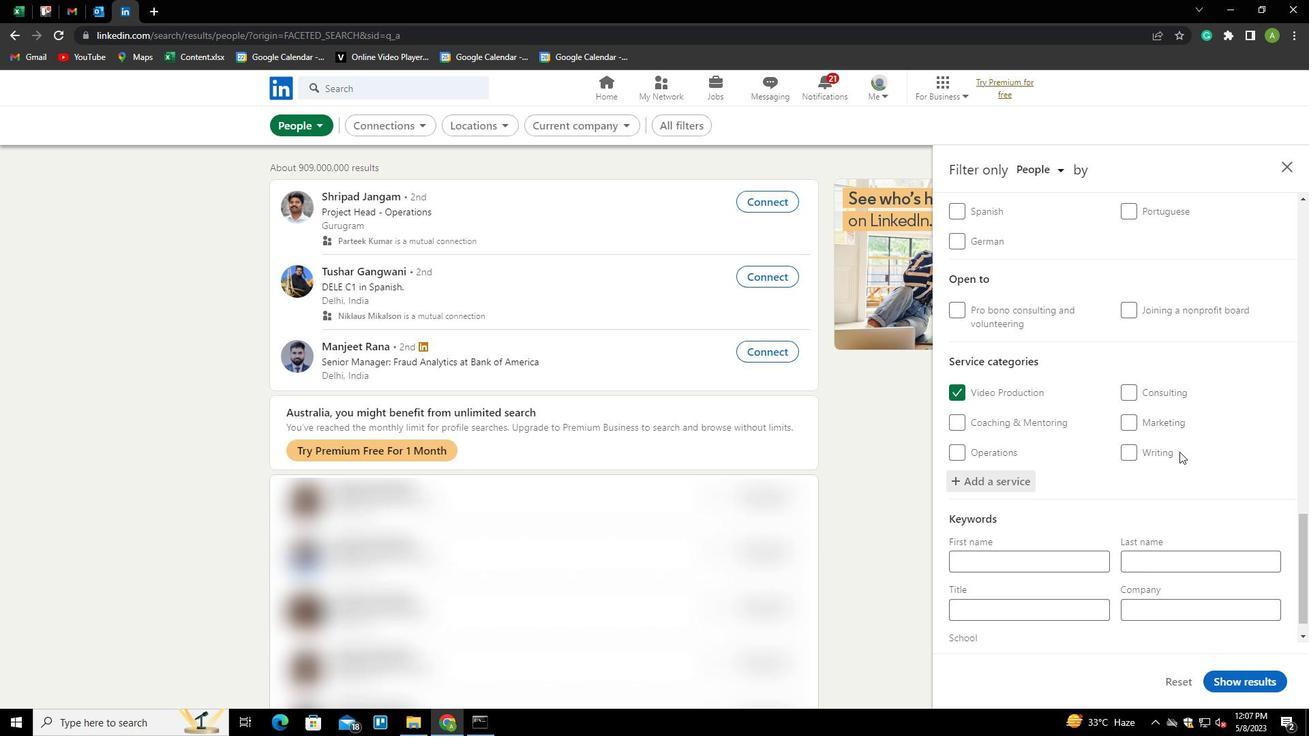 
Action: Mouse moved to (1177, 452)
Screenshot: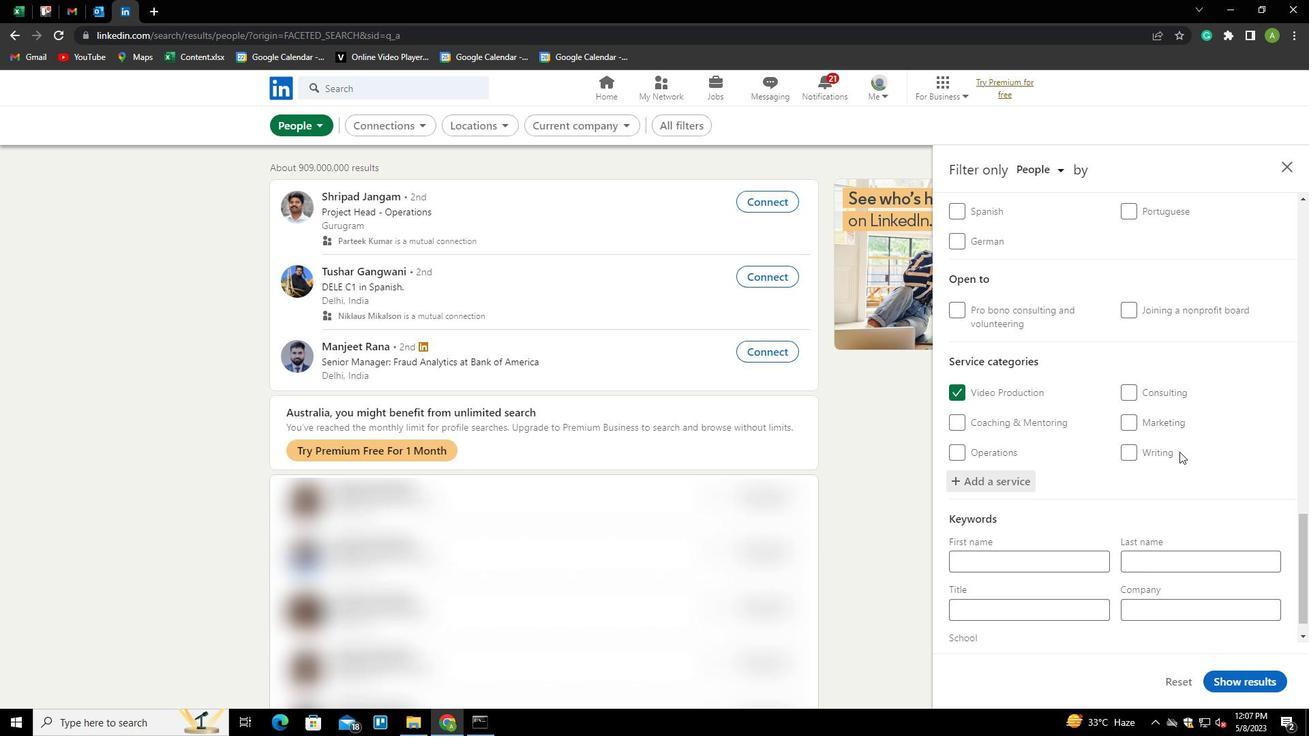 
Action: Mouse scrolled (1177, 452) with delta (0, 0)
Screenshot: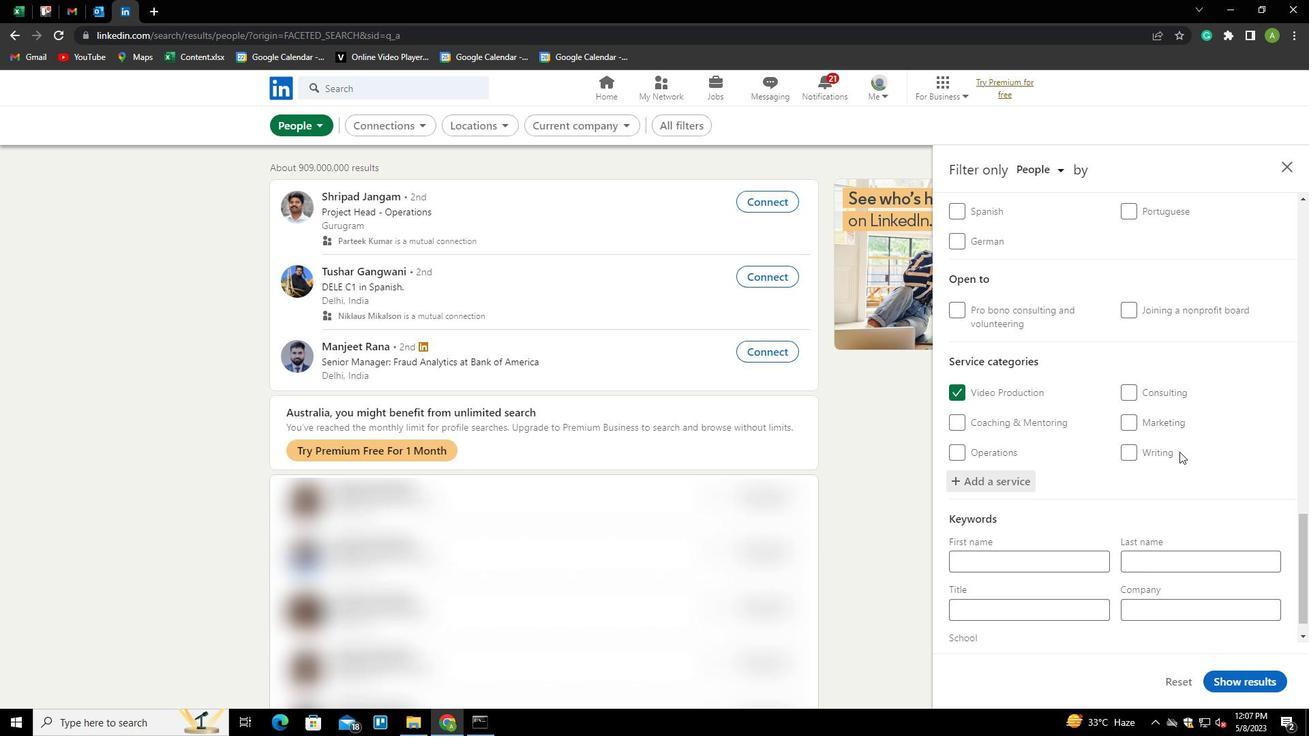 
Action: Mouse moved to (1175, 460)
Screenshot: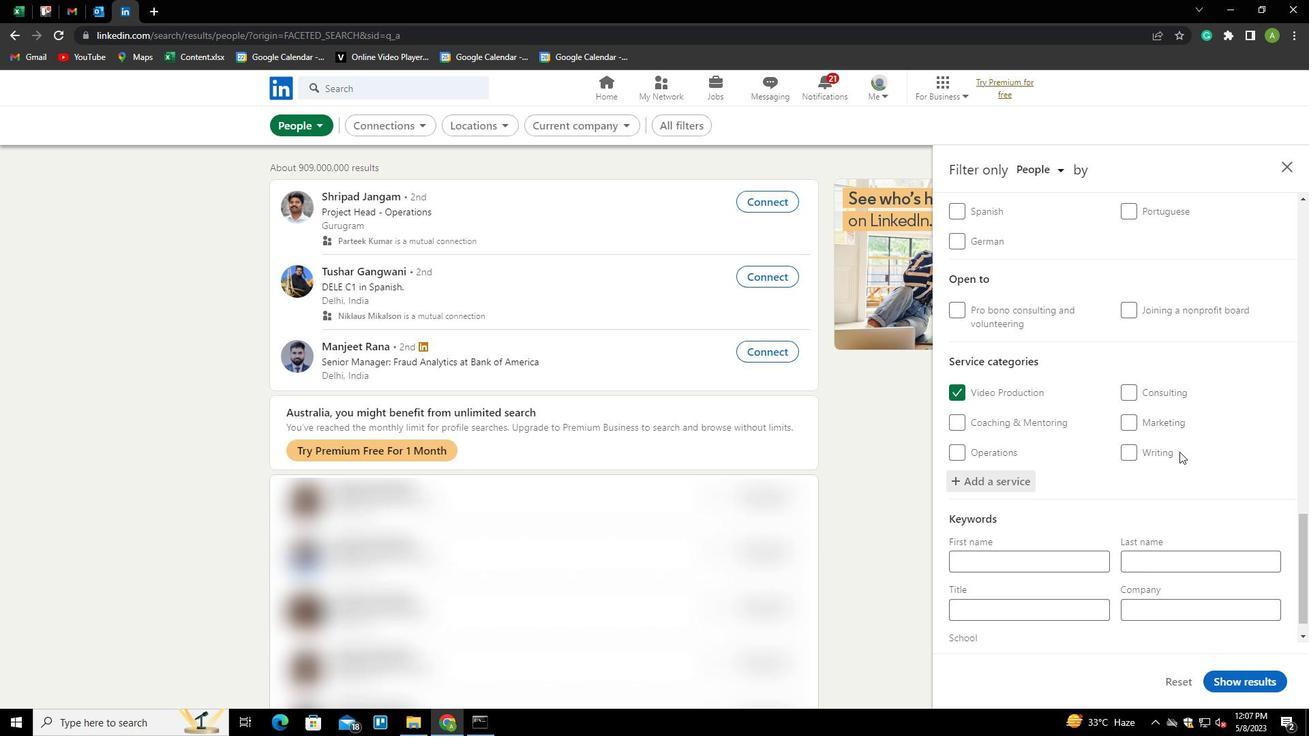 
Action: Mouse scrolled (1175, 459) with delta (0, 0)
Screenshot: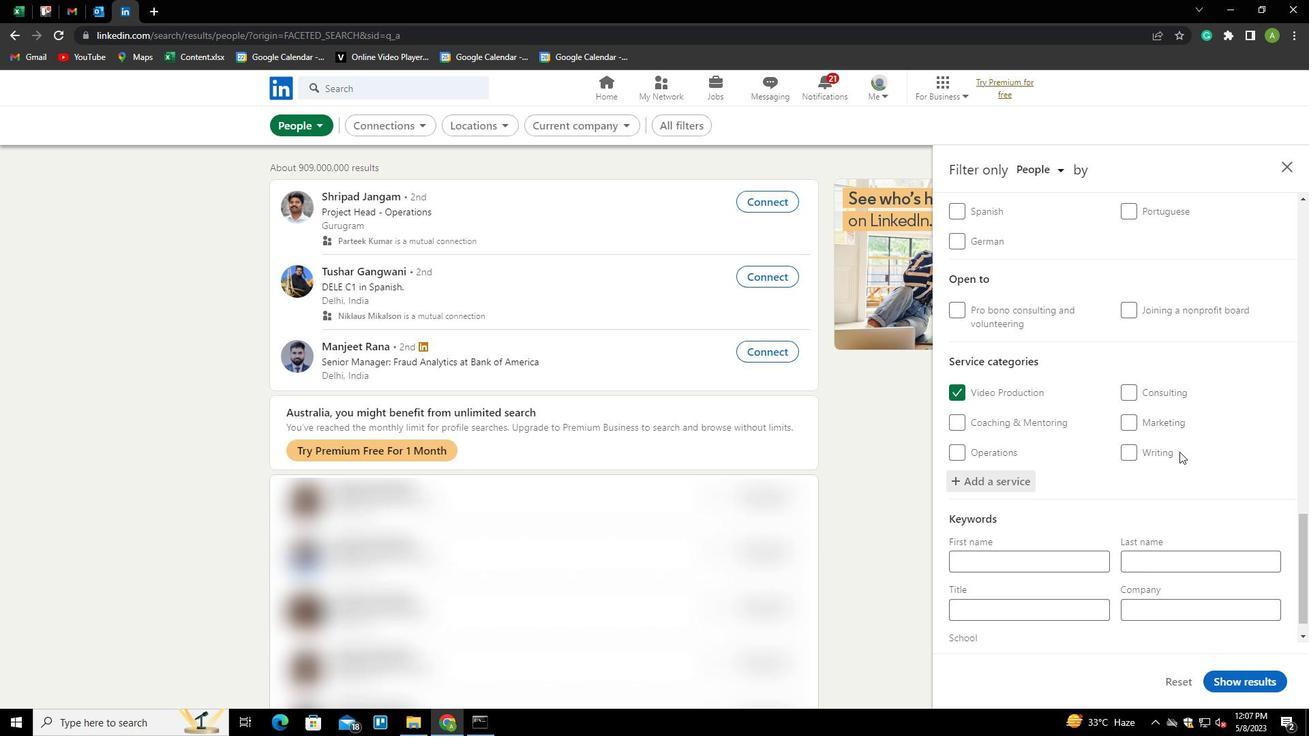 
Action: Mouse moved to (1171, 476)
Screenshot: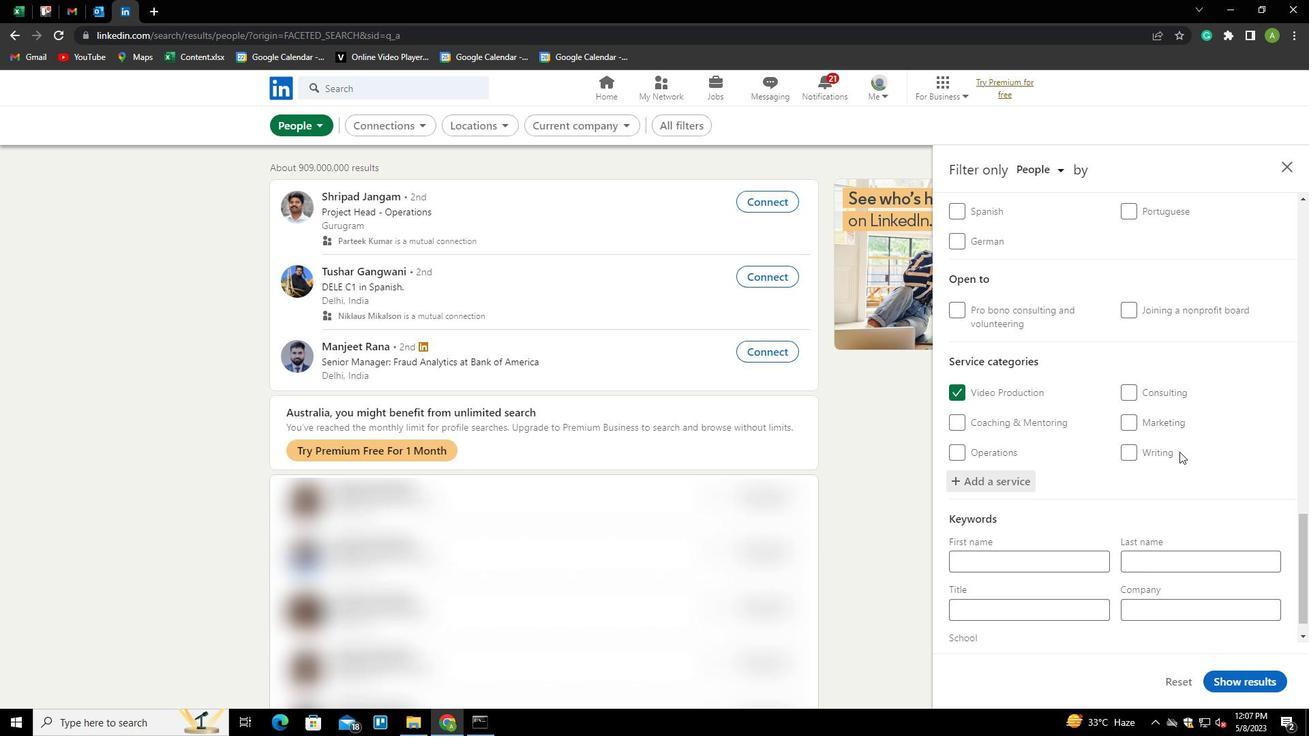 
Action: Mouse scrolled (1171, 476) with delta (0, 0)
Screenshot: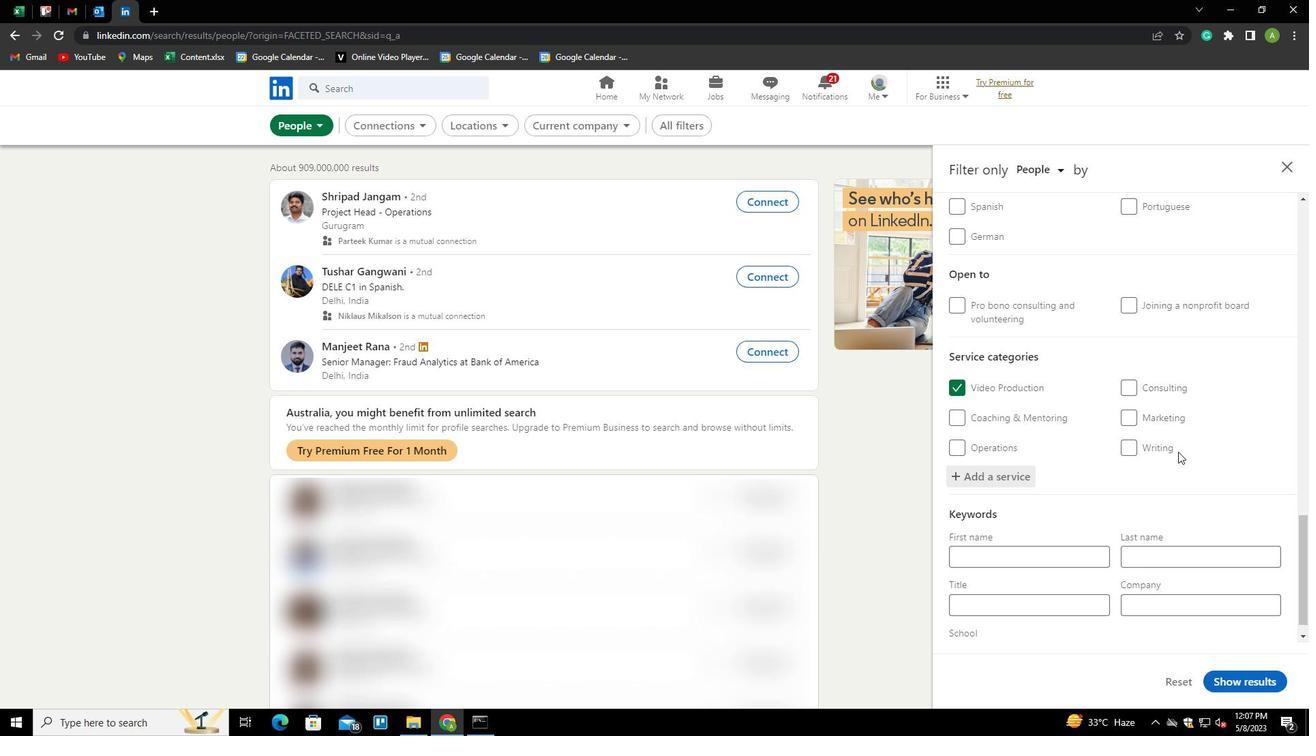 
Action: Mouse moved to (1057, 584)
Screenshot: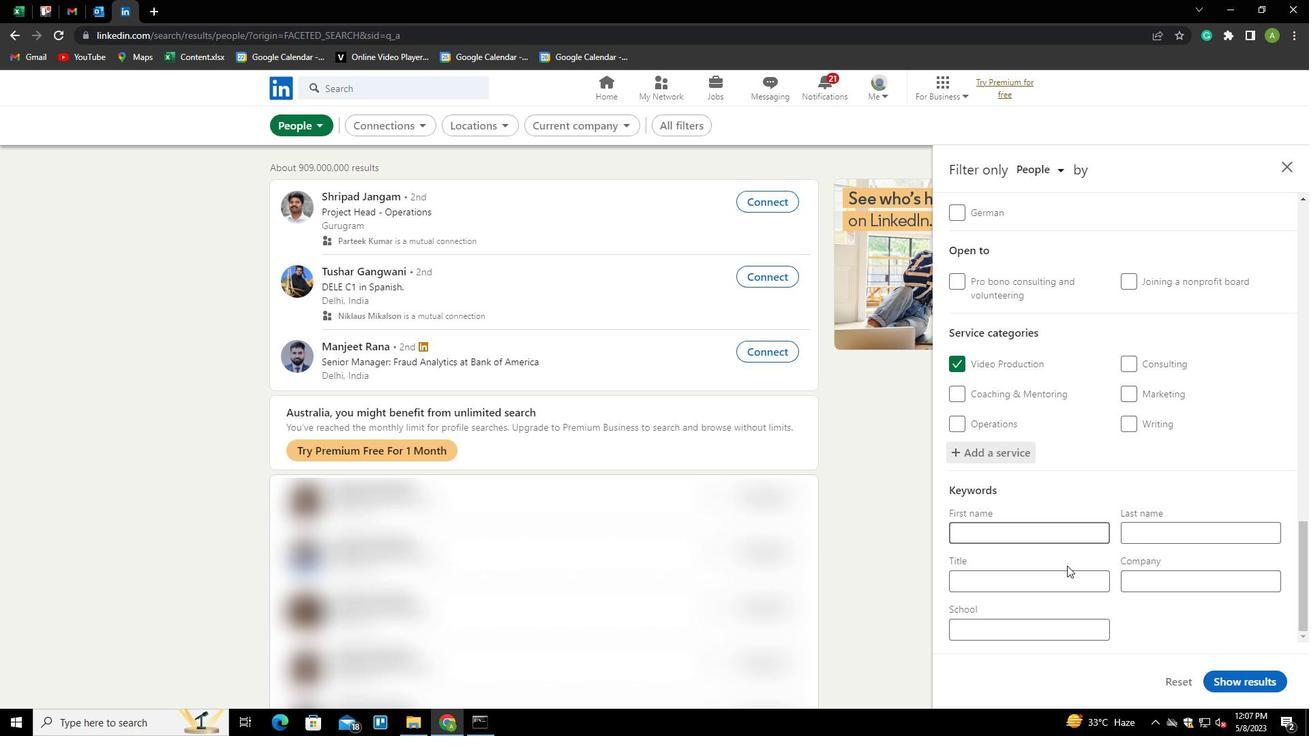 
Action: Mouse pressed left at (1057, 584)
Screenshot: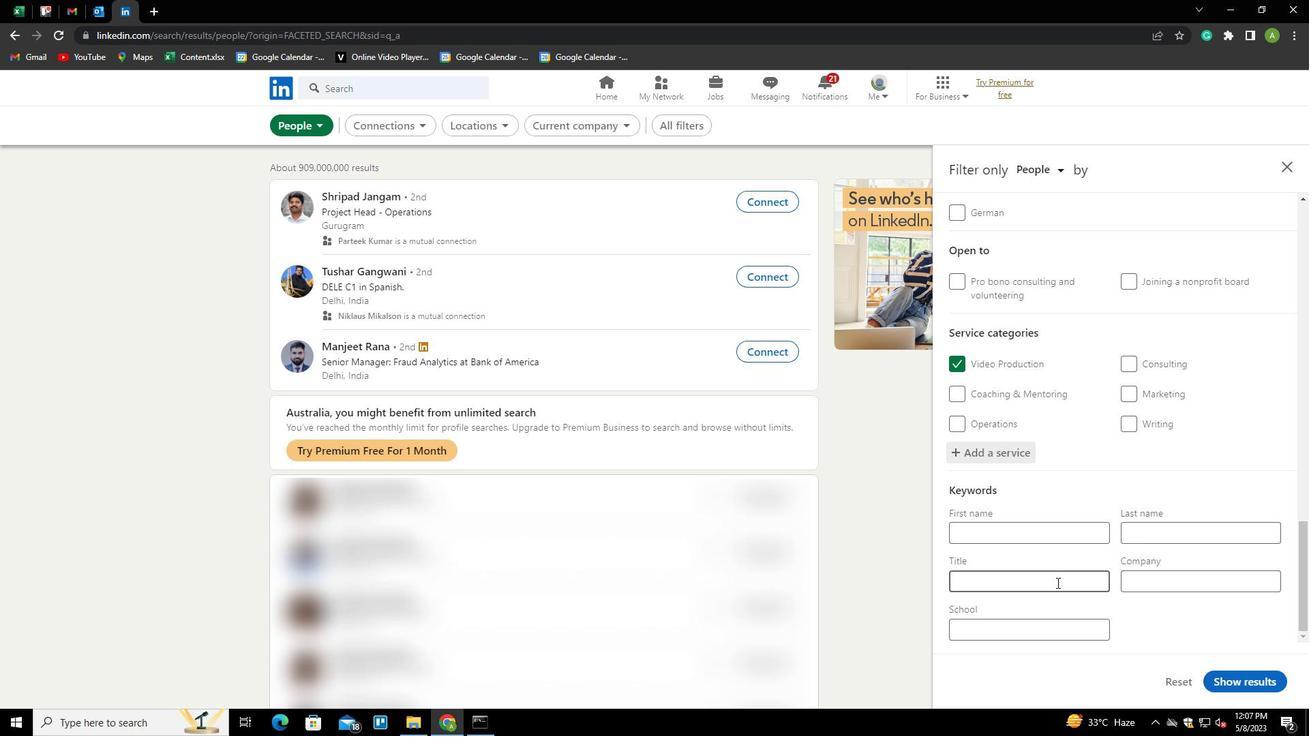 
Action: Key pressed <Key.shift>MARKETING<Key.space><Key.shift>STAFF
Screenshot: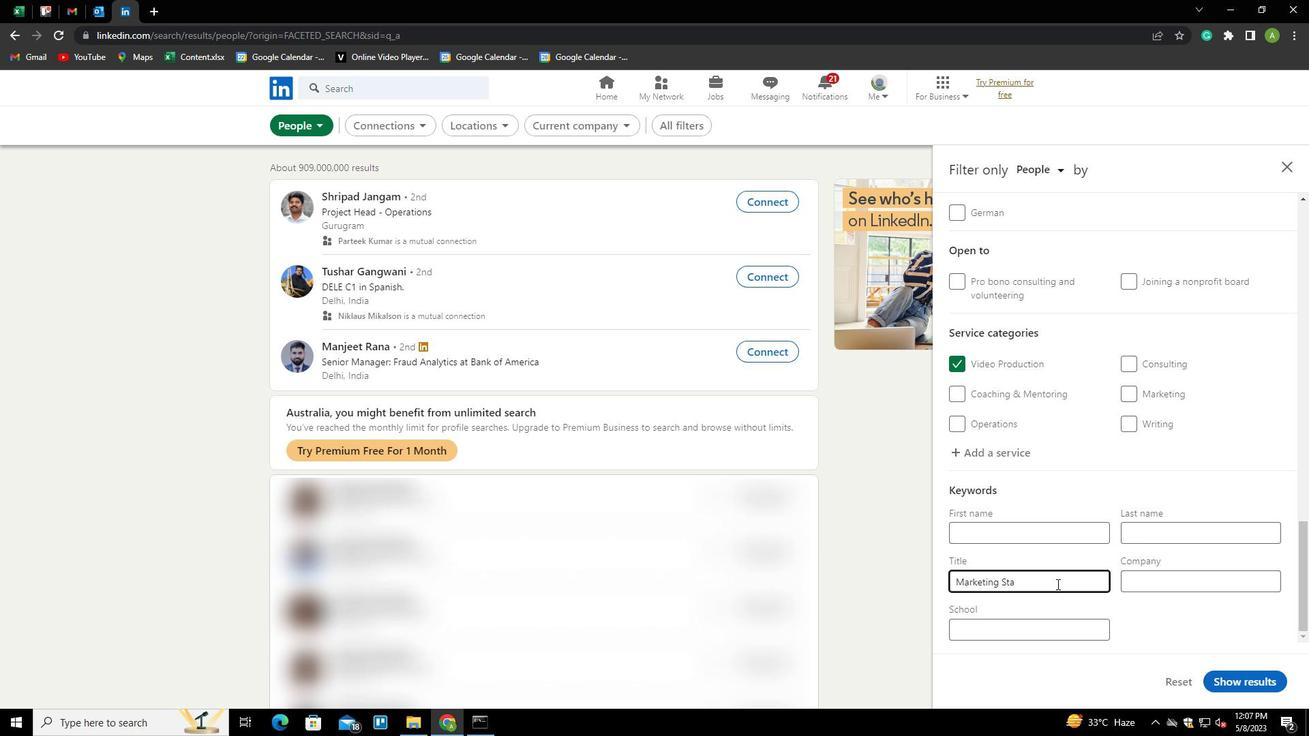 
Action: Mouse moved to (1169, 626)
Screenshot: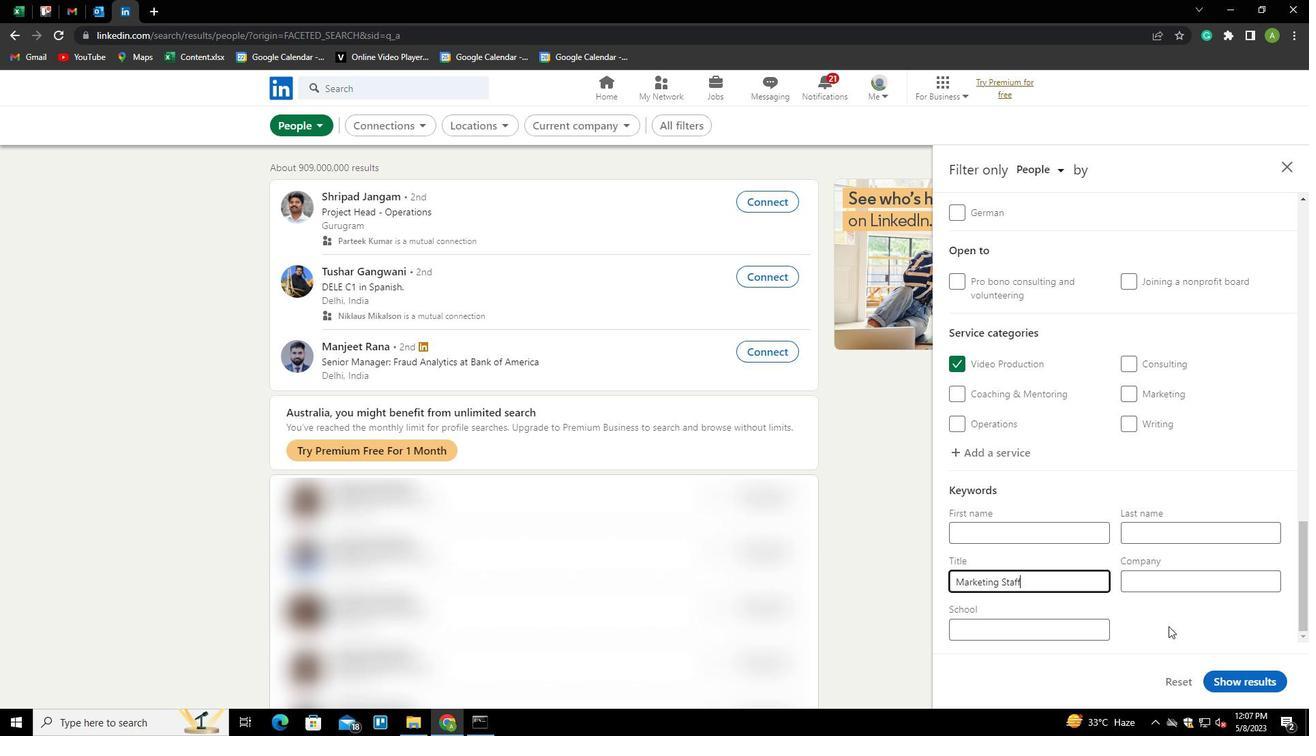 
Action: Mouse pressed left at (1169, 626)
Screenshot: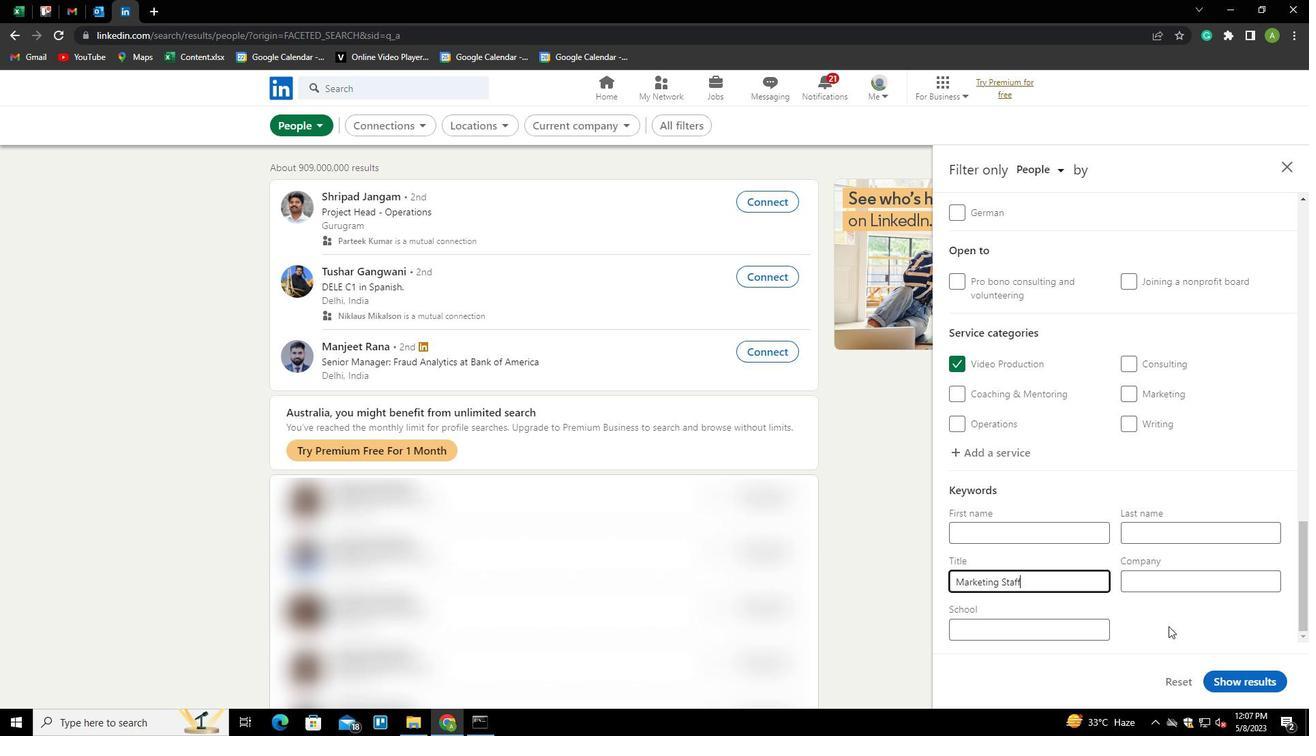 
Action: Mouse moved to (1265, 683)
Screenshot: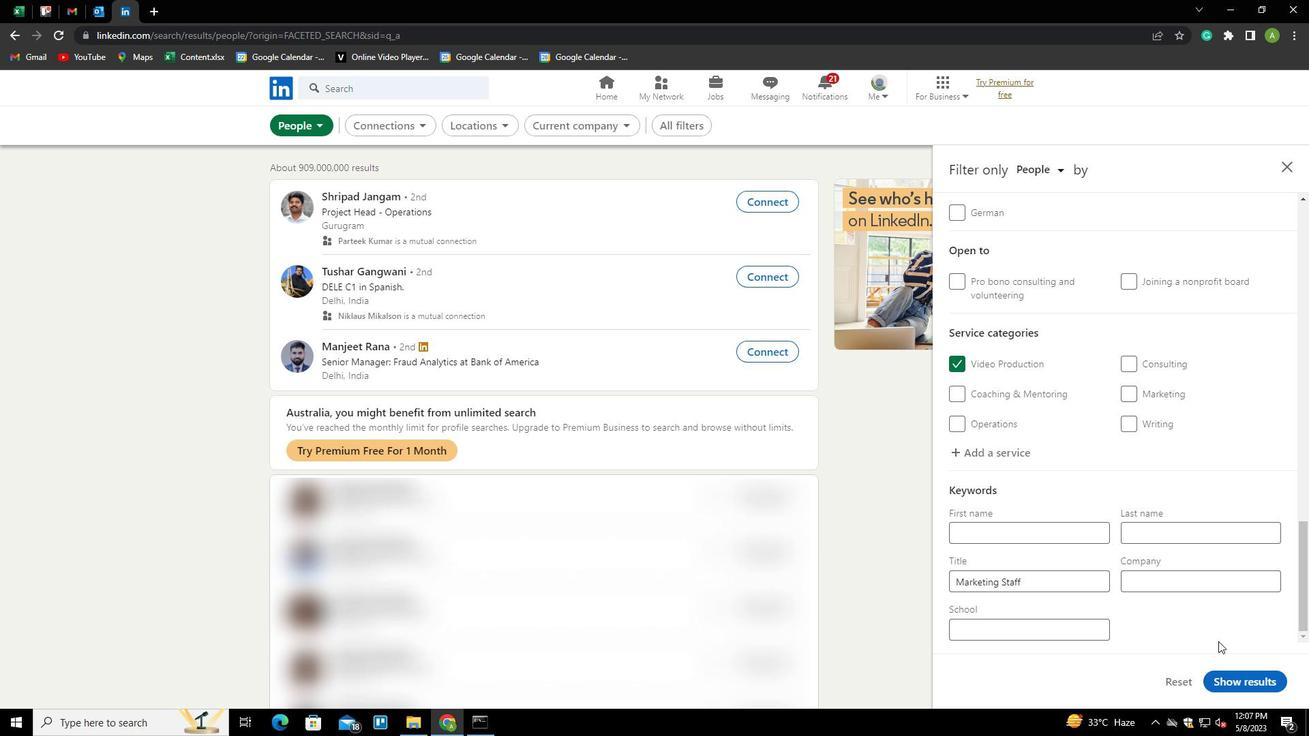 
Action: Mouse pressed left at (1265, 683)
Screenshot: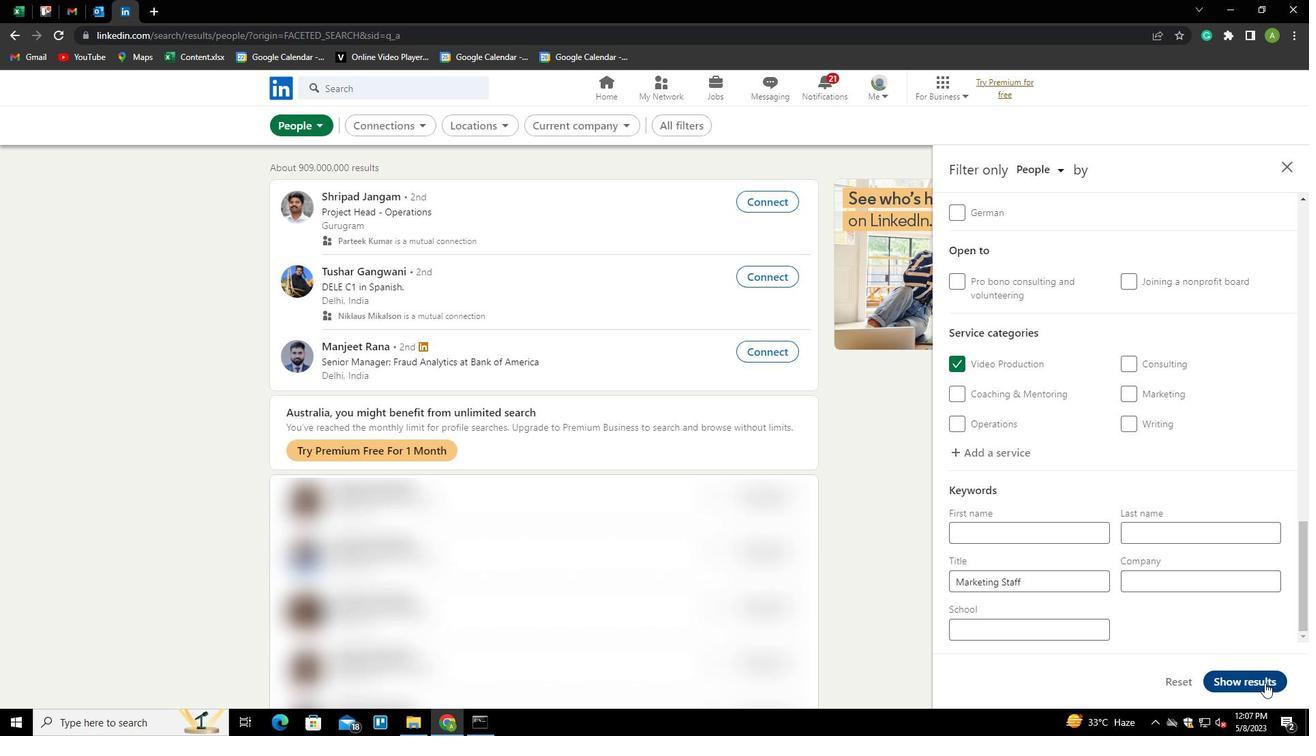 
